 Task: Explore Airbnb accommodation in Medina Estates, Ghana from 5th December, 2023 to 11th December, 2023 for 2 adults.2 bedrooms having 2 beds and 1 bathroom. Property type can be flat. Look for 5 properties as per requirement.
Action: Mouse moved to (390, 57)
Screenshot: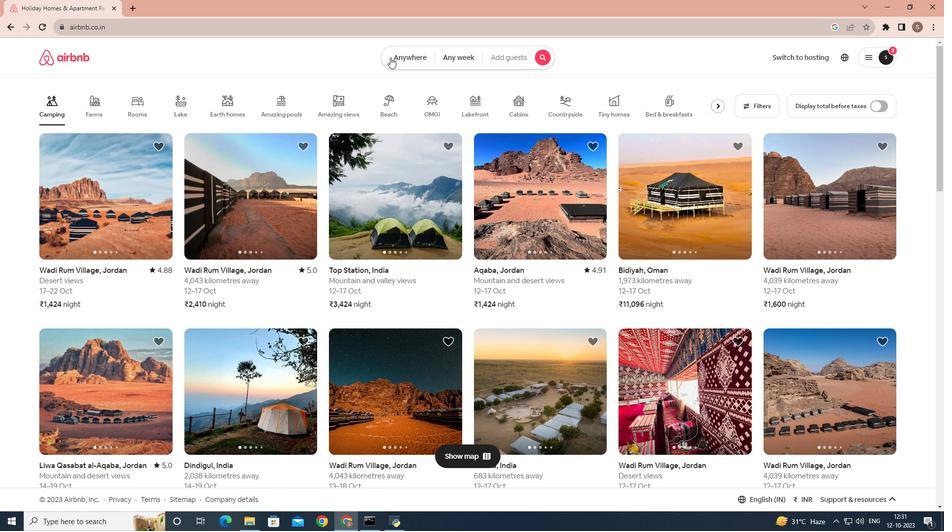 
Action: Mouse pressed left at (390, 57)
Screenshot: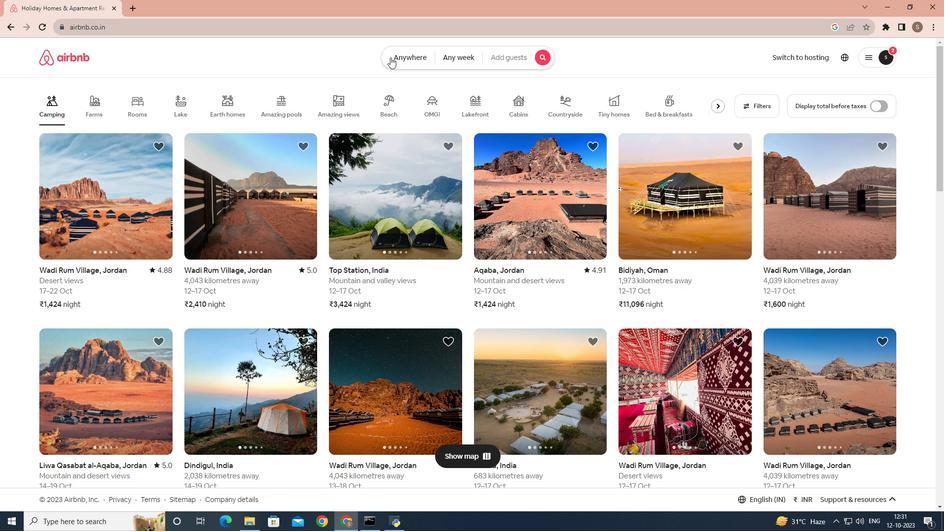 
Action: Mouse moved to (283, 97)
Screenshot: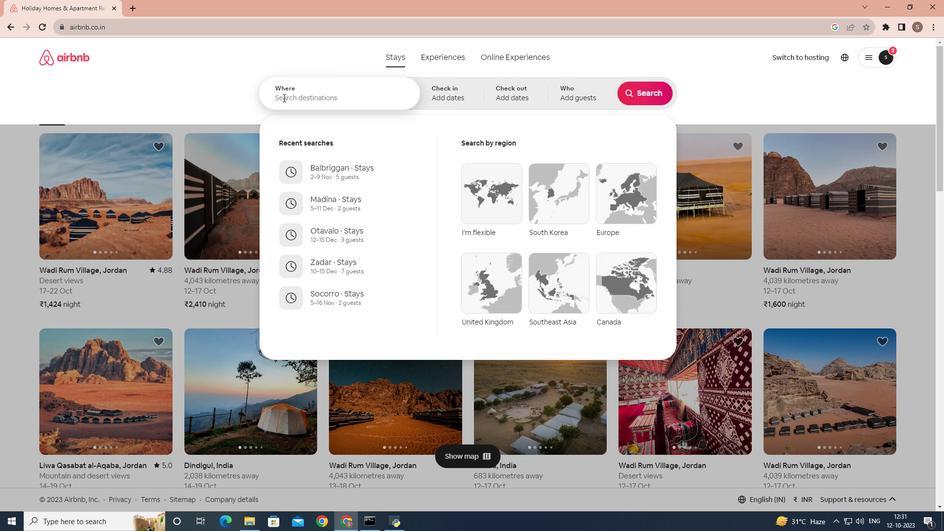 
Action: Mouse pressed left at (283, 97)
Screenshot: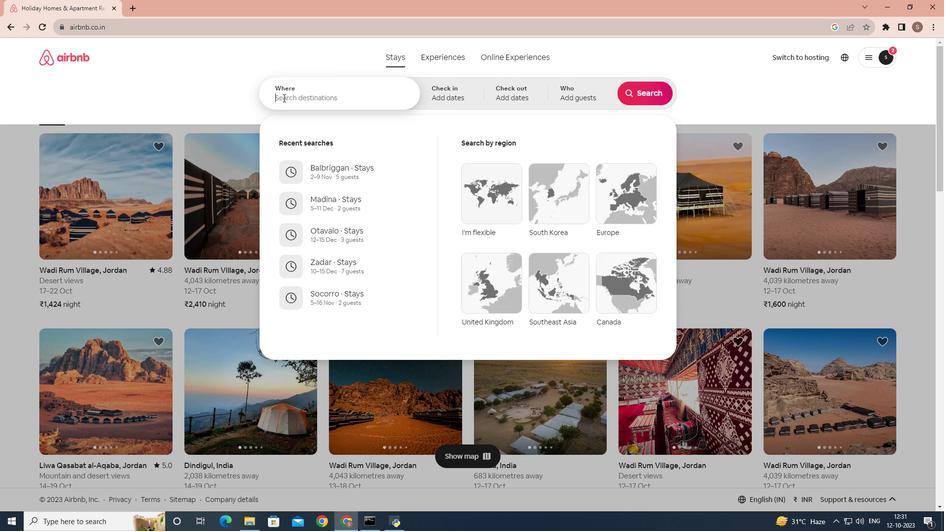 
Action: Key pressed madina,ghana
Screenshot: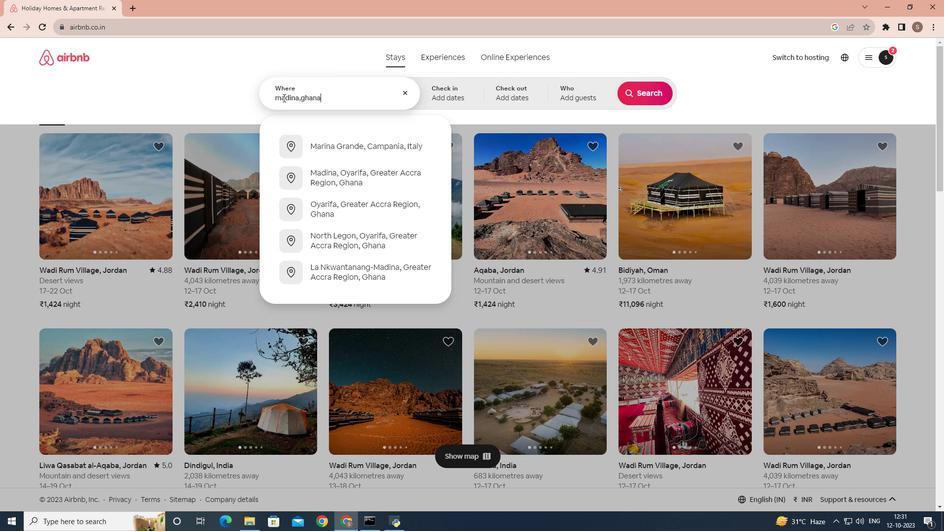 
Action: Mouse moved to (330, 186)
Screenshot: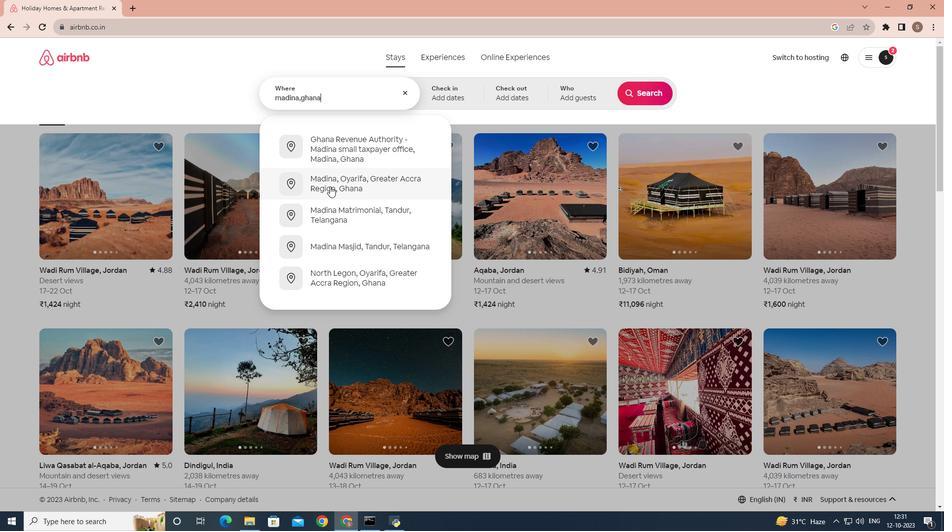 
Action: Mouse pressed left at (330, 186)
Screenshot: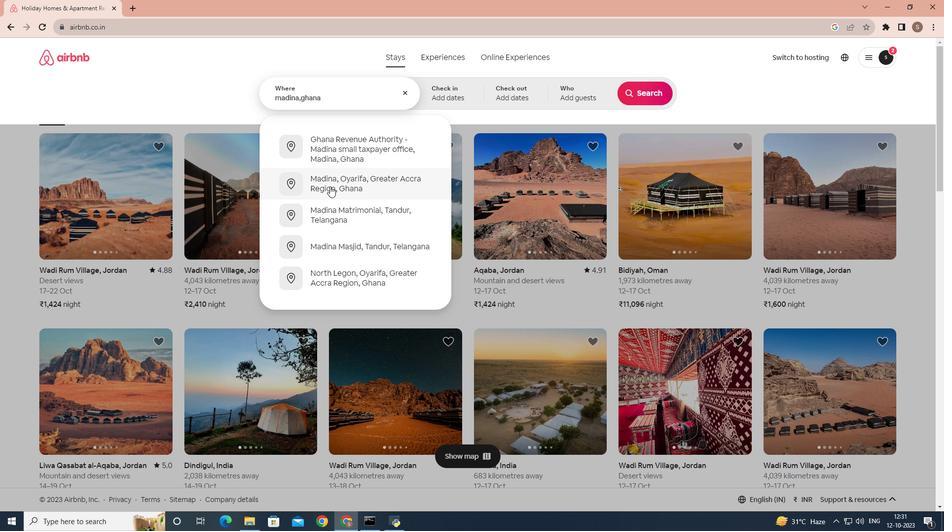
Action: Mouse moved to (645, 170)
Screenshot: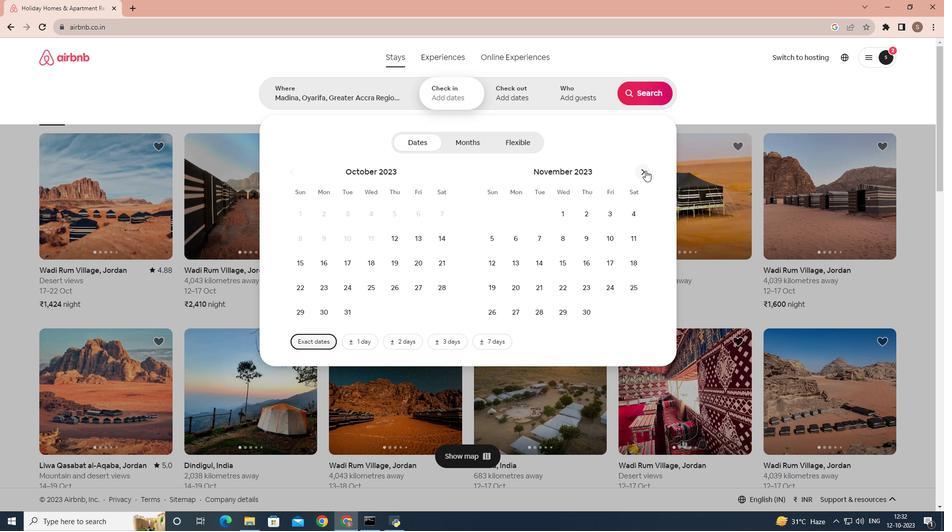 
Action: Mouse pressed left at (645, 170)
Screenshot: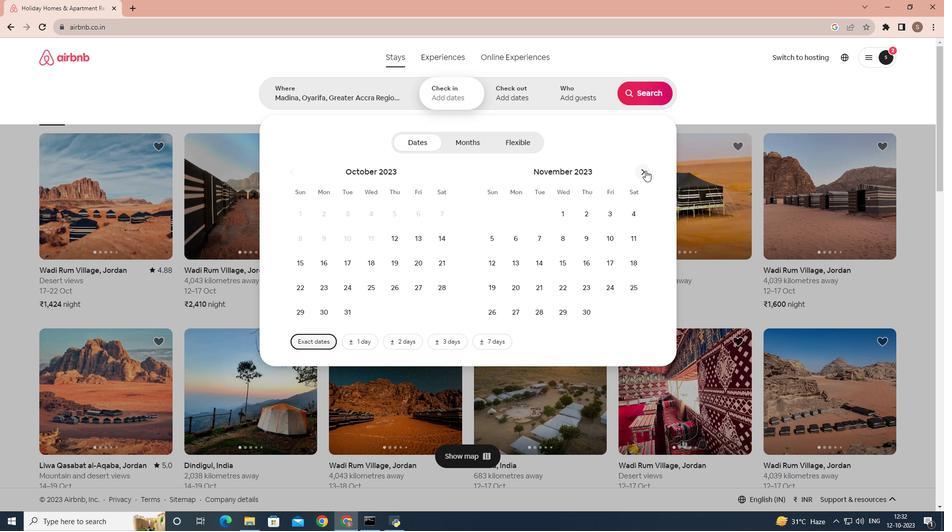 
Action: Mouse moved to (546, 243)
Screenshot: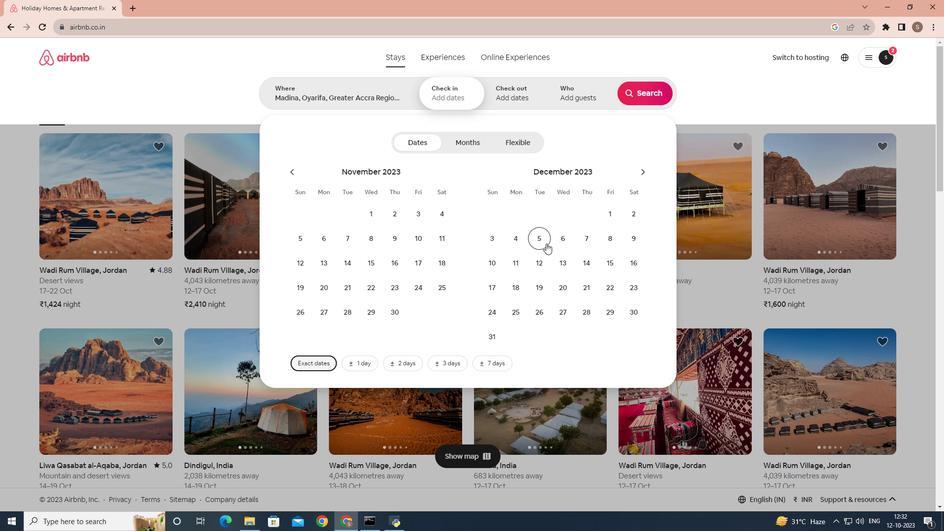 
Action: Mouse pressed left at (546, 243)
Screenshot: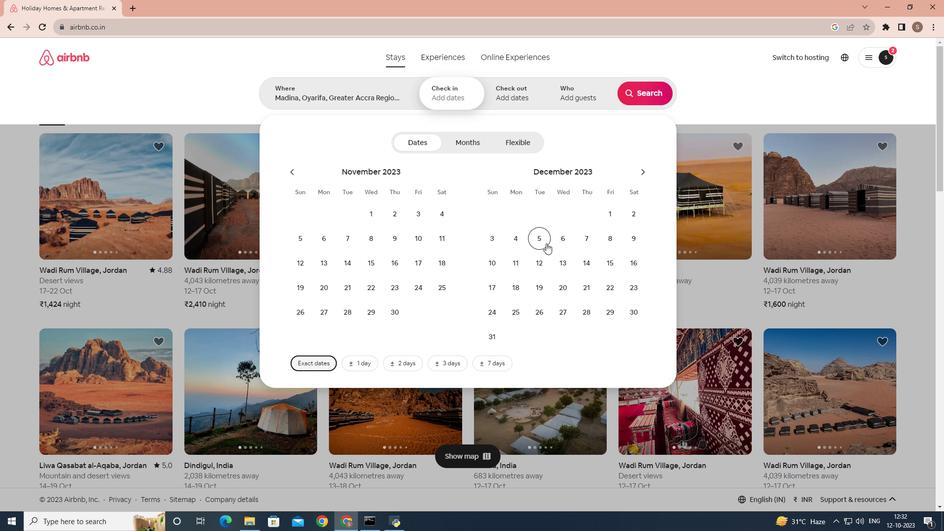 
Action: Mouse moved to (505, 273)
Screenshot: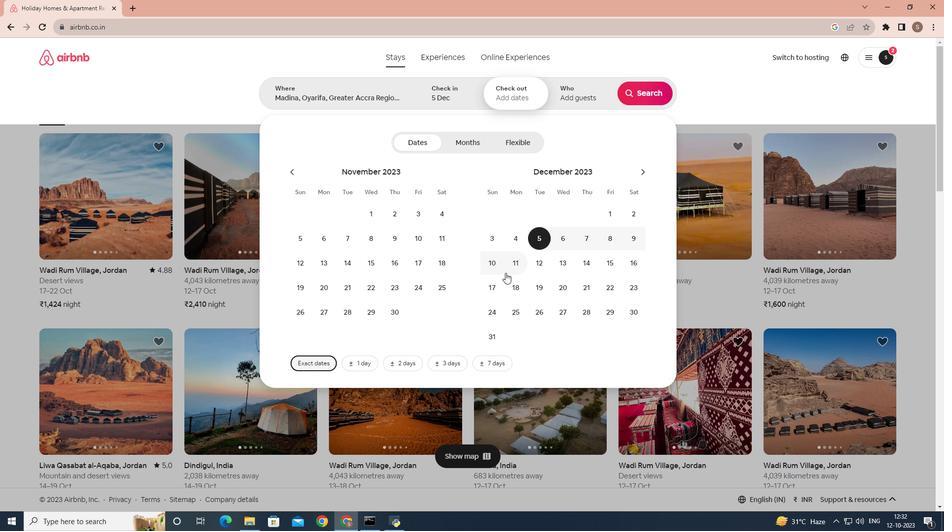 
Action: Mouse pressed left at (505, 273)
Screenshot: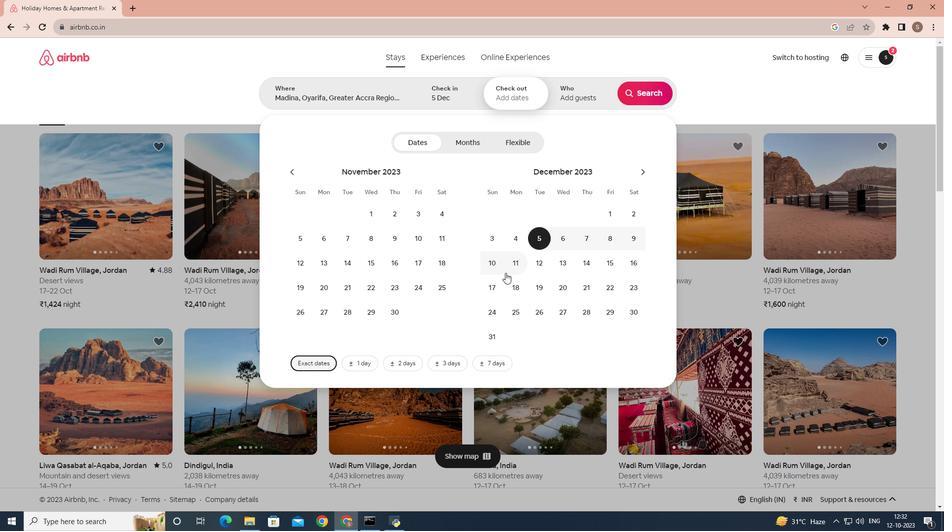 
Action: Mouse moved to (510, 268)
Screenshot: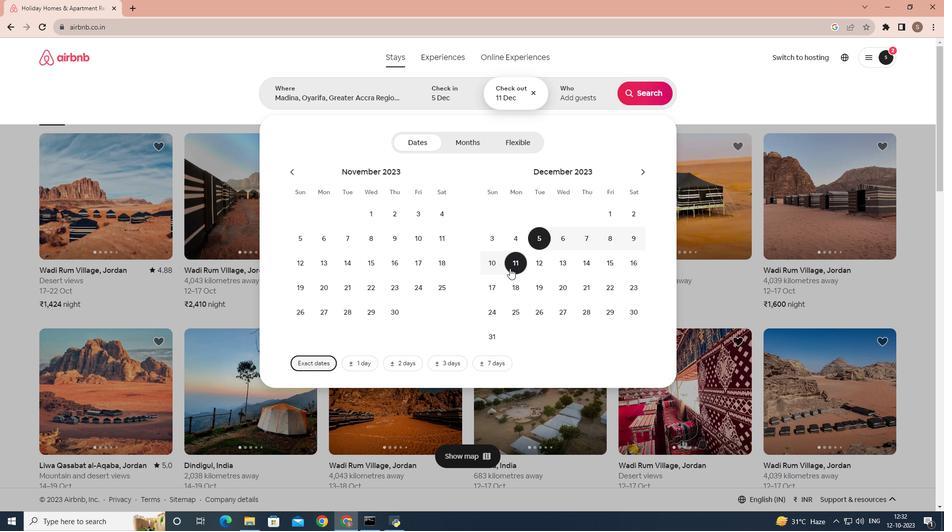 
Action: Mouse pressed left at (510, 268)
Screenshot: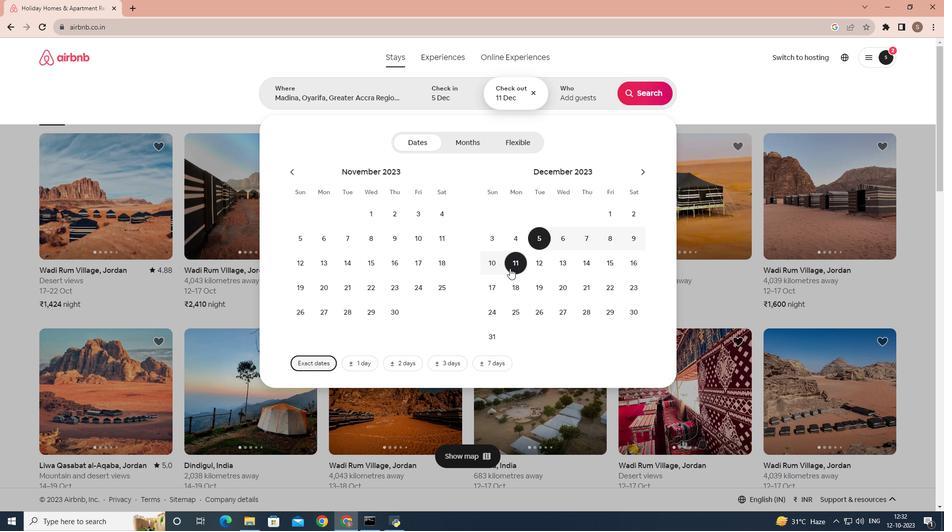 
Action: Mouse moved to (556, 97)
Screenshot: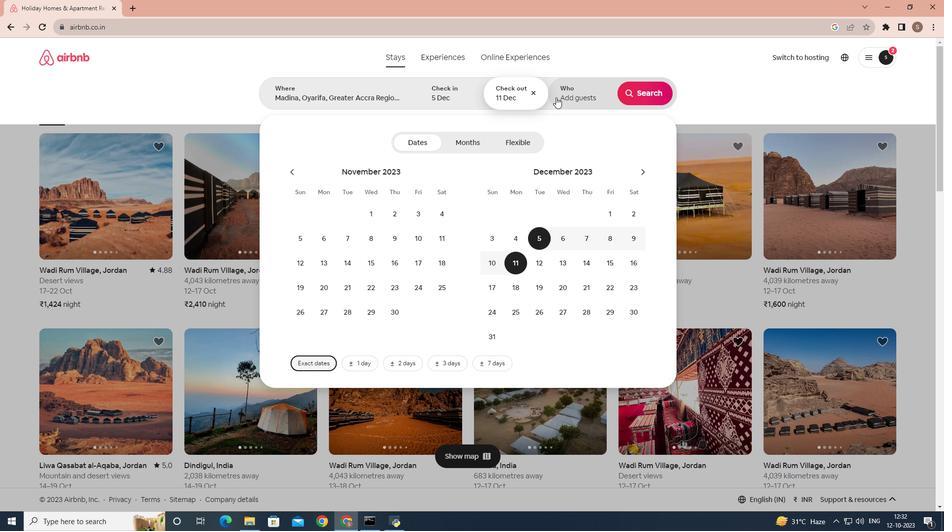 
Action: Mouse pressed left at (556, 97)
Screenshot: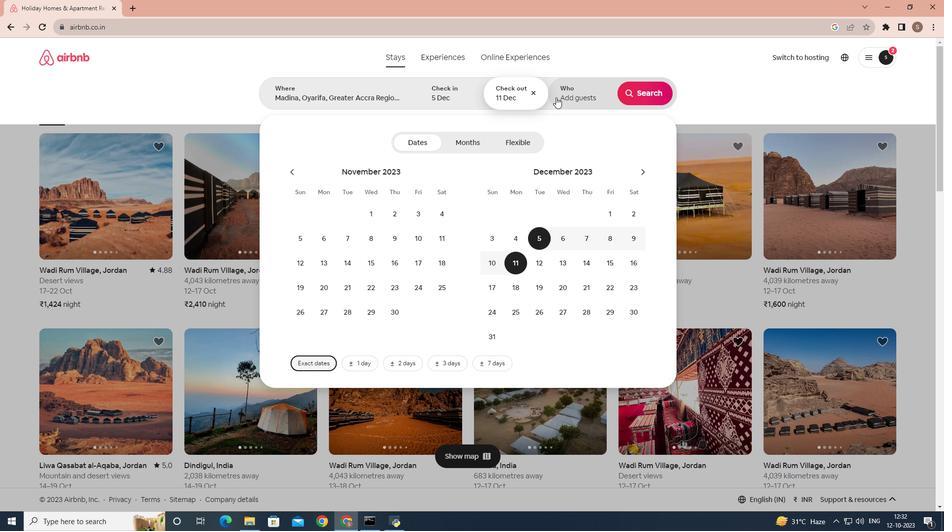 
Action: Mouse moved to (649, 144)
Screenshot: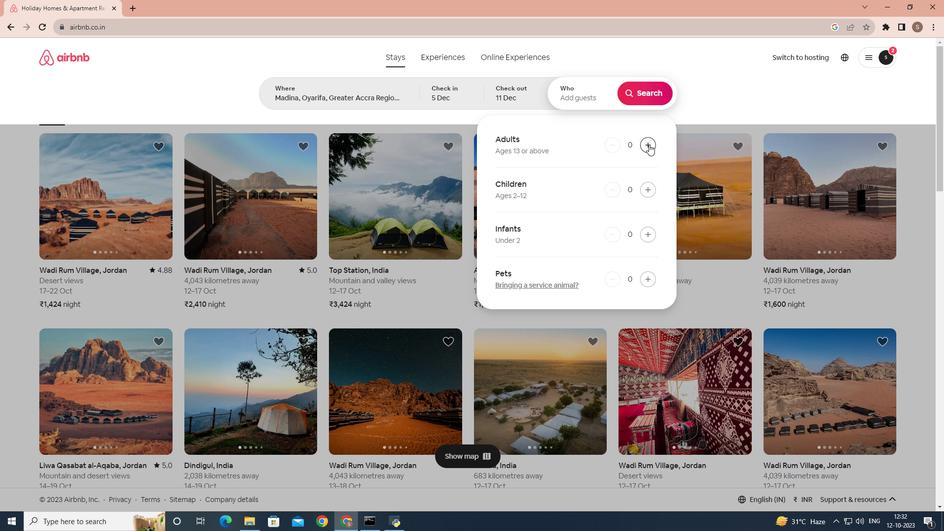 
Action: Mouse pressed left at (649, 144)
Screenshot: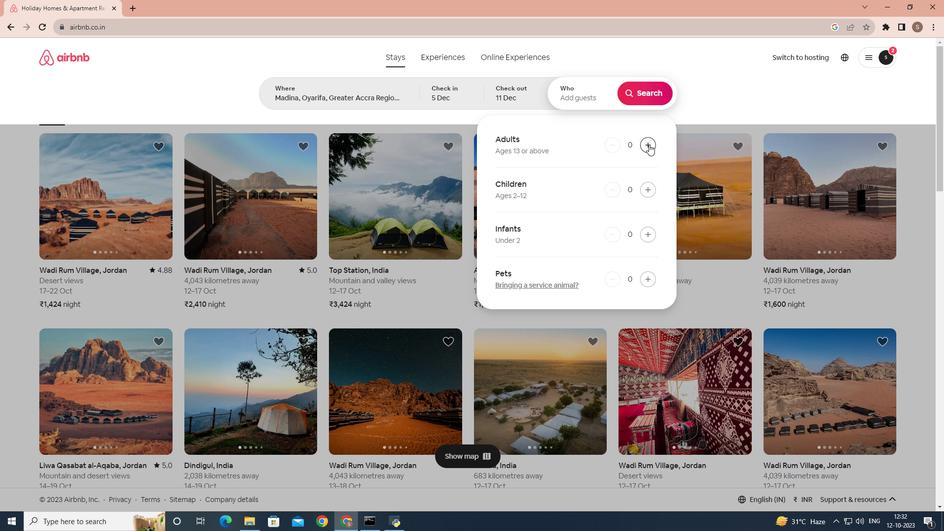 
Action: Mouse pressed left at (649, 144)
Screenshot: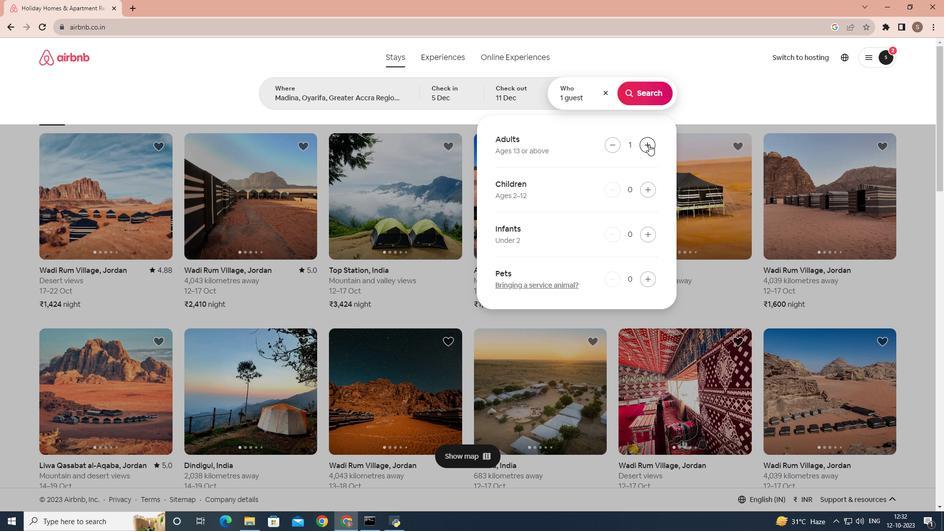 
Action: Mouse moved to (650, 95)
Screenshot: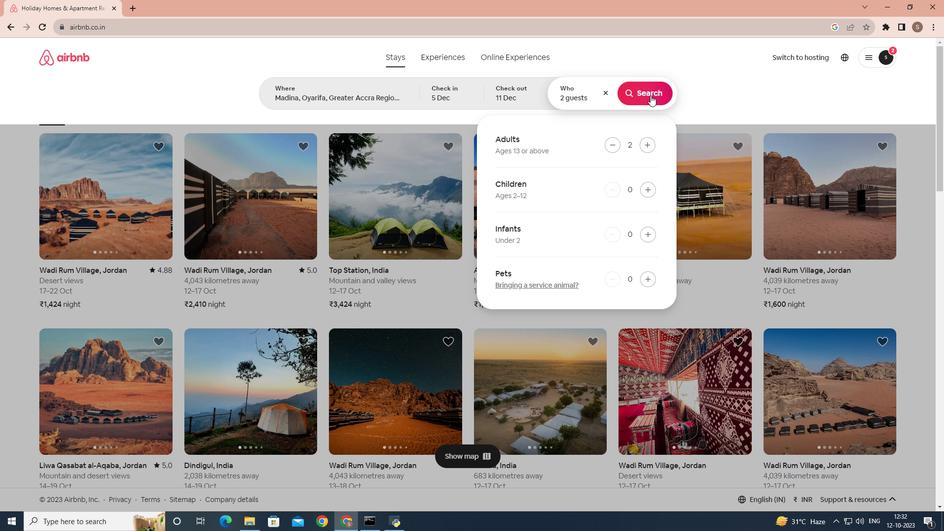 
Action: Mouse pressed left at (650, 95)
Screenshot: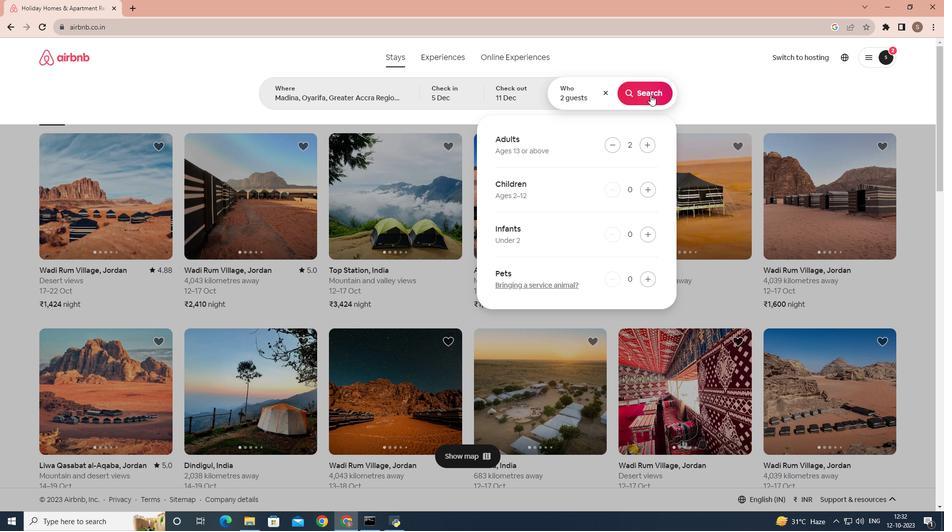 
Action: Mouse moved to (795, 97)
Screenshot: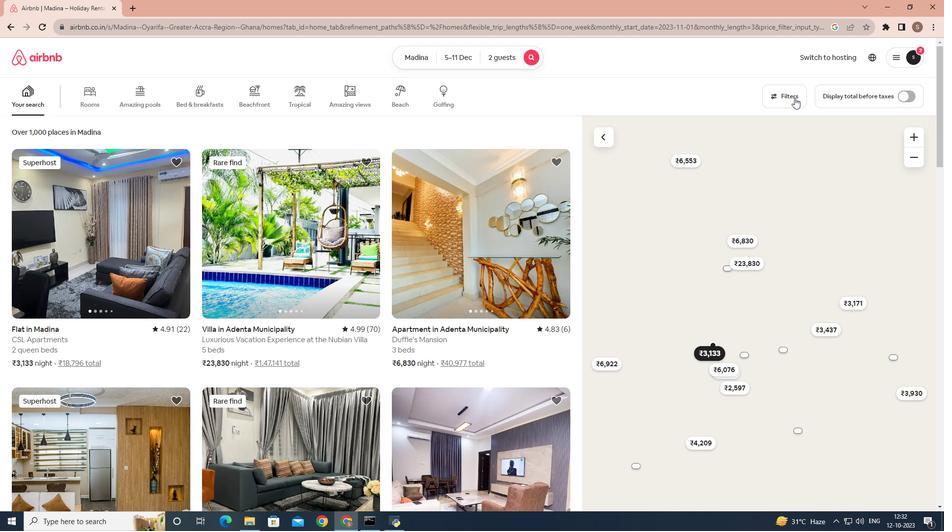 
Action: Mouse pressed left at (795, 97)
Screenshot: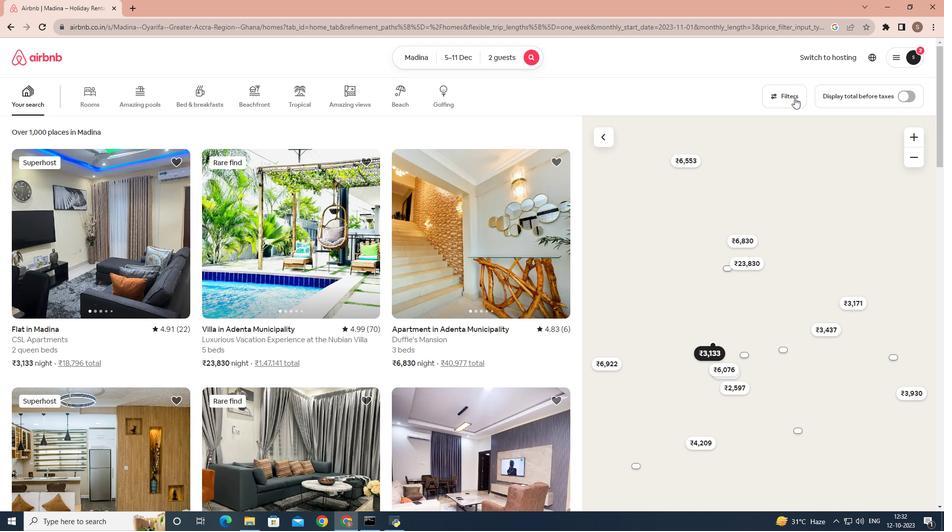 
Action: Mouse moved to (459, 325)
Screenshot: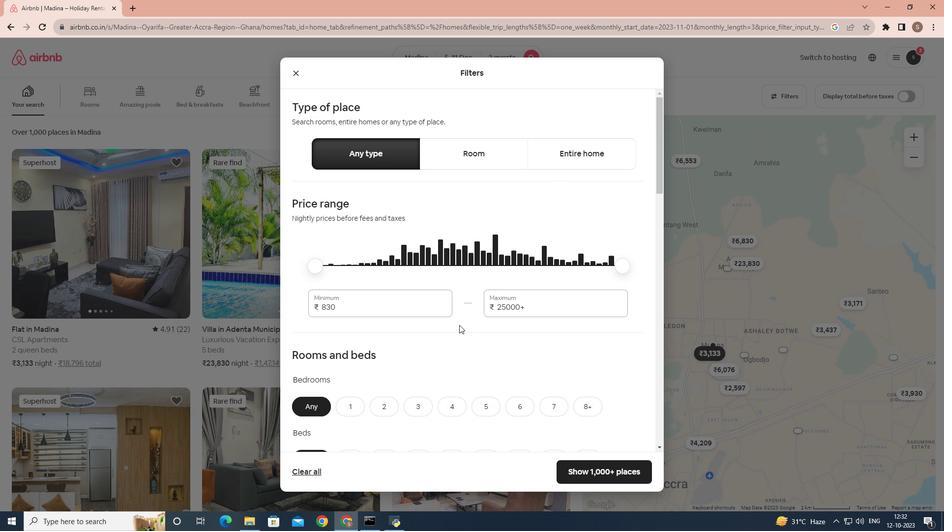 
Action: Mouse scrolled (459, 324) with delta (0, 0)
Screenshot: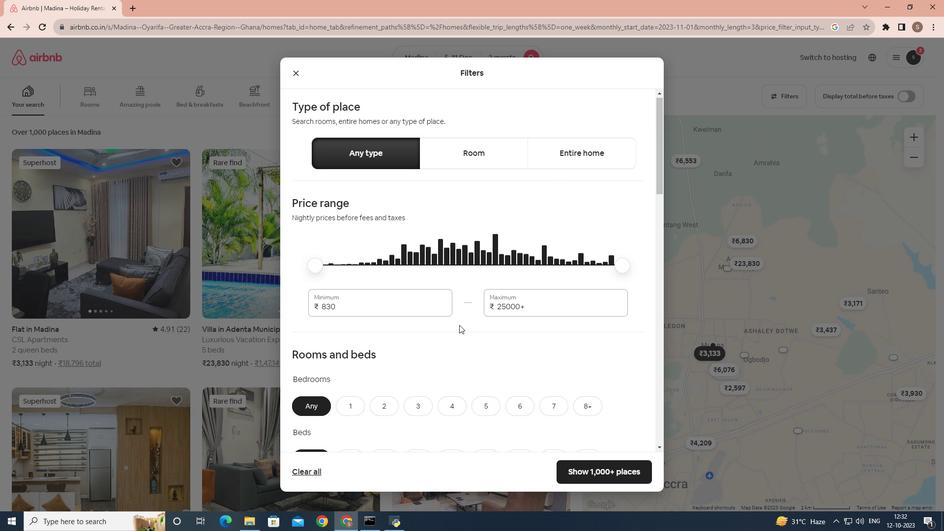 
Action: Mouse scrolled (459, 324) with delta (0, 0)
Screenshot: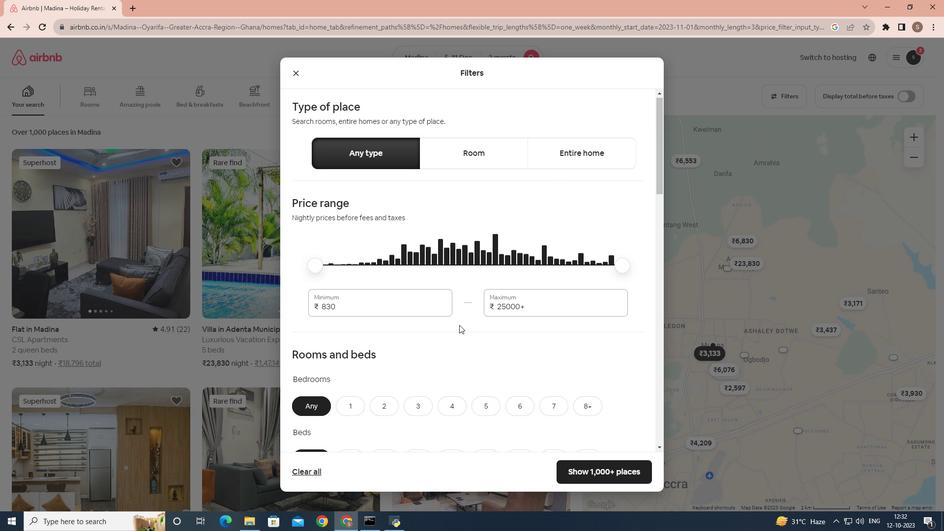 
Action: Mouse moved to (388, 307)
Screenshot: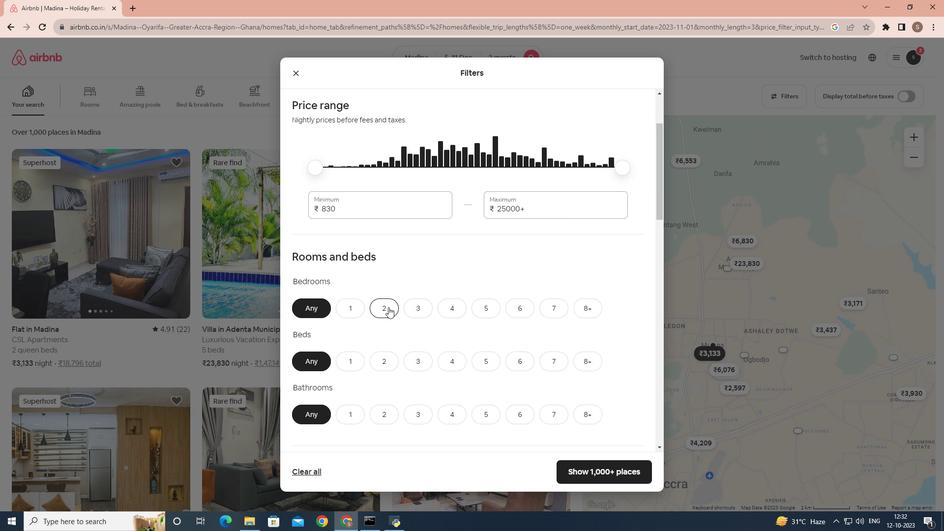 
Action: Mouse pressed left at (388, 307)
Screenshot: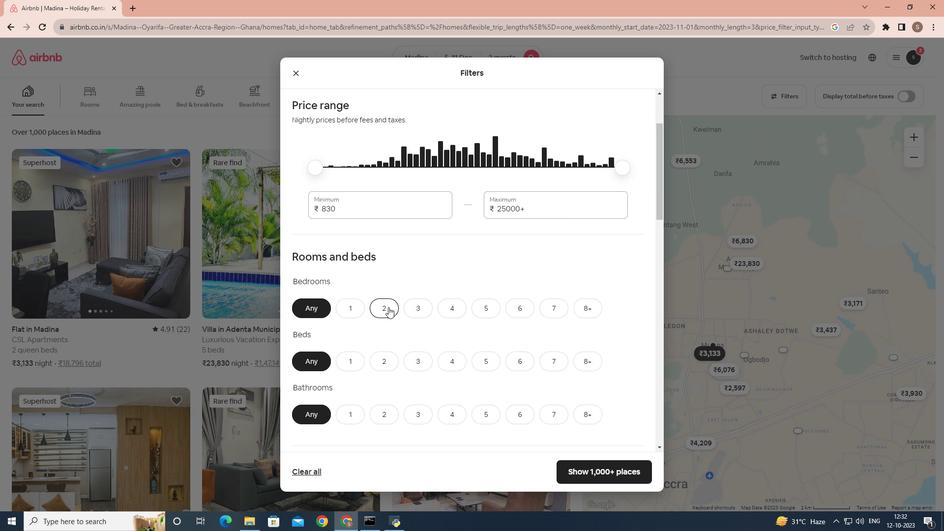 
Action: Mouse moved to (378, 348)
Screenshot: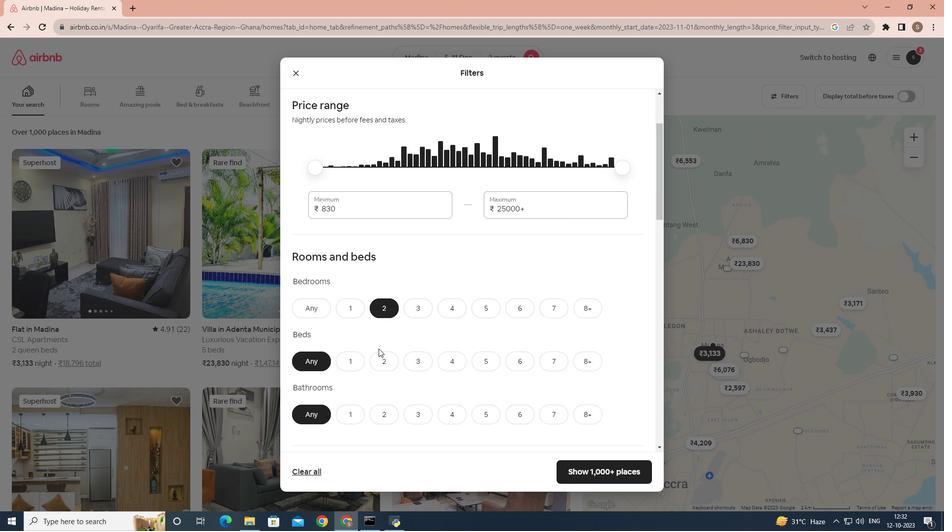 
Action: Mouse scrolled (378, 348) with delta (0, 0)
Screenshot: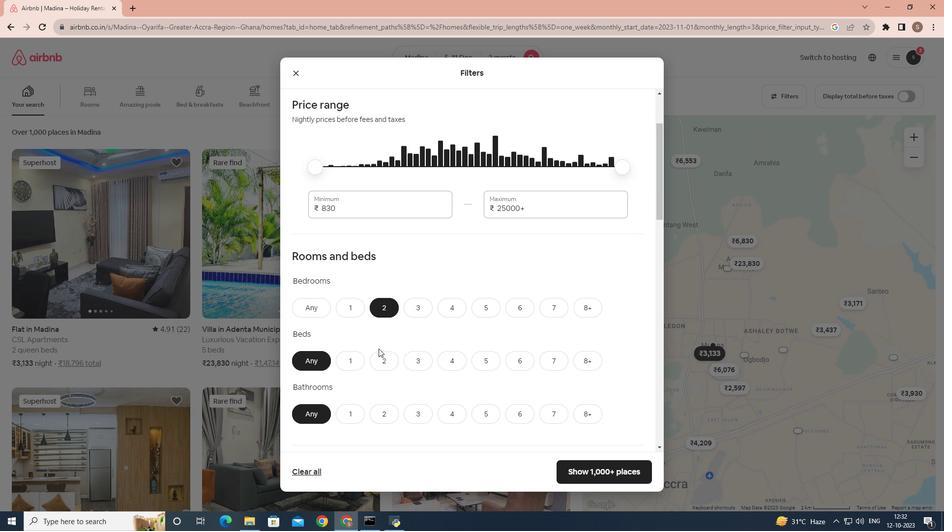 
Action: Mouse scrolled (378, 348) with delta (0, 0)
Screenshot: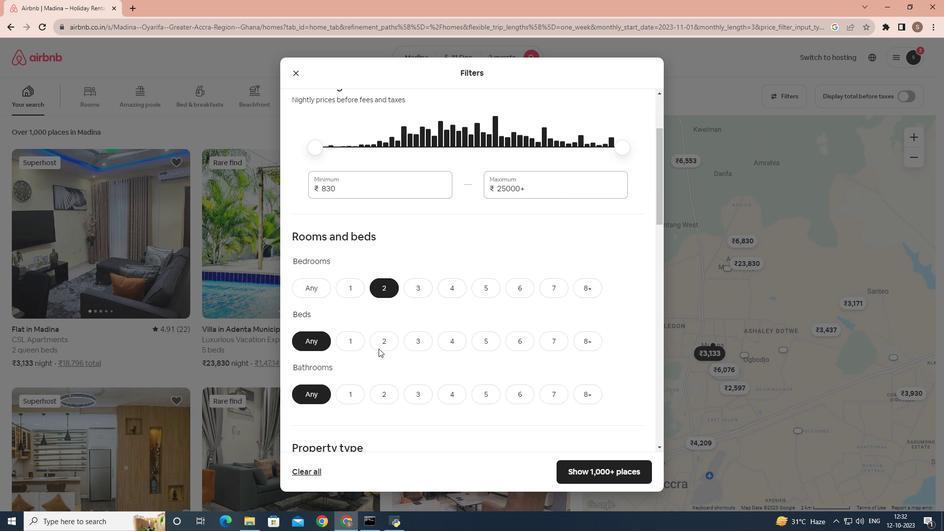 
Action: Mouse scrolled (378, 348) with delta (0, 0)
Screenshot: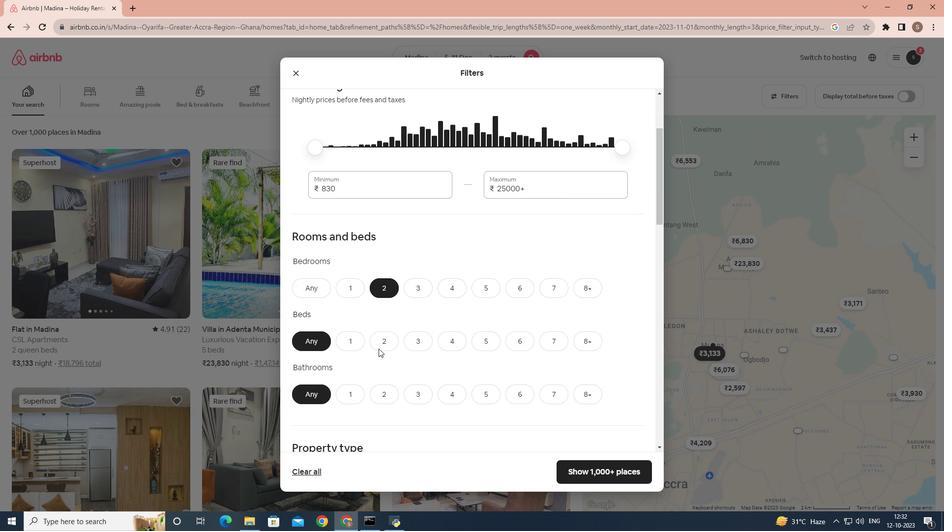 
Action: Mouse moved to (378, 348)
Screenshot: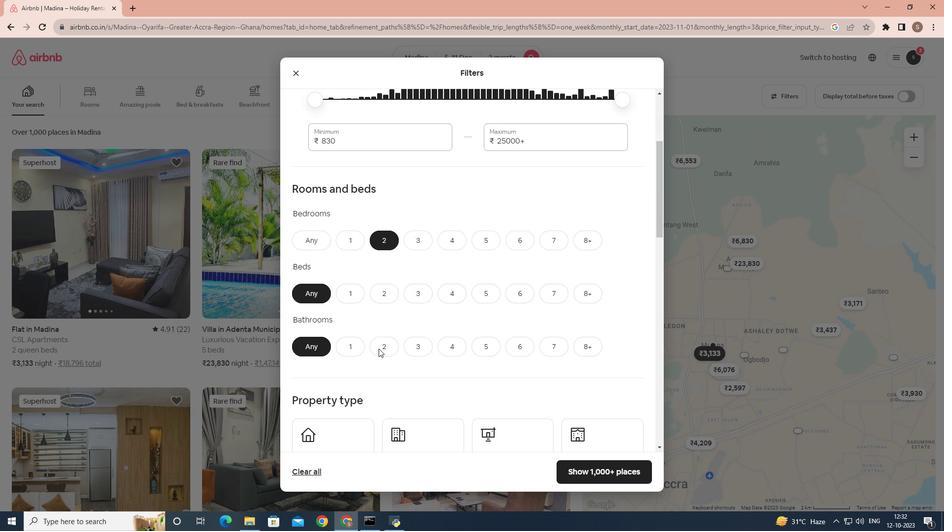 
Action: Mouse scrolled (378, 348) with delta (0, 0)
Screenshot: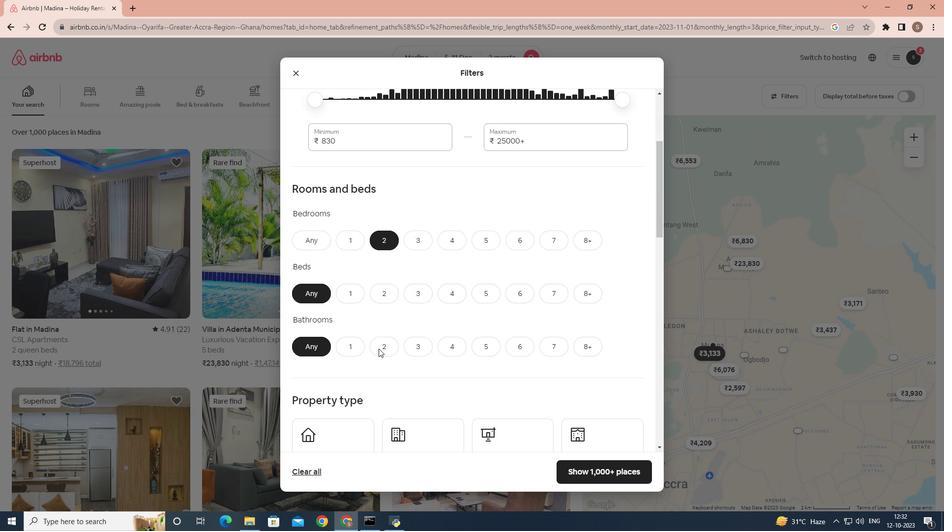 
Action: Mouse moved to (392, 169)
Screenshot: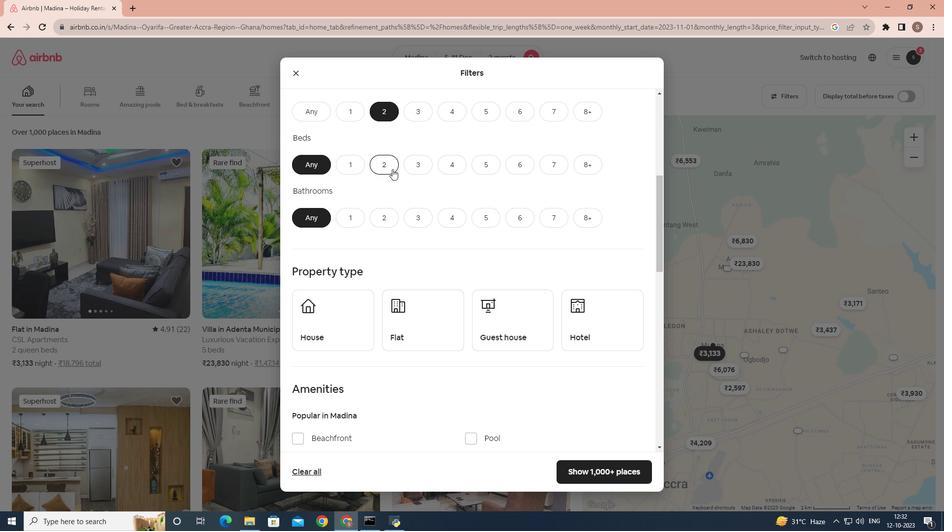 
Action: Mouse pressed left at (392, 169)
Screenshot: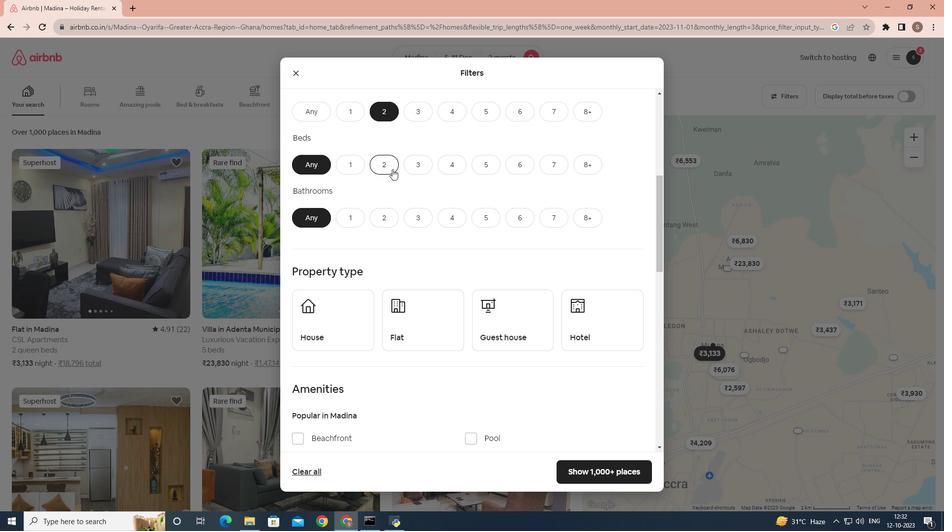 
Action: Mouse moved to (336, 216)
Screenshot: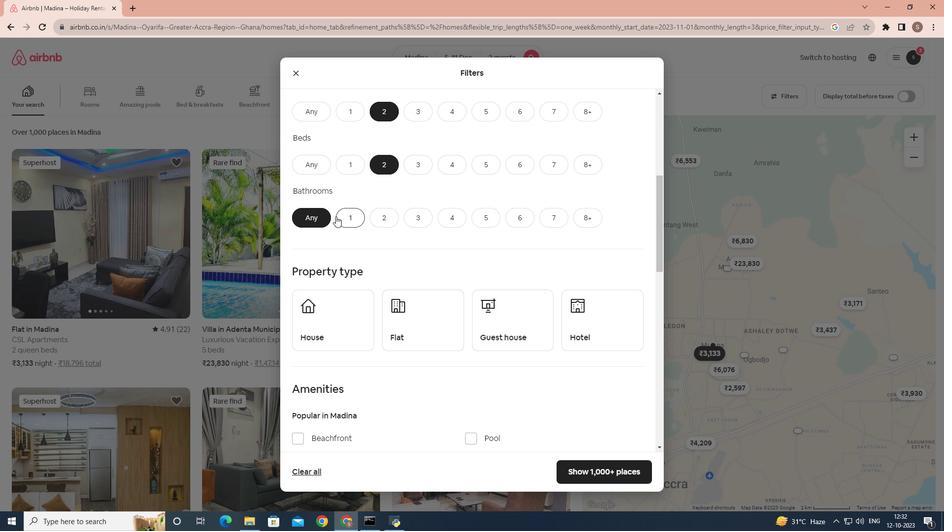 
Action: Mouse pressed left at (336, 216)
Screenshot: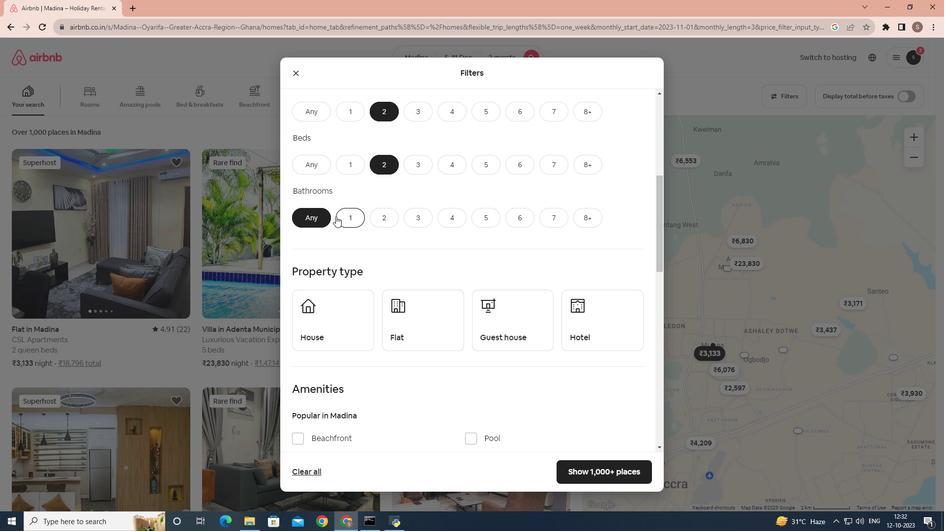 
Action: Mouse moved to (360, 220)
Screenshot: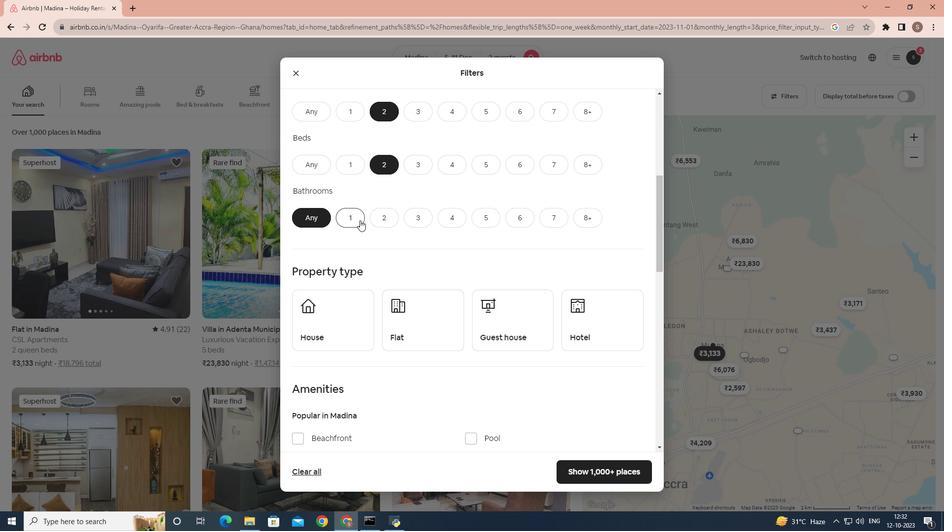 
Action: Mouse pressed left at (360, 220)
Screenshot: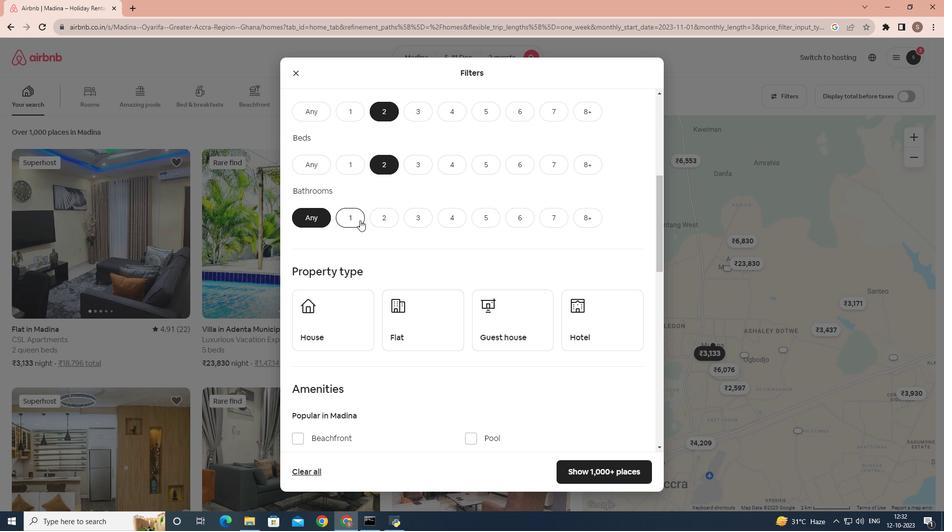 
Action: Mouse moved to (410, 320)
Screenshot: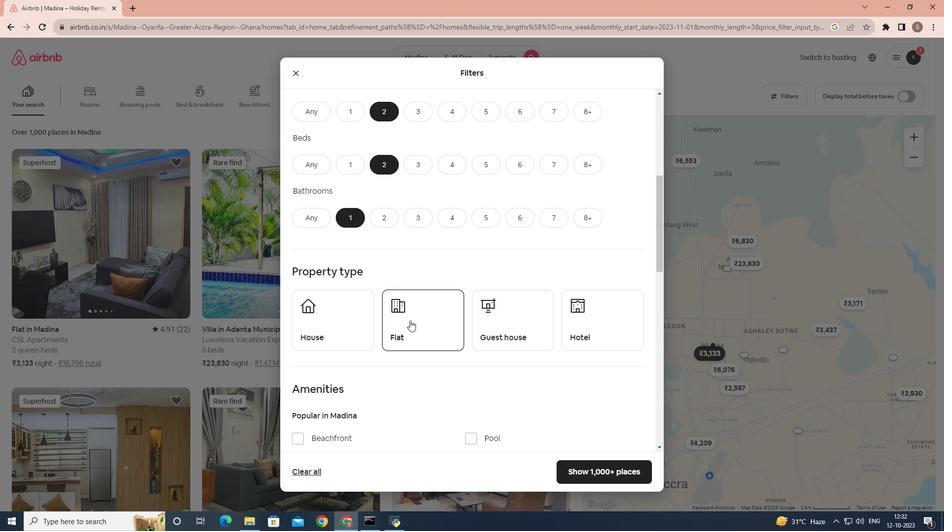 
Action: Mouse pressed left at (410, 320)
Screenshot: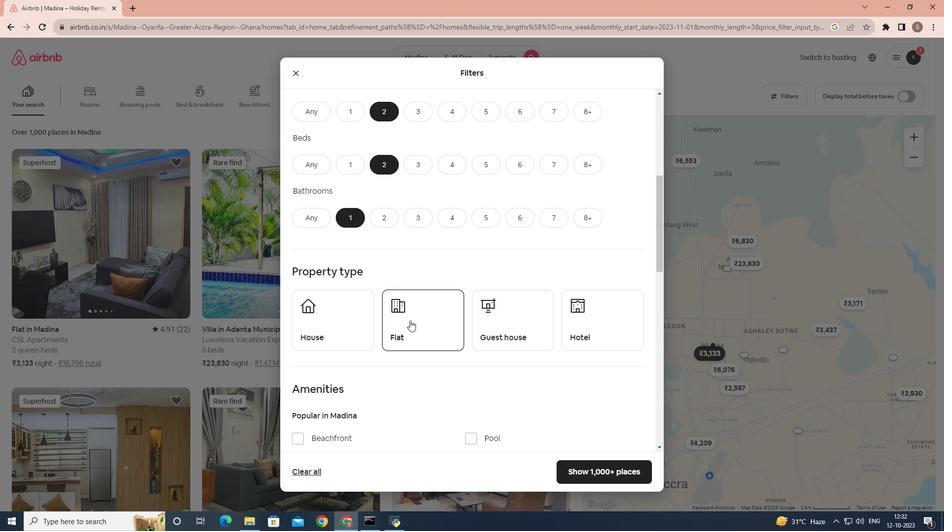 
Action: Mouse moved to (406, 326)
Screenshot: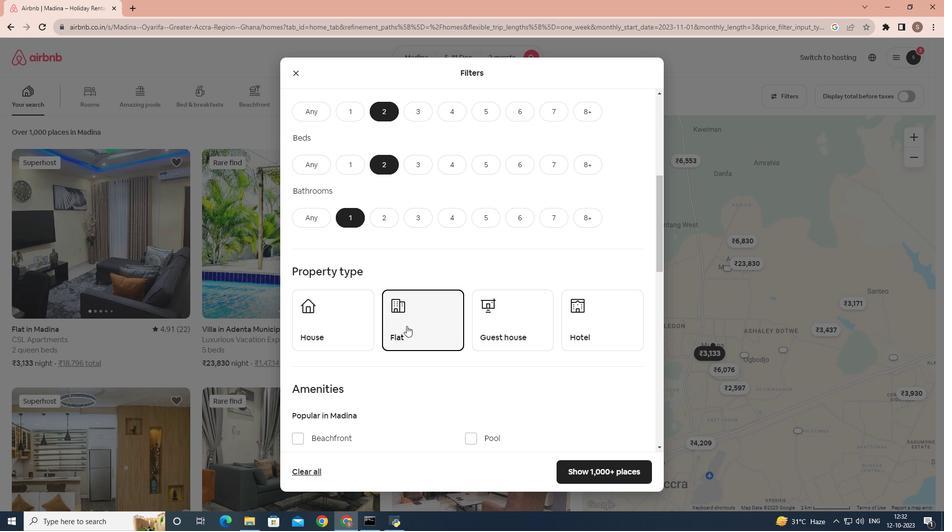 
Action: Mouse scrolled (406, 325) with delta (0, 0)
Screenshot: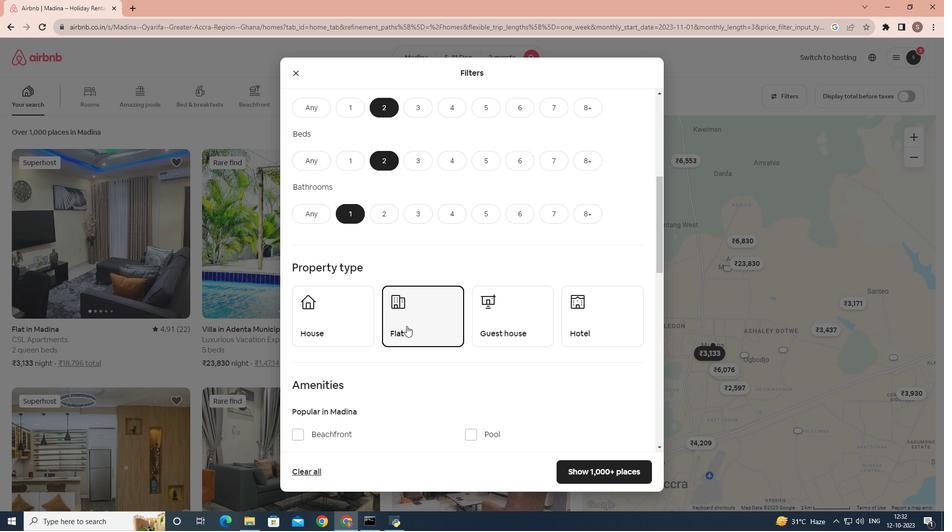 
Action: Mouse scrolled (406, 325) with delta (0, 0)
Screenshot: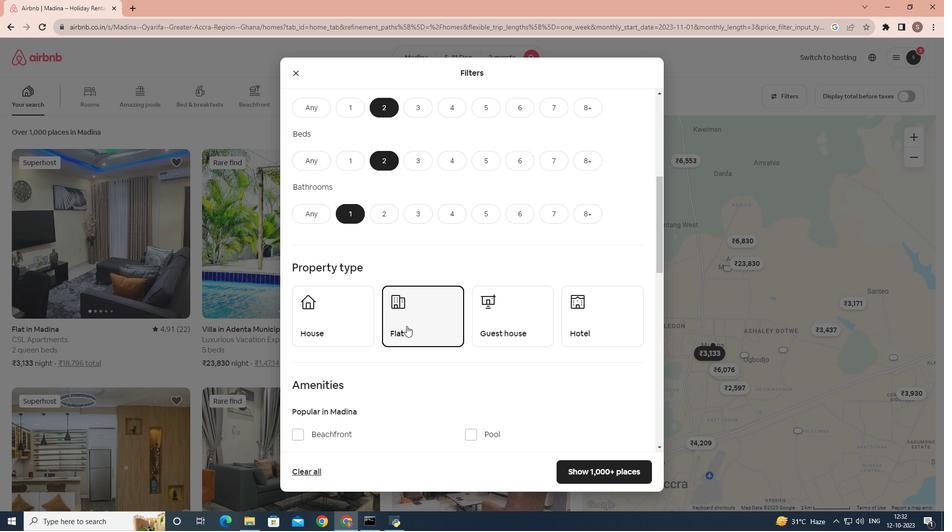 
Action: Mouse scrolled (406, 325) with delta (0, 0)
Screenshot: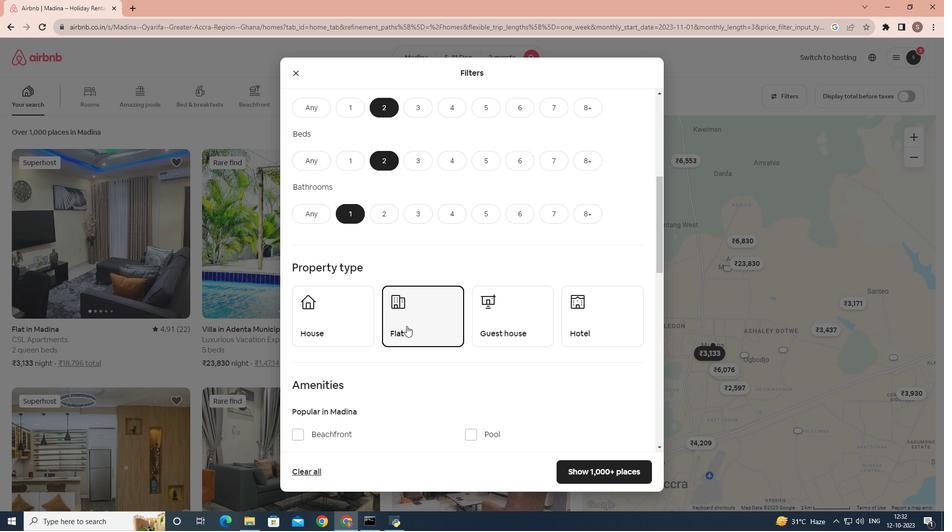 
Action: Mouse scrolled (406, 325) with delta (0, 0)
Screenshot: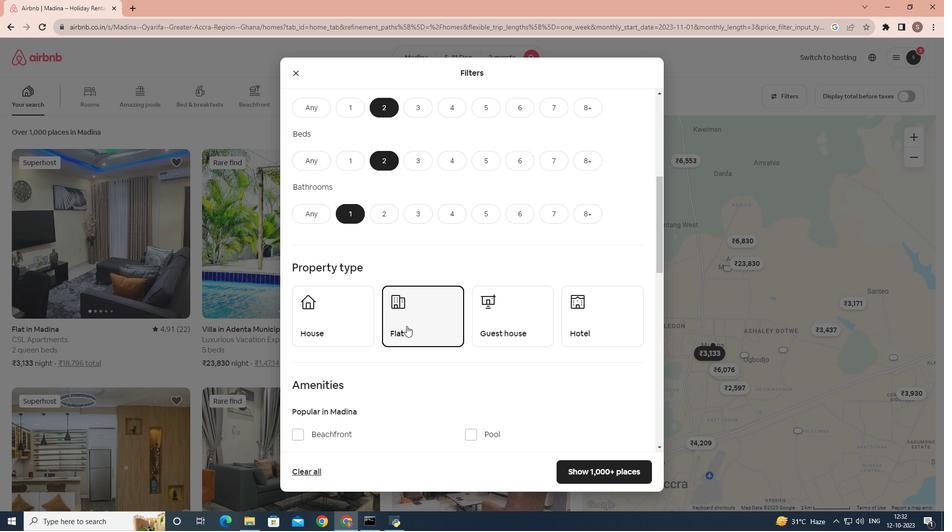 
Action: Mouse moved to (401, 316)
Screenshot: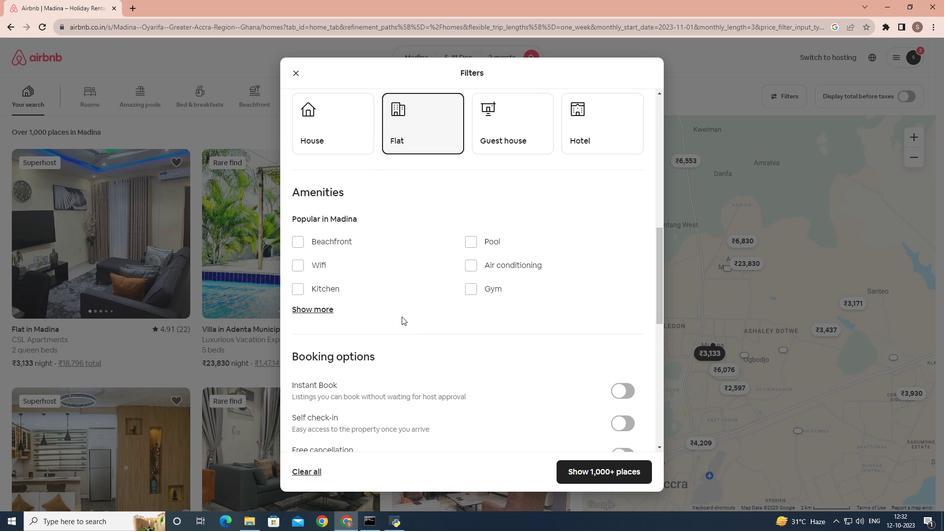 
Action: Mouse scrolled (401, 316) with delta (0, 0)
Screenshot: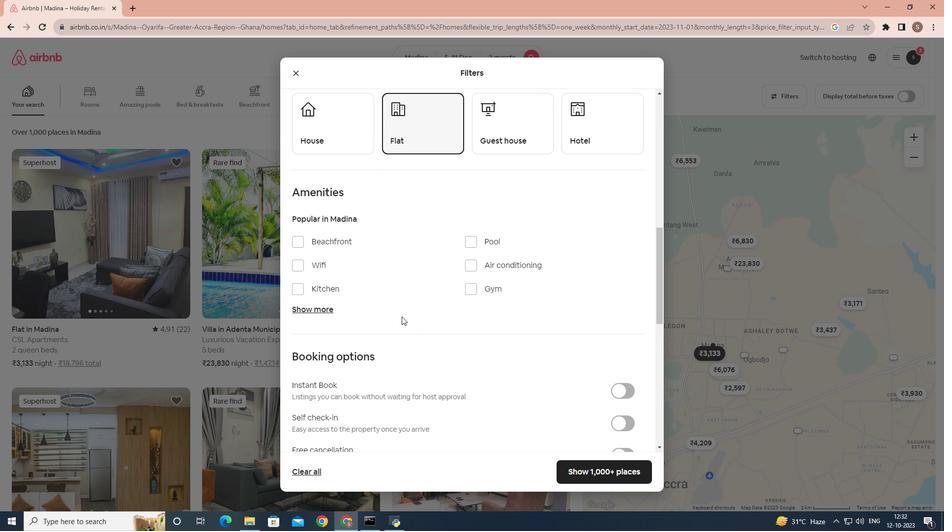 
Action: Mouse scrolled (401, 316) with delta (0, 0)
Screenshot: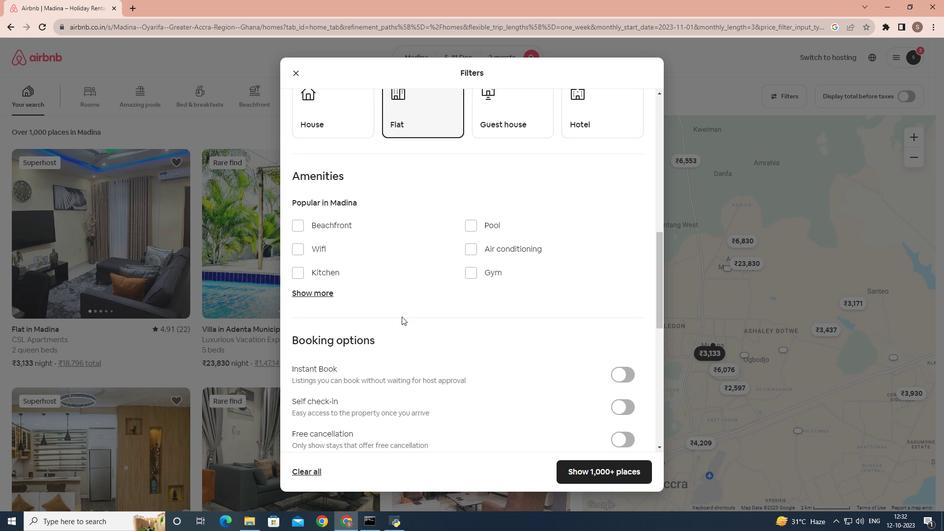 
Action: Mouse scrolled (401, 316) with delta (0, 0)
Screenshot: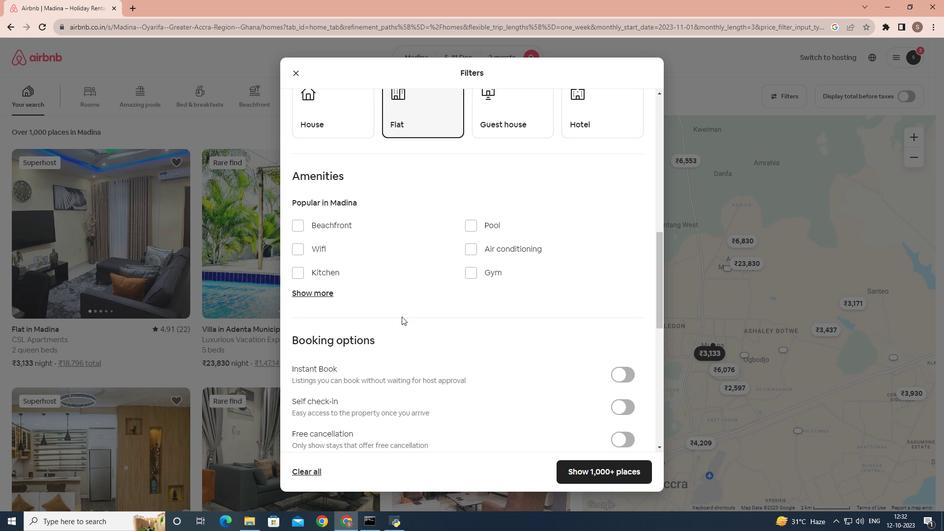 
Action: Mouse scrolled (401, 316) with delta (0, 0)
Screenshot: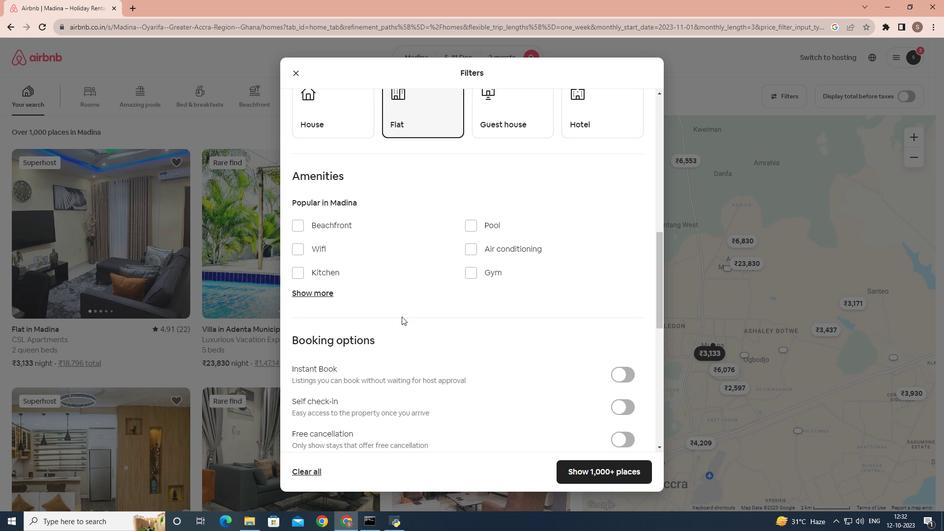 
Action: Mouse moved to (401, 313)
Screenshot: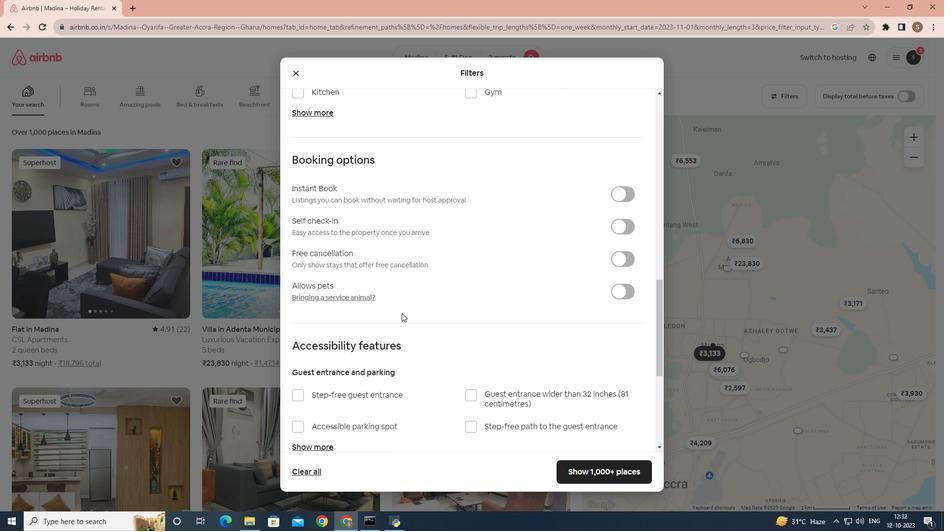 
Action: Mouse scrolled (401, 312) with delta (0, 0)
Screenshot: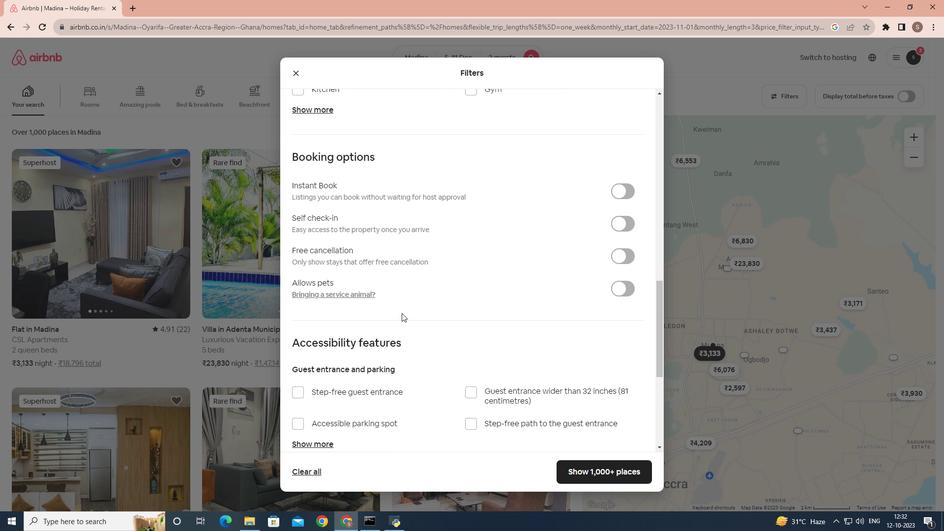 
Action: Mouse scrolled (401, 312) with delta (0, 0)
Screenshot: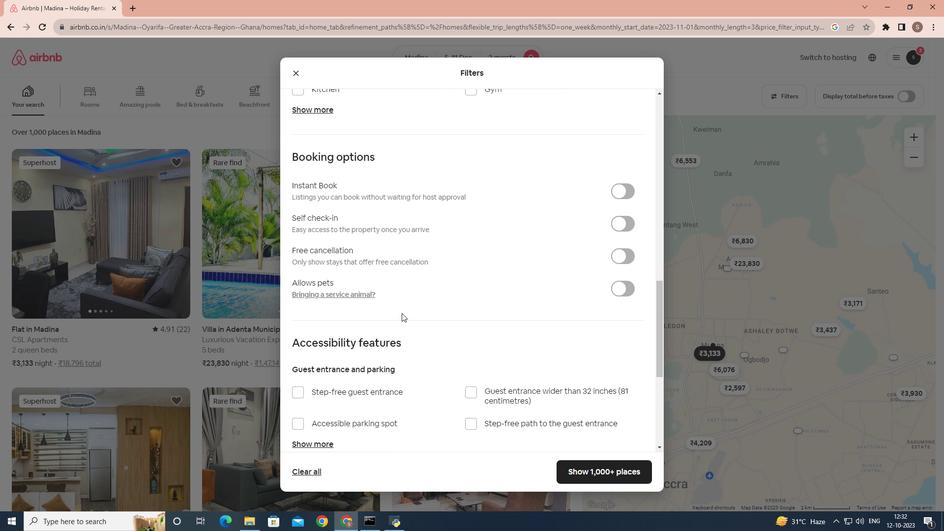 
Action: Mouse scrolled (401, 312) with delta (0, 0)
Screenshot: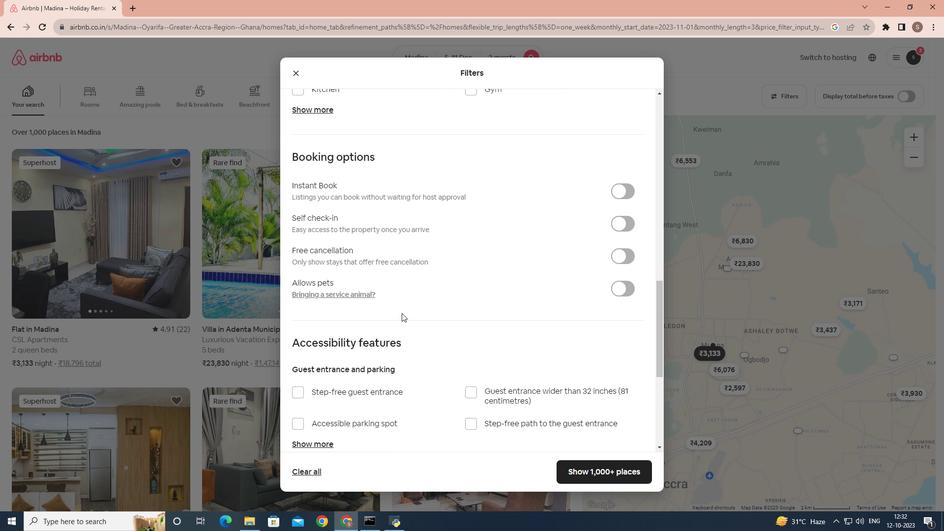 
Action: Mouse scrolled (401, 312) with delta (0, 0)
Screenshot: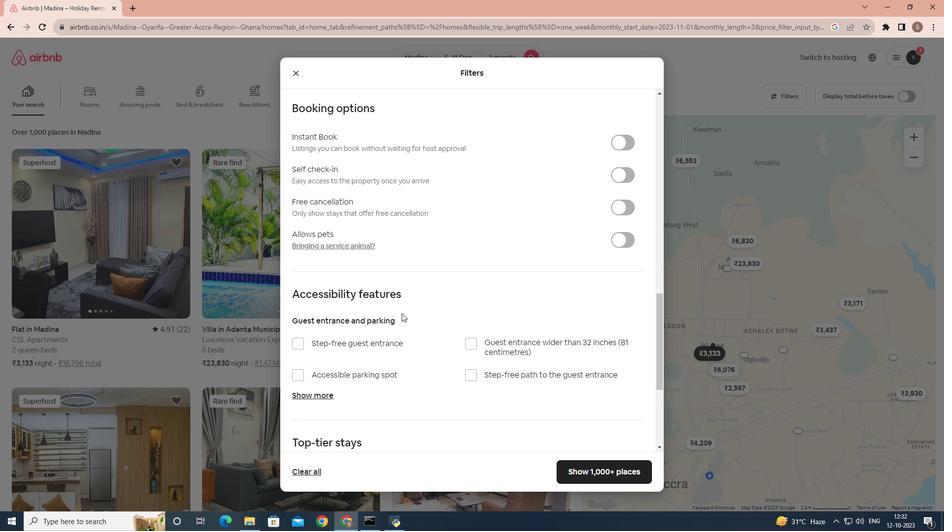 
Action: Mouse scrolled (401, 312) with delta (0, 0)
Screenshot: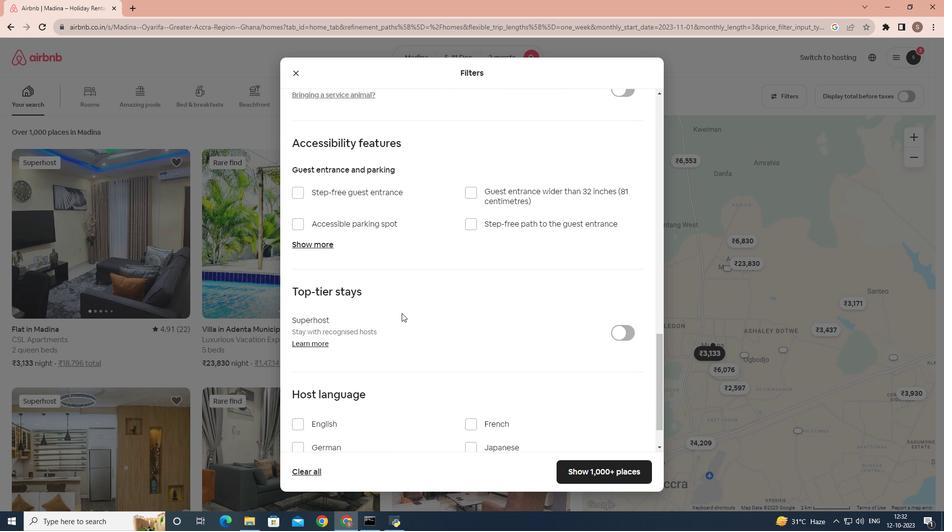 
Action: Mouse scrolled (401, 312) with delta (0, 0)
Screenshot: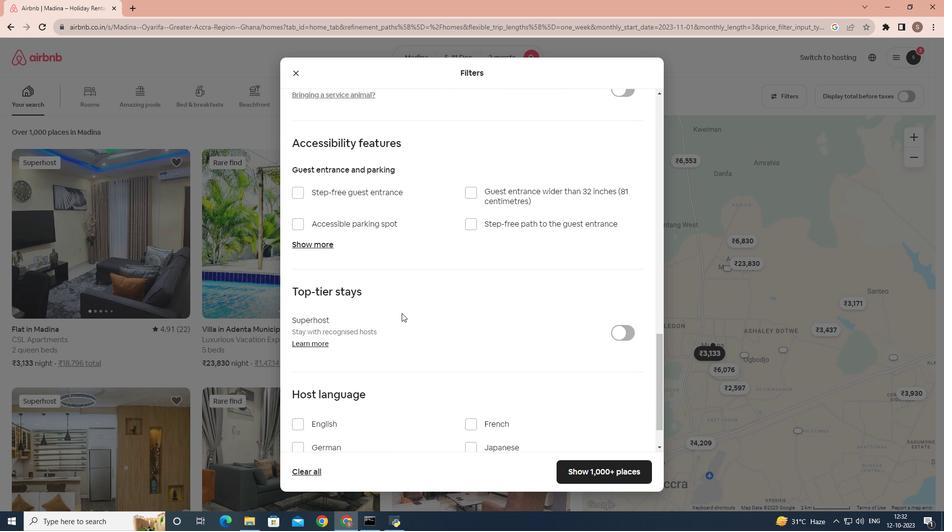 
Action: Mouse scrolled (401, 312) with delta (0, 0)
Screenshot: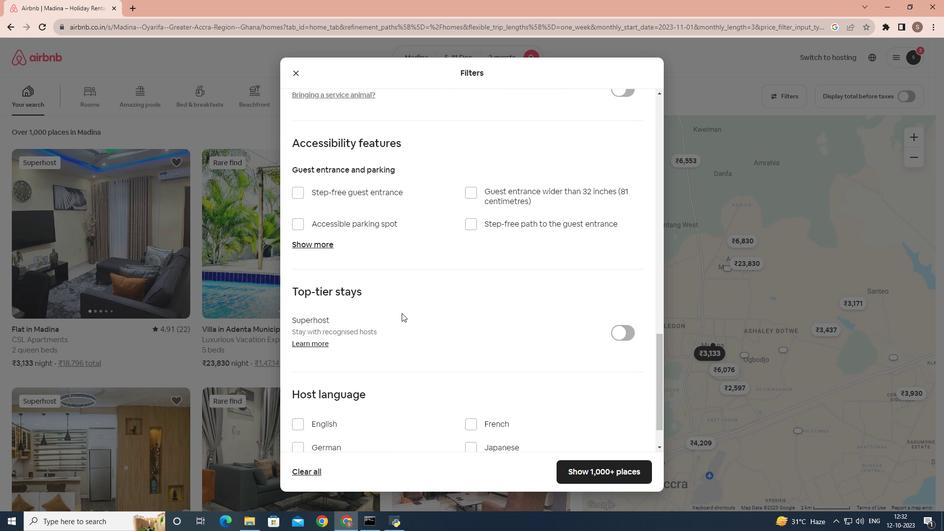 
Action: Mouse scrolled (401, 312) with delta (0, 0)
Screenshot: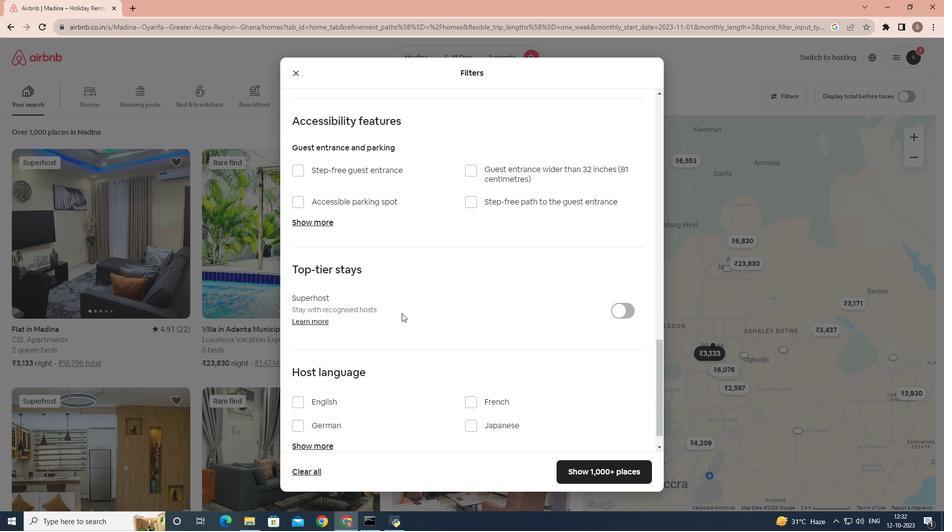 
Action: Mouse moved to (639, 482)
Screenshot: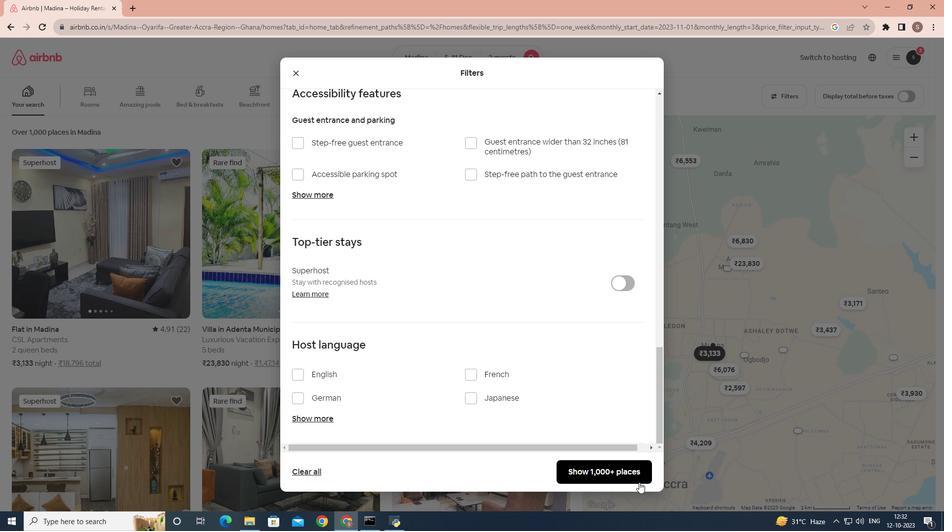 
Action: Mouse pressed left at (639, 482)
Screenshot: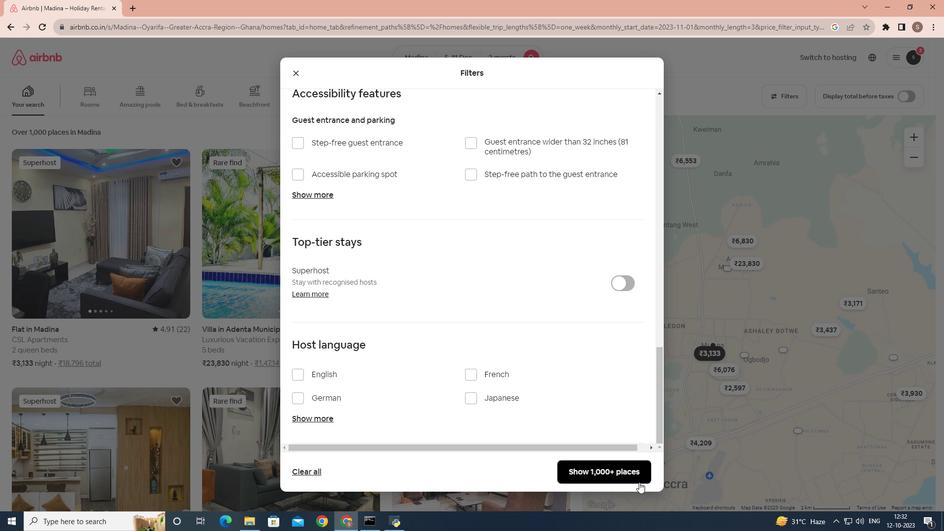 
Action: Mouse moved to (288, 288)
Screenshot: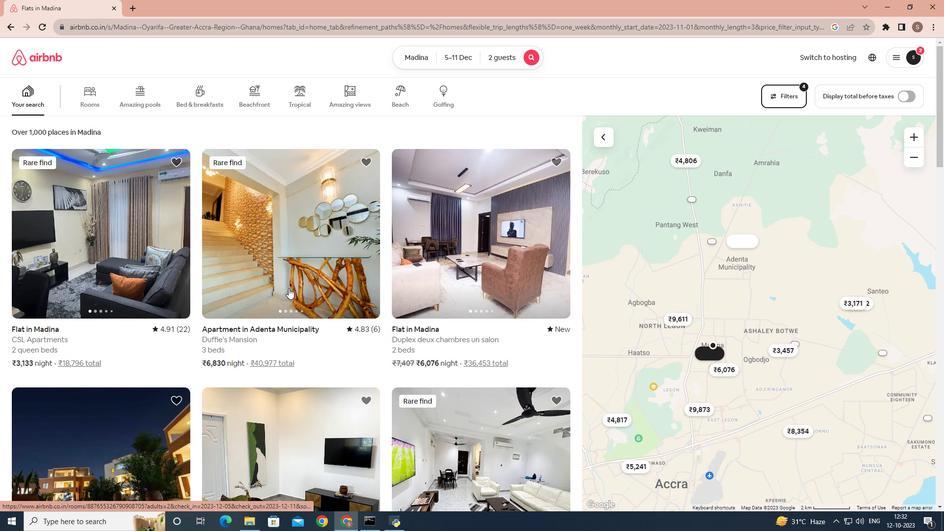 
Action: Mouse pressed left at (288, 288)
Screenshot: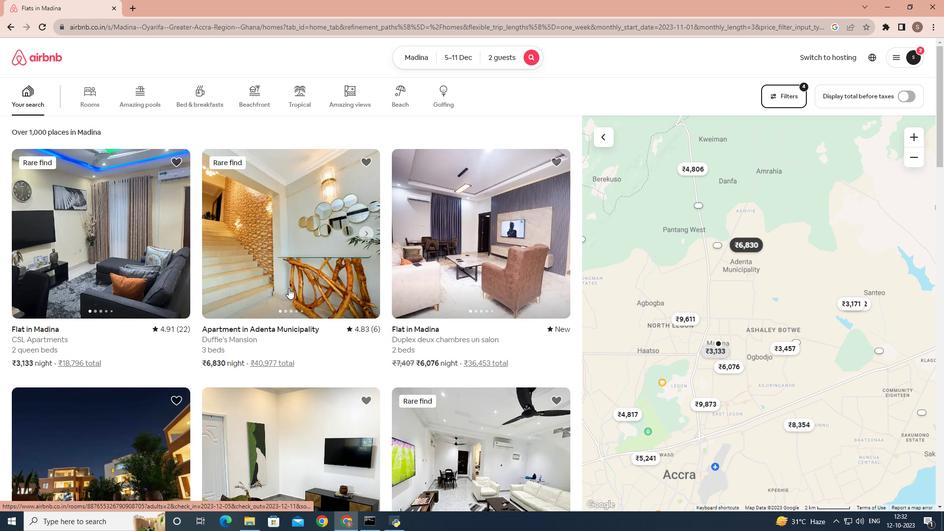 
Action: Mouse moved to (299, 242)
Screenshot: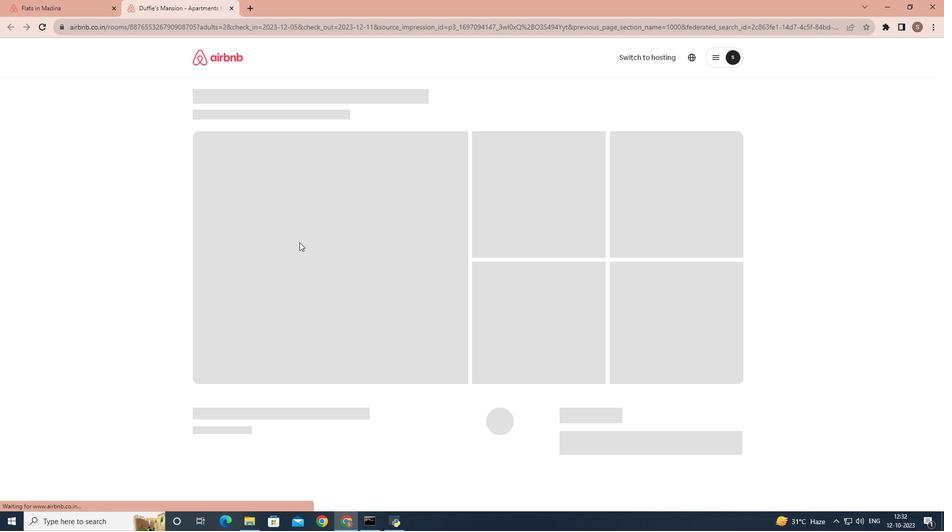 
Action: Mouse scrolled (299, 242) with delta (0, 0)
Screenshot: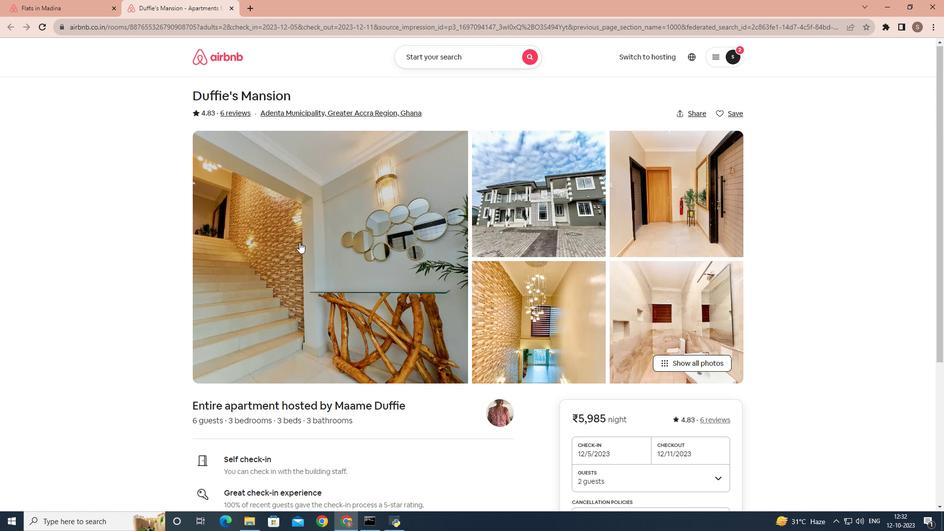 
Action: Mouse scrolled (299, 242) with delta (0, 0)
Screenshot: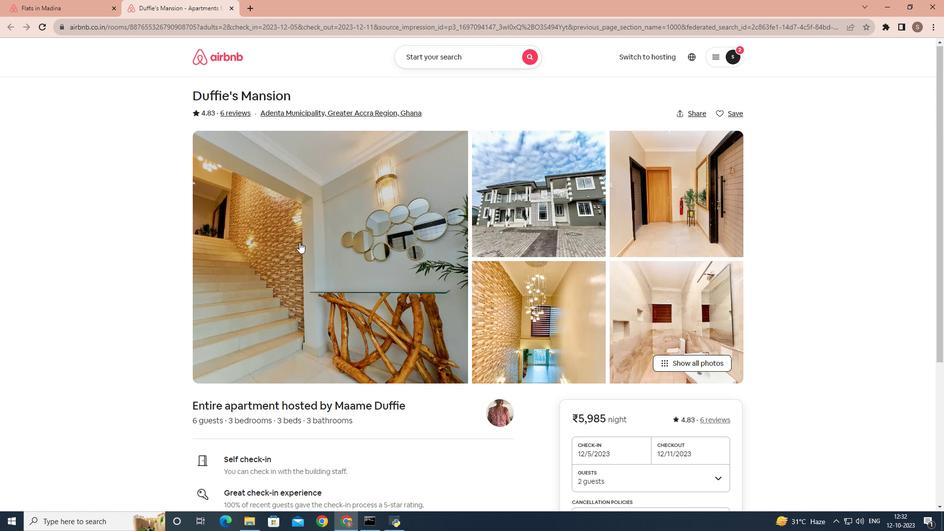 
Action: Mouse scrolled (299, 242) with delta (0, 0)
Screenshot: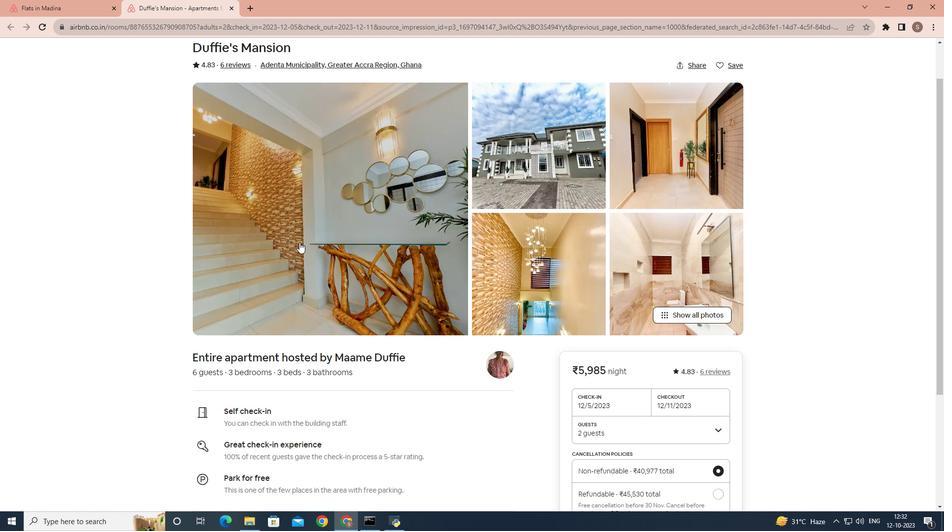 
Action: Mouse scrolled (299, 242) with delta (0, 0)
Screenshot: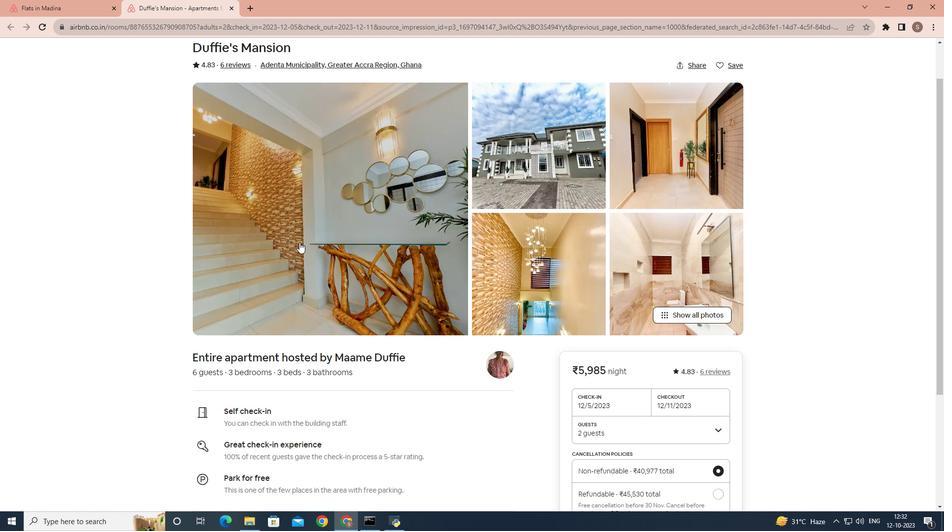 
Action: Mouse scrolled (299, 242) with delta (0, 0)
Screenshot: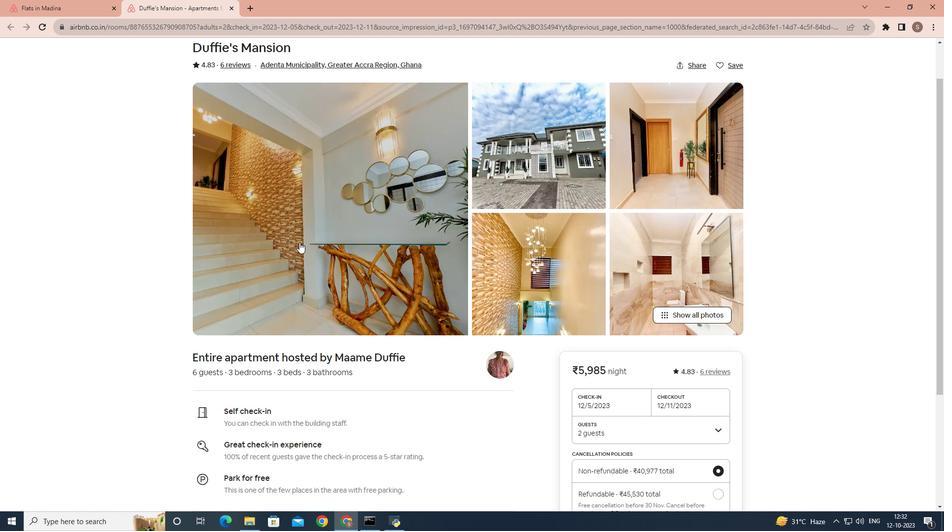 
Action: Mouse scrolled (299, 242) with delta (0, 0)
Screenshot: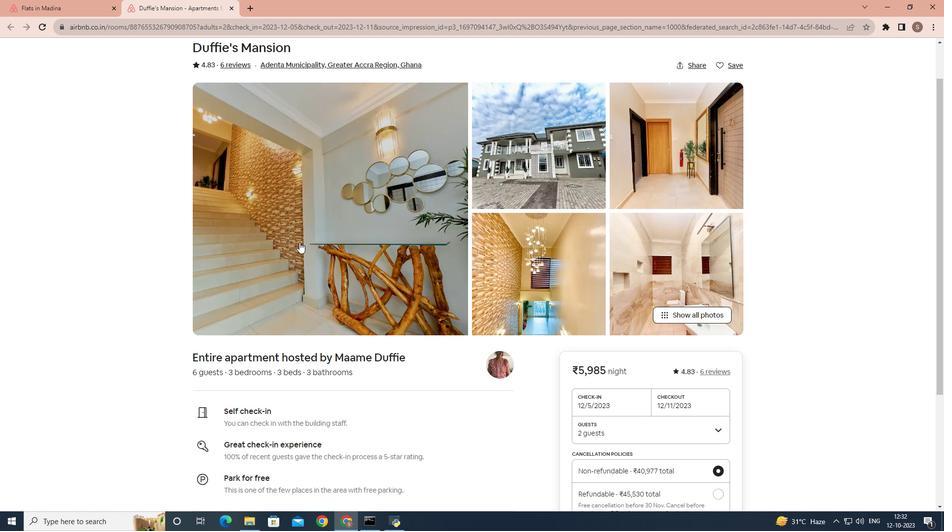 
Action: Mouse scrolled (299, 242) with delta (0, 0)
Screenshot: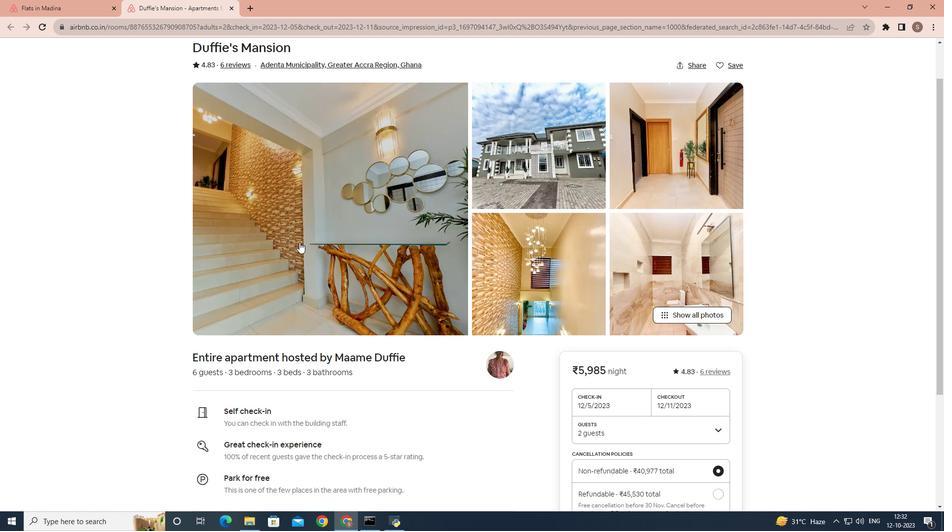 
Action: Mouse scrolled (299, 242) with delta (0, 0)
Screenshot: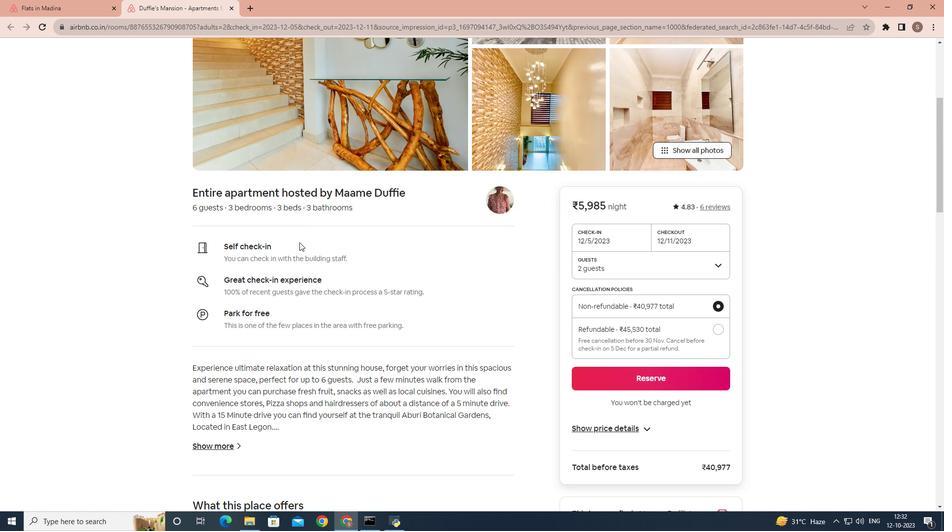 
Action: Mouse scrolled (299, 242) with delta (0, 0)
Screenshot: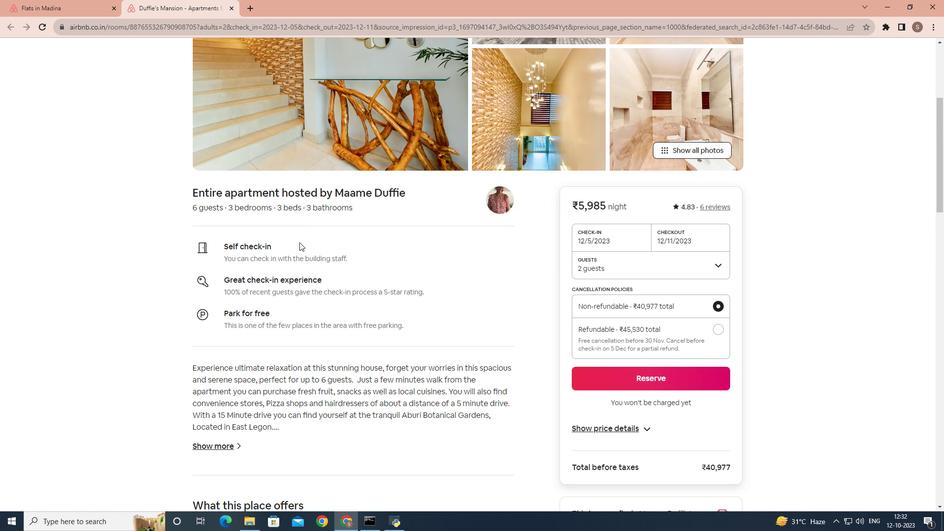 
Action: Mouse scrolled (299, 242) with delta (0, 0)
Screenshot: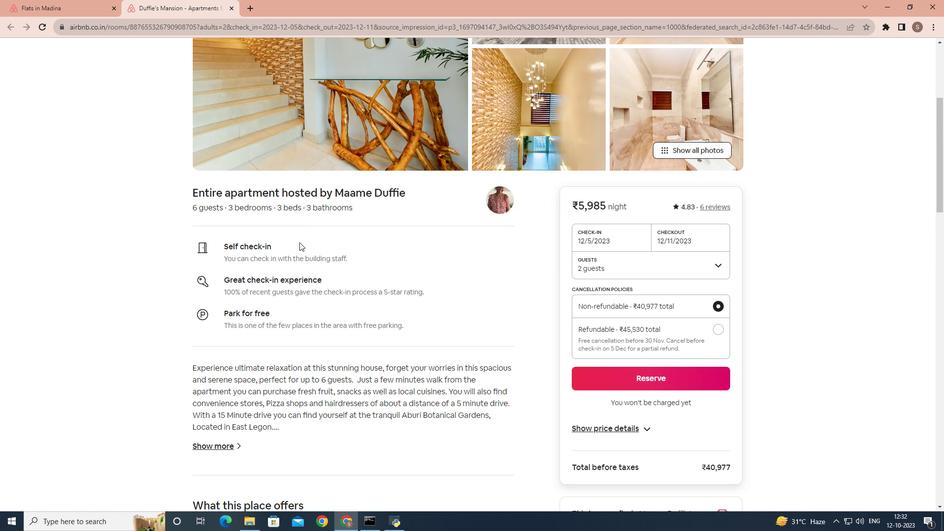 
Action: Mouse scrolled (299, 242) with delta (0, 0)
Screenshot: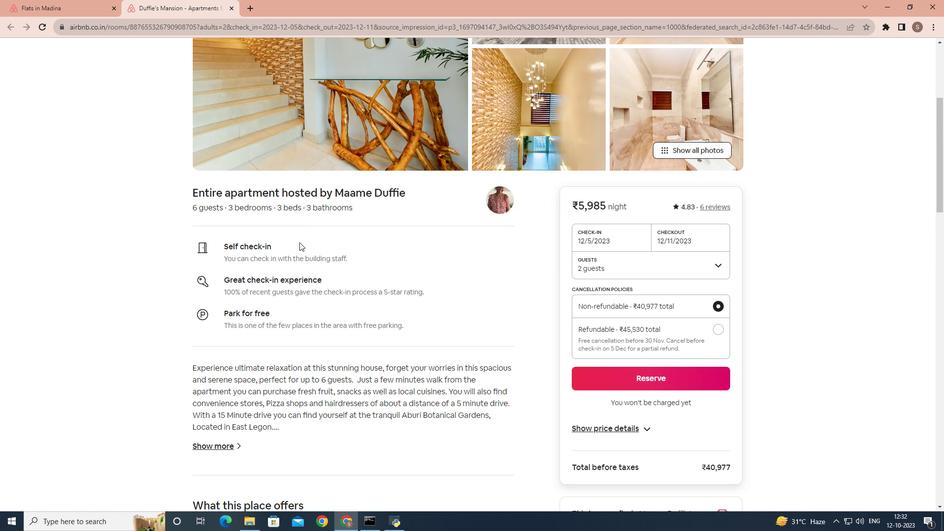 
Action: Mouse scrolled (299, 242) with delta (0, 0)
Screenshot: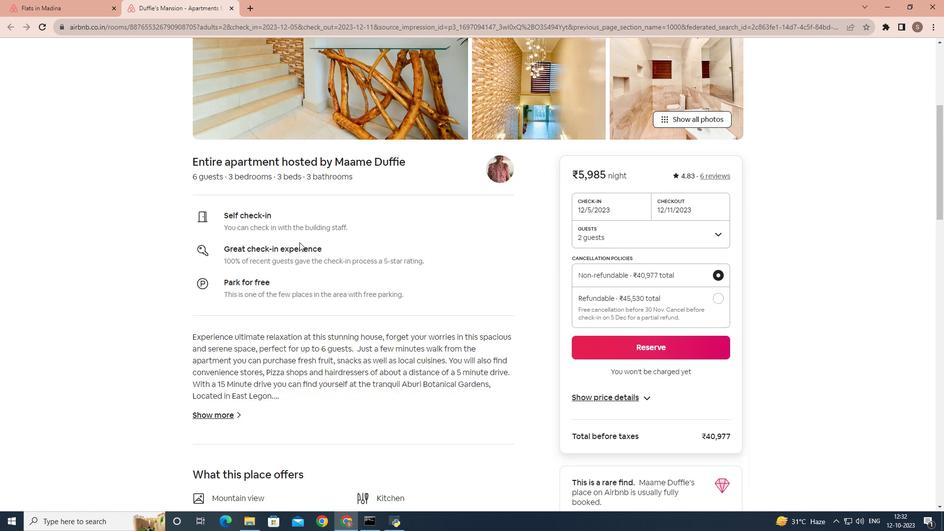 
Action: Mouse moved to (235, 209)
Screenshot: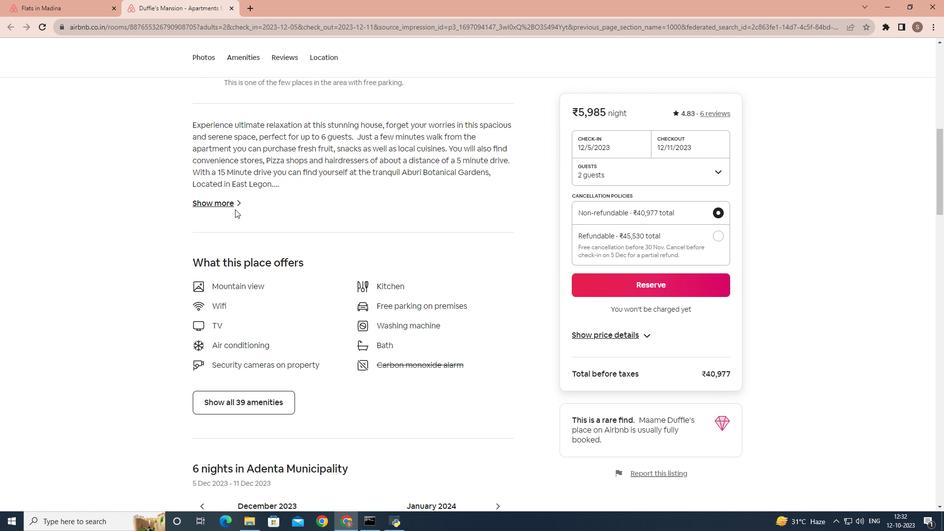 
Action: Mouse pressed left at (235, 209)
Screenshot: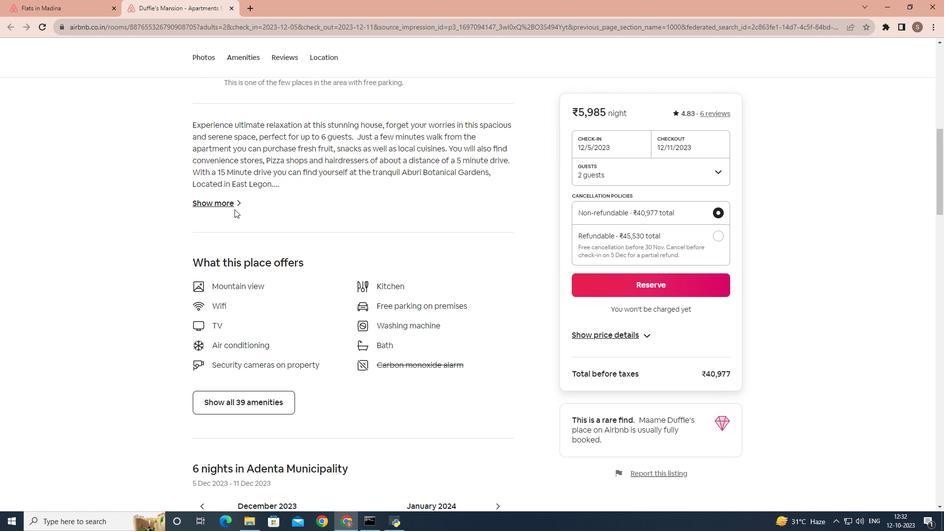 
Action: Mouse moved to (234, 207)
Screenshot: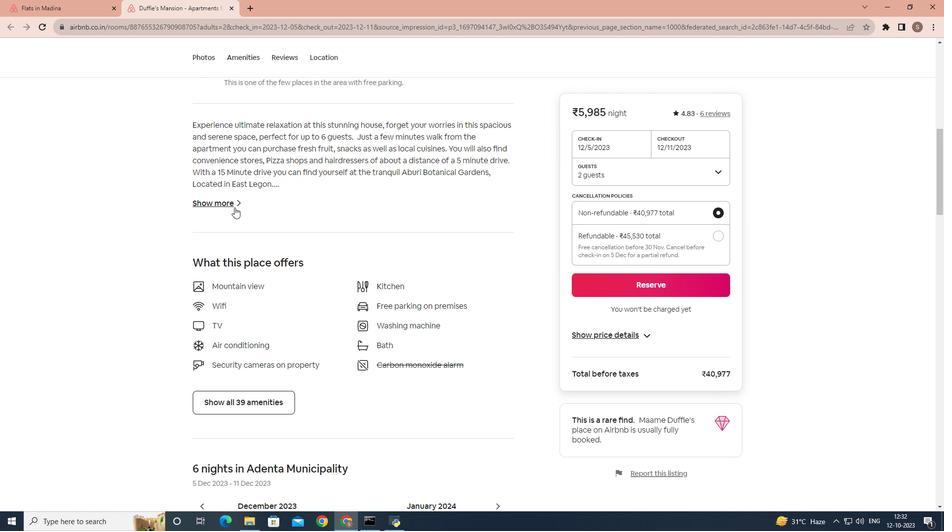 
Action: Mouse pressed left at (234, 207)
Screenshot: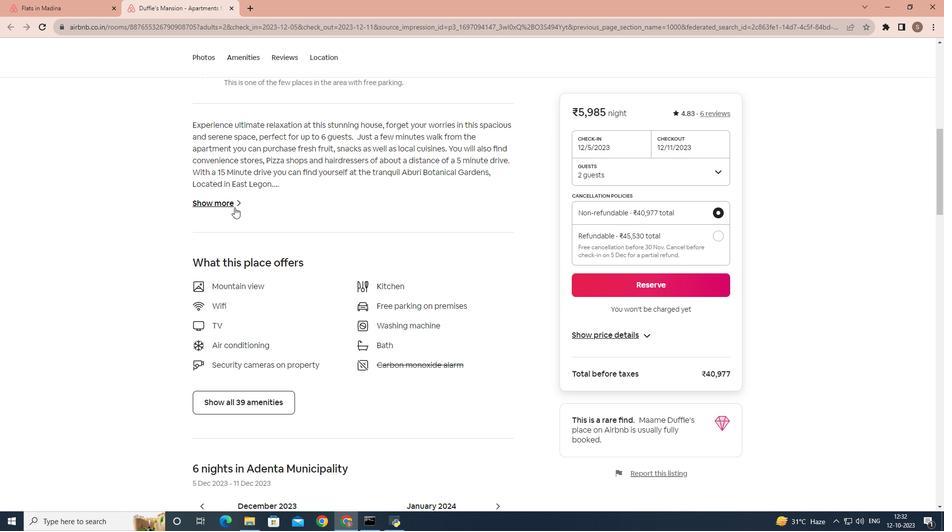 
Action: Mouse moved to (287, 195)
Screenshot: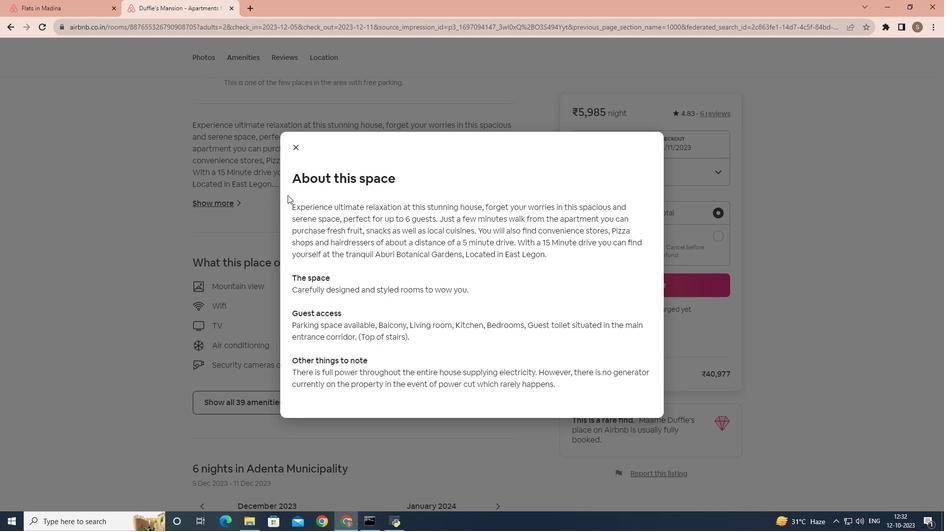 
Action: Mouse scrolled (287, 194) with delta (0, 0)
Screenshot: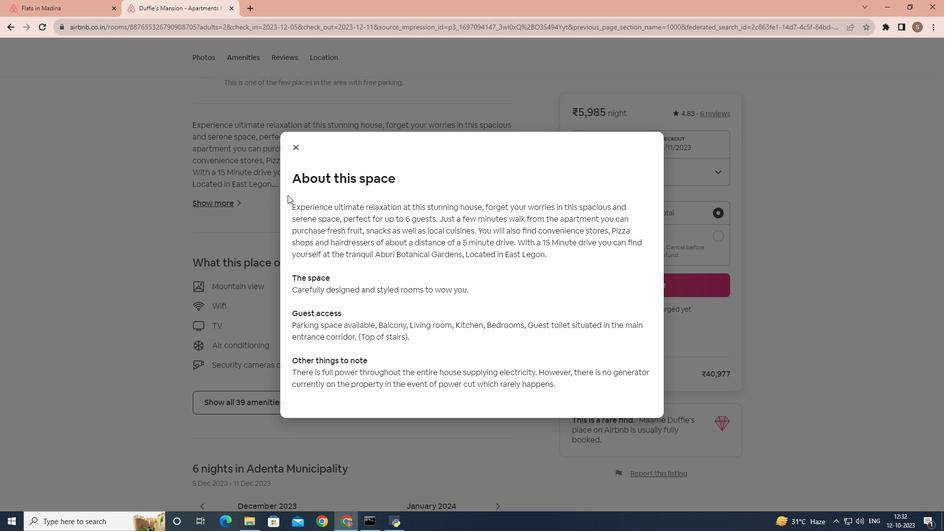 
Action: Mouse scrolled (287, 194) with delta (0, 0)
Screenshot: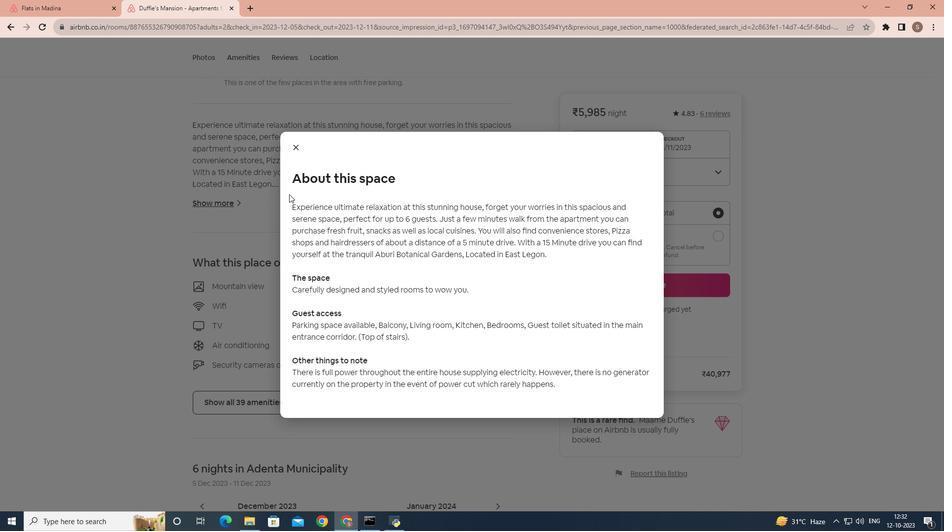 
Action: Mouse moved to (288, 194)
Screenshot: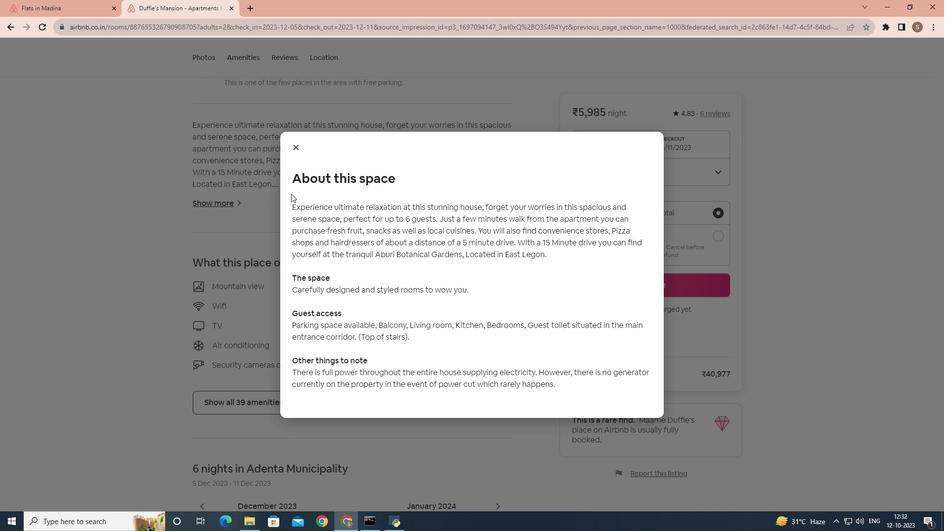 
Action: Mouse scrolled (288, 194) with delta (0, 0)
Screenshot: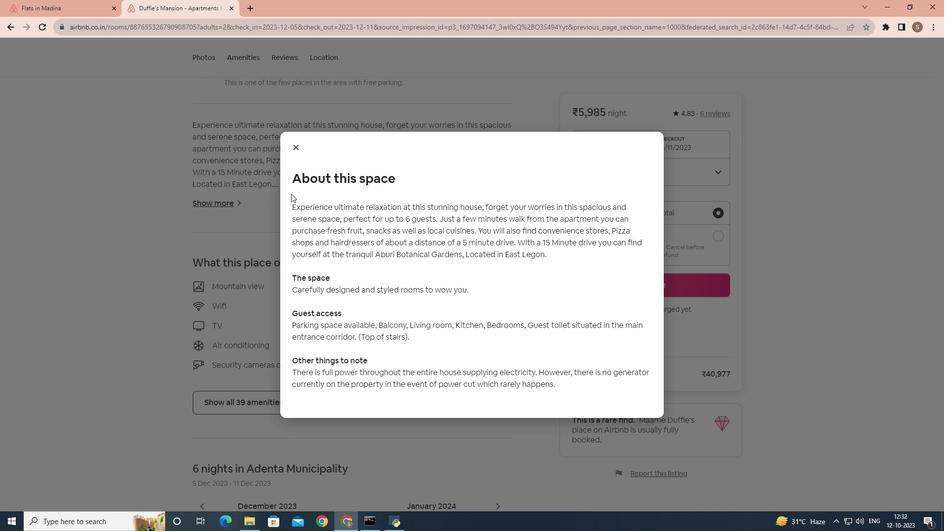 
Action: Mouse moved to (297, 147)
Screenshot: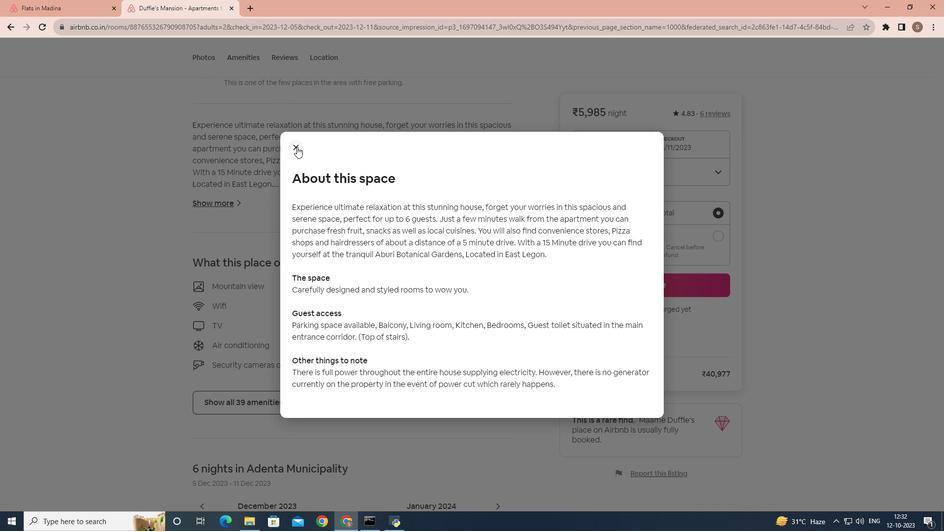 
Action: Mouse pressed left at (297, 147)
Screenshot: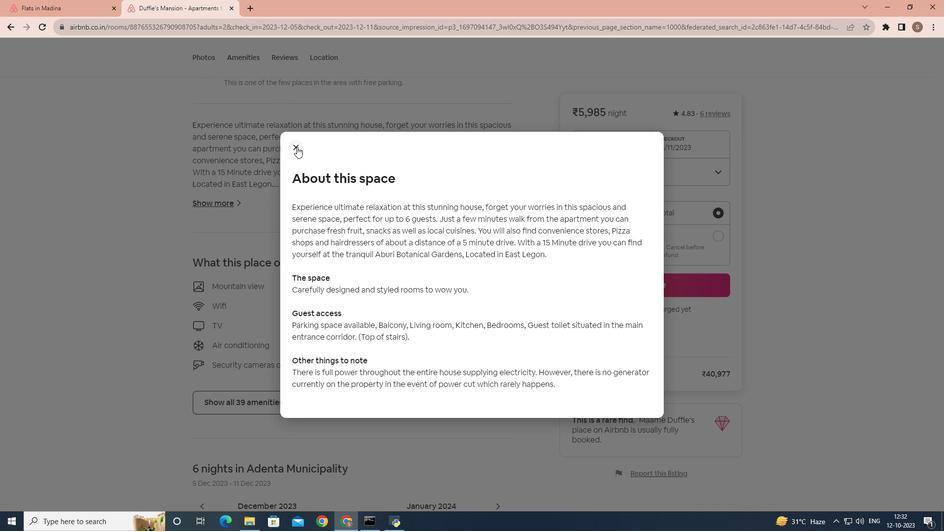 
Action: Mouse moved to (224, 197)
Screenshot: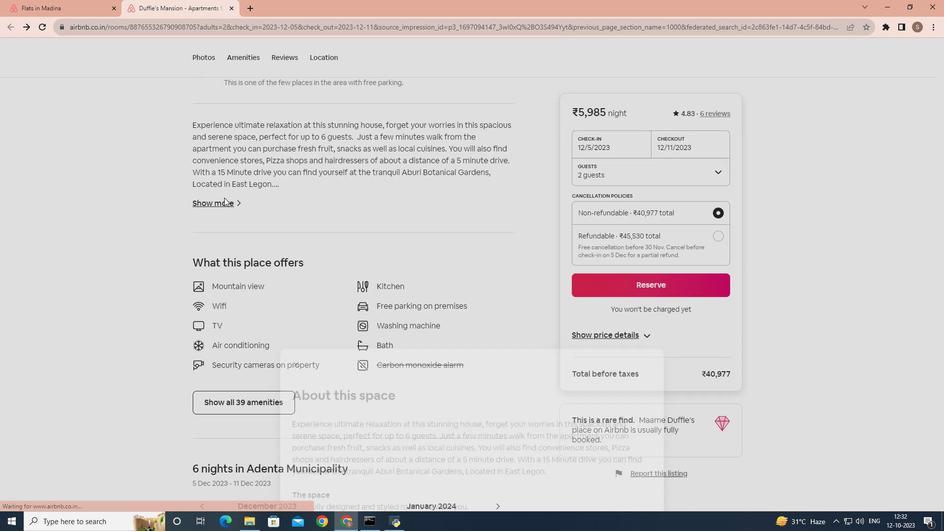 
Action: Mouse scrolled (224, 197) with delta (0, 0)
Screenshot: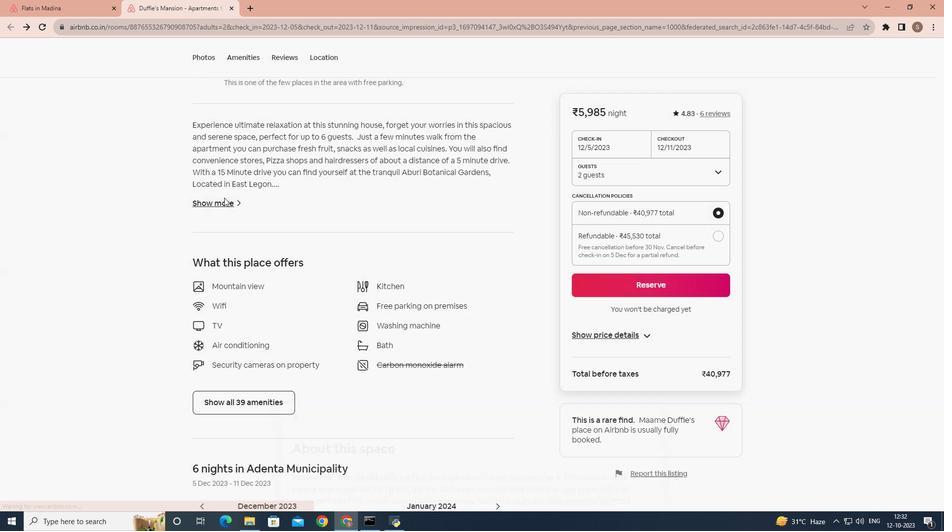 
Action: Mouse scrolled (224, 197) with delta (0, 0)
Screenshot: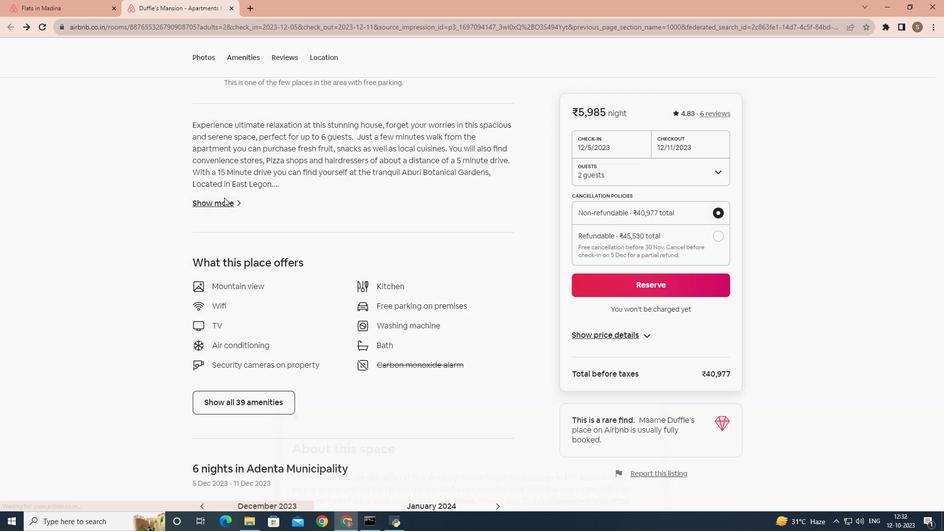 
Action: Mouse scrolled (224, 197) with delta (0, 0)
Screenshot: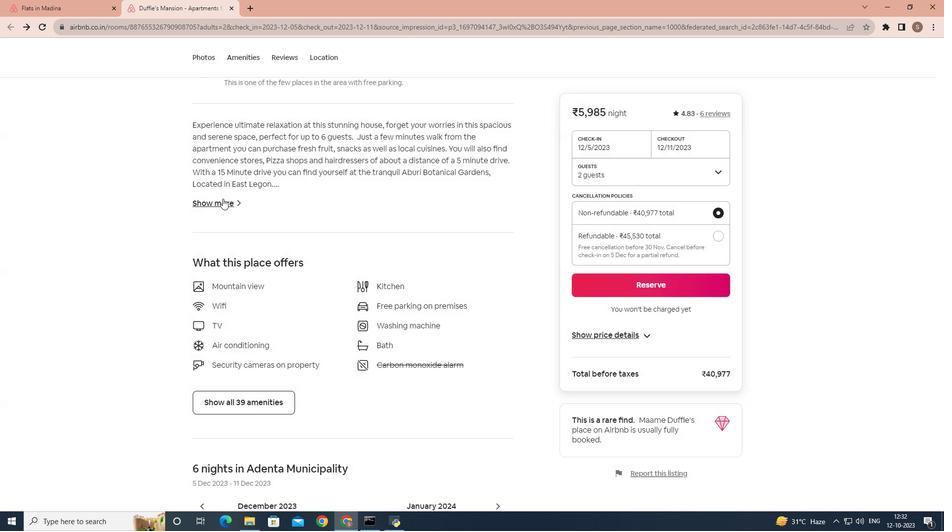 
Action: Mouse scrolled (224, 197) with delta (0, 0)
Screenshot: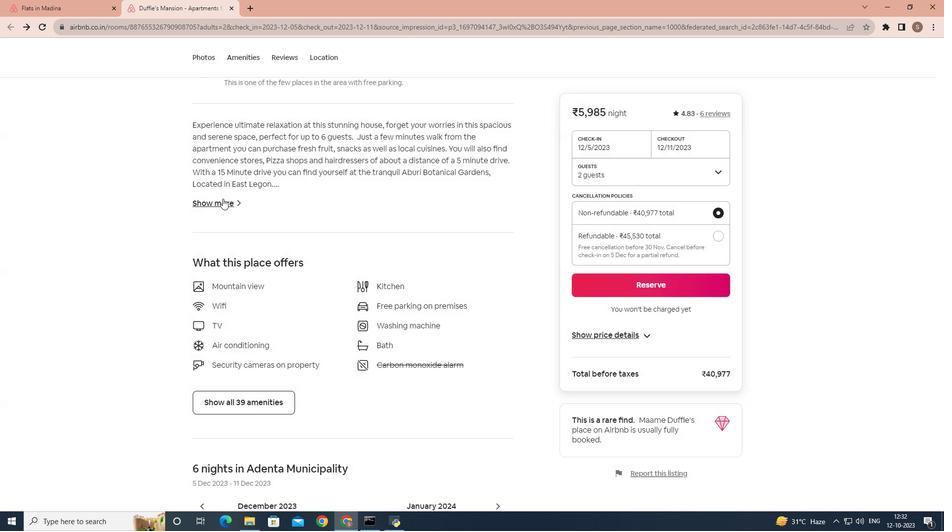 
Action: Mouse scrolled (224, 197) with delta (0, 0)
Screenshot: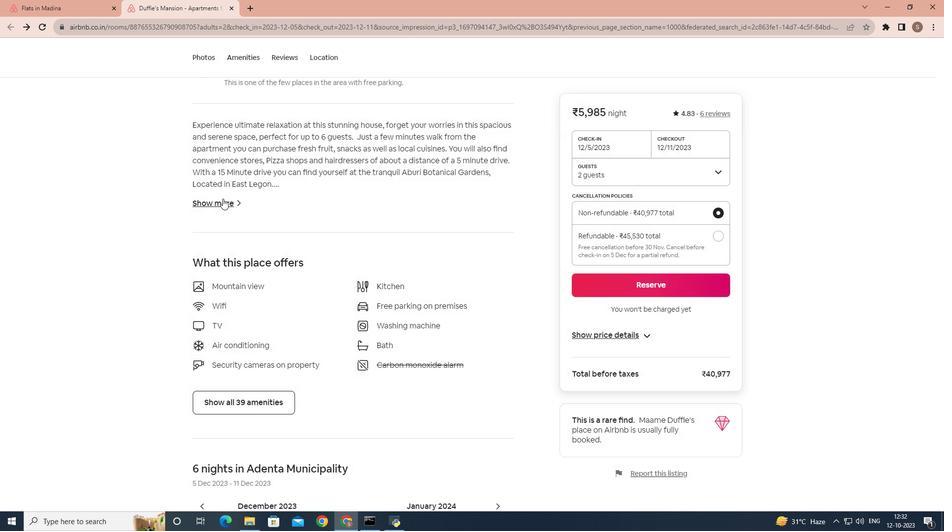 
Action: Mouse moved to (213, 390)
Screenshot: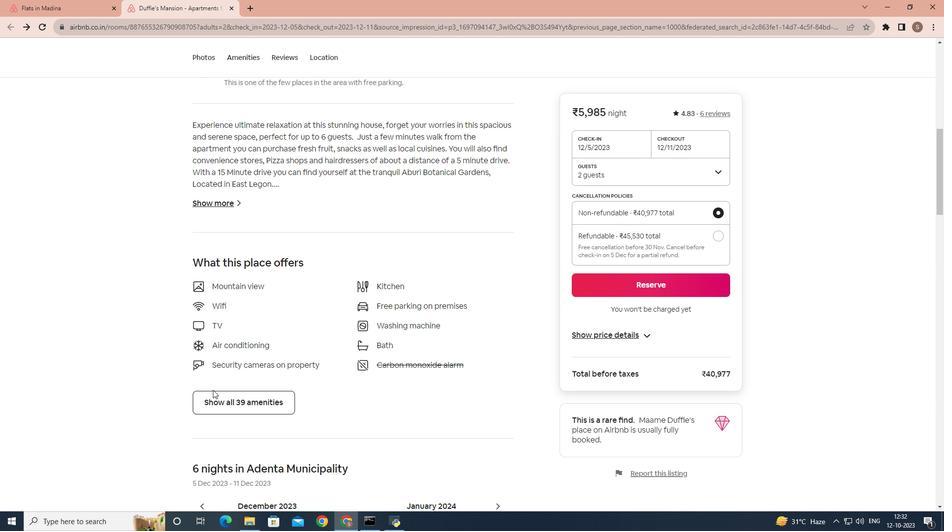 
Action: Mouse pressed left at (213, 390)
Screenshot: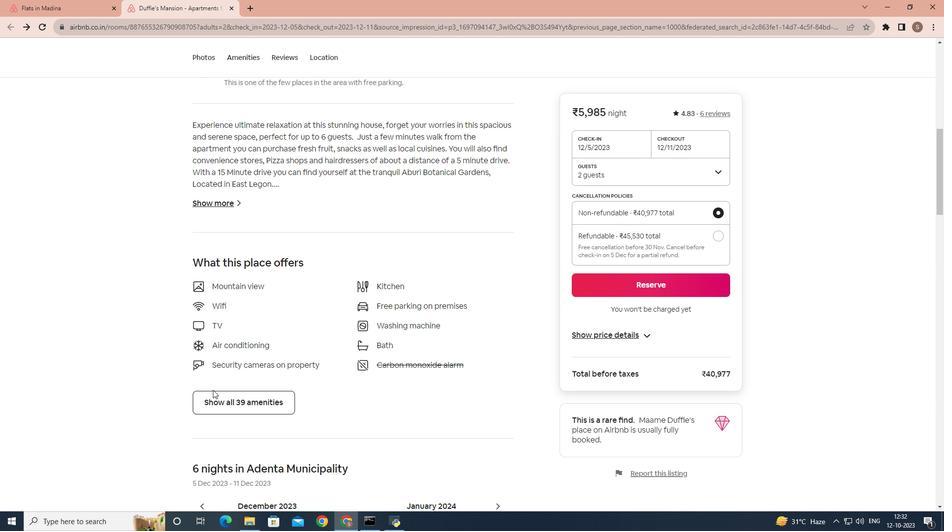 
Action: Mouse moved to (200, 397)
Screenshot: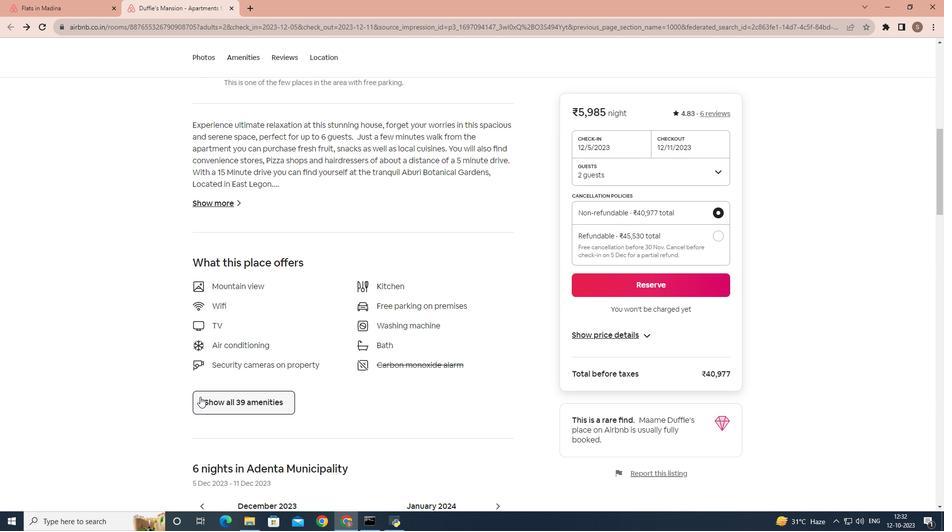 
Action: Mouse pressed left at (200, 397)
Screenshot: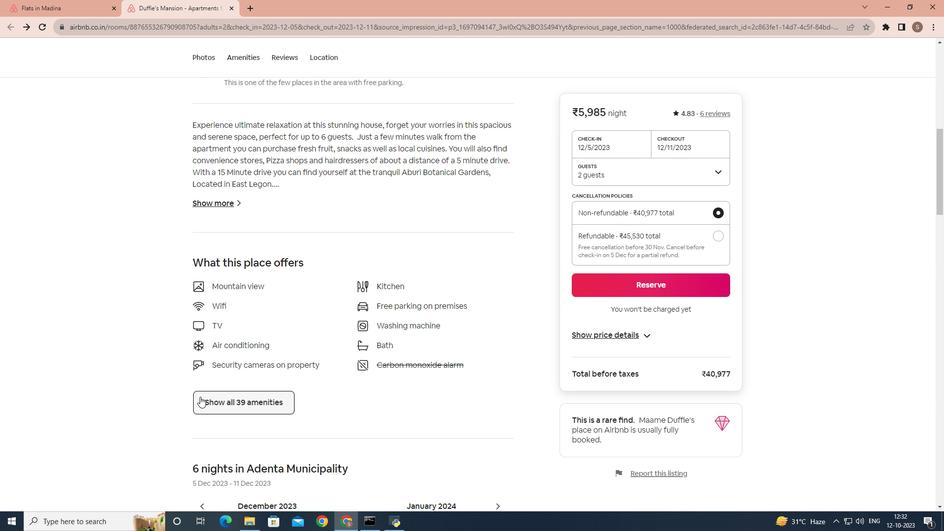 
Action: Mouse moved to (329, 208)
Screenshot: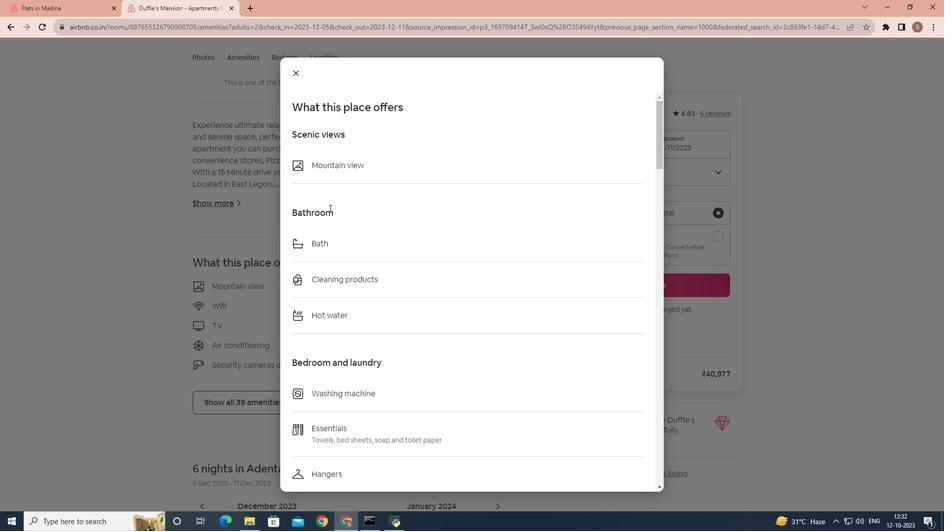 
Action: Mouse scrolled (329, 208) with delta (0, 0)
Screenshot: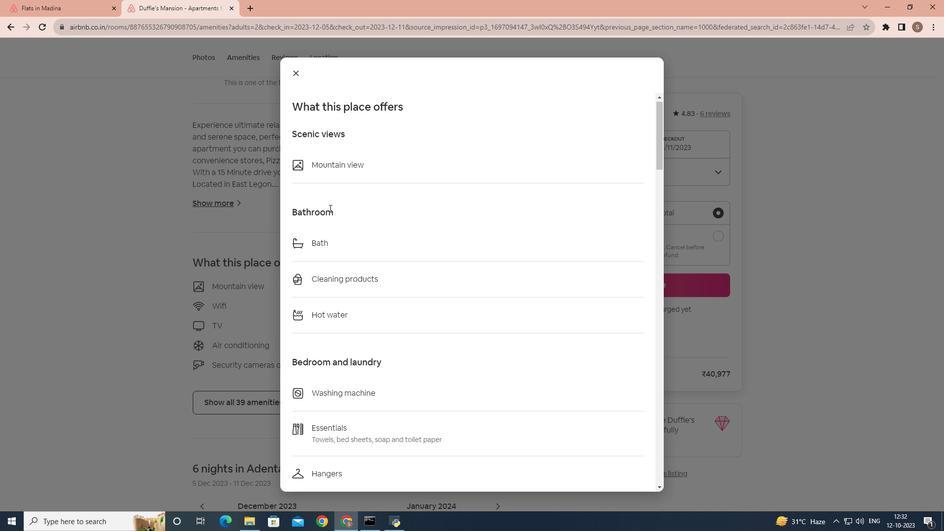 
Action: Mouse scrolled (329, 208) with delta (0, 0)
Screenshot: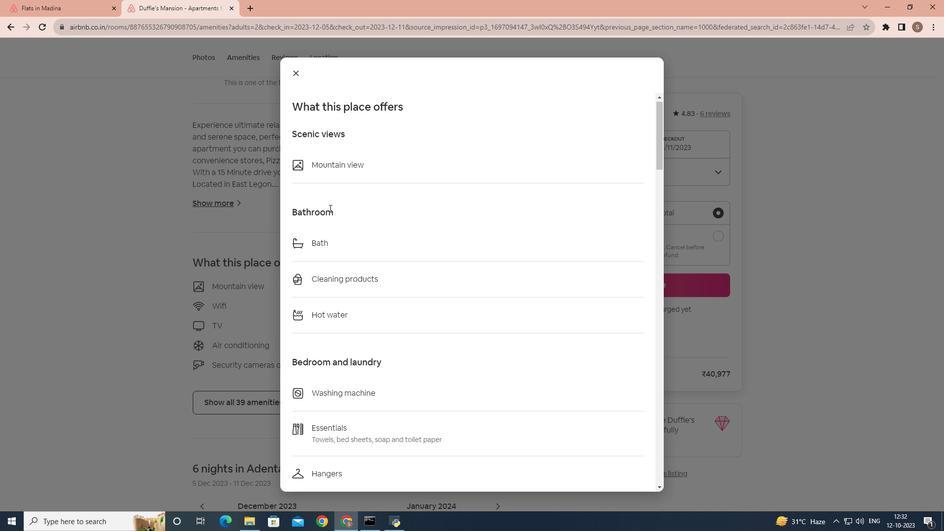 
Action: Mouse scrolled (329, 208) with delta (0, 0)
Screenshot: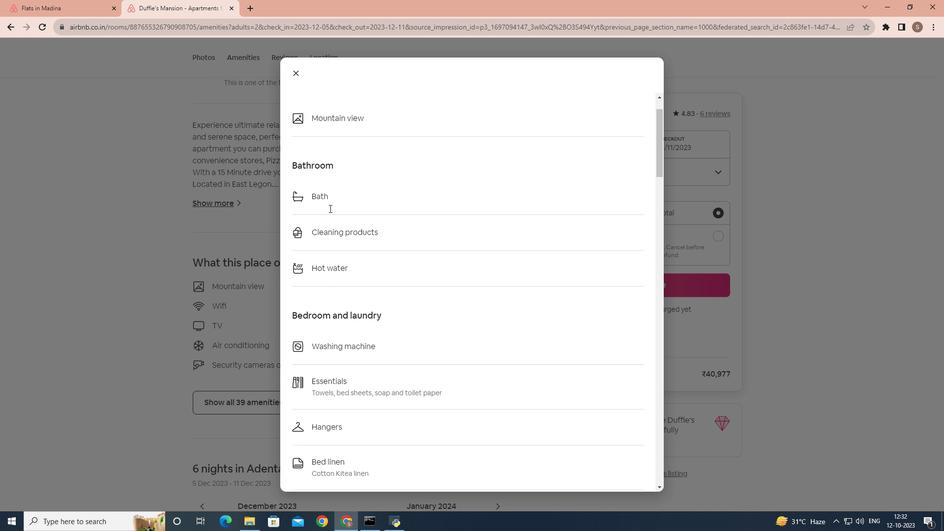 
Action: Mouse scrolled (329, 208) with delta (0, 0)
Screenshot: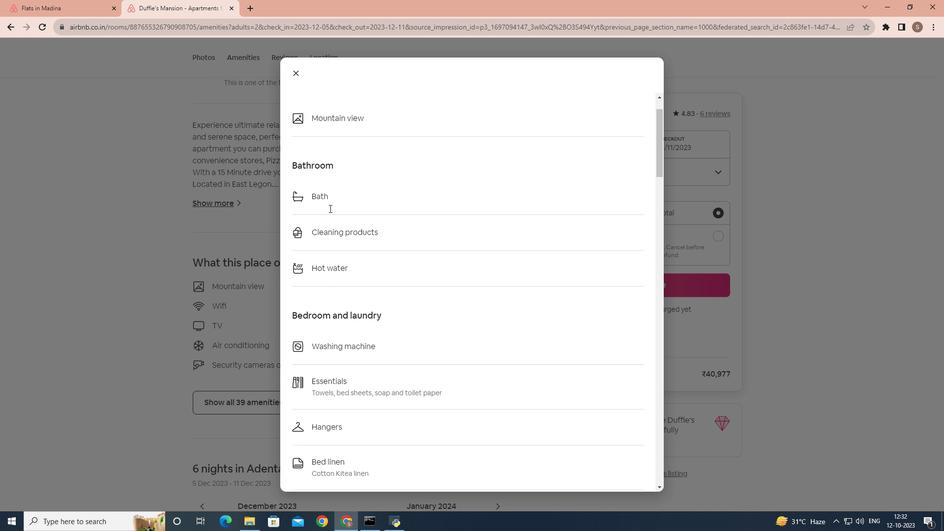 
Action: Mouse scrolled (329, 208) with delta (0, 0)
Screenshot: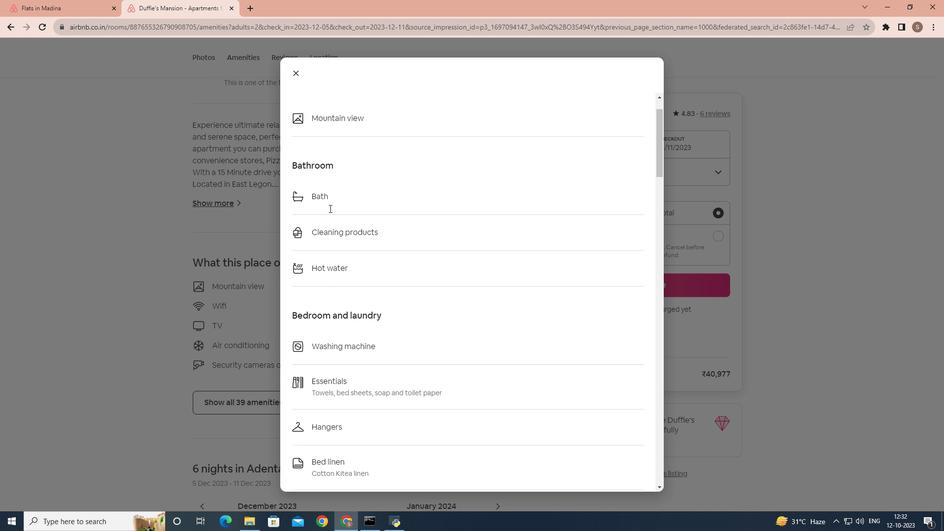 
Action: Mouse scrolled (329, 208) with delta (0, 0)
Screenshot: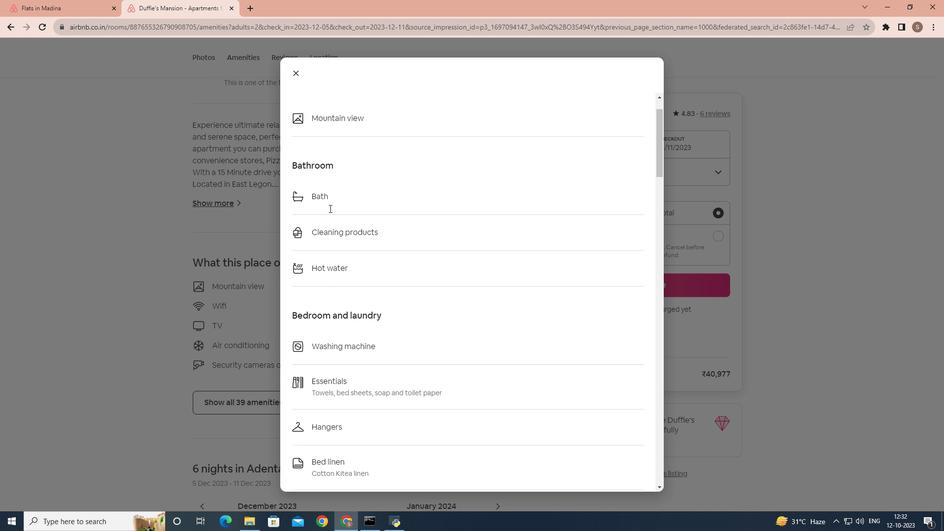 
Action: Mouse moved to (329, 205)
Screenshot: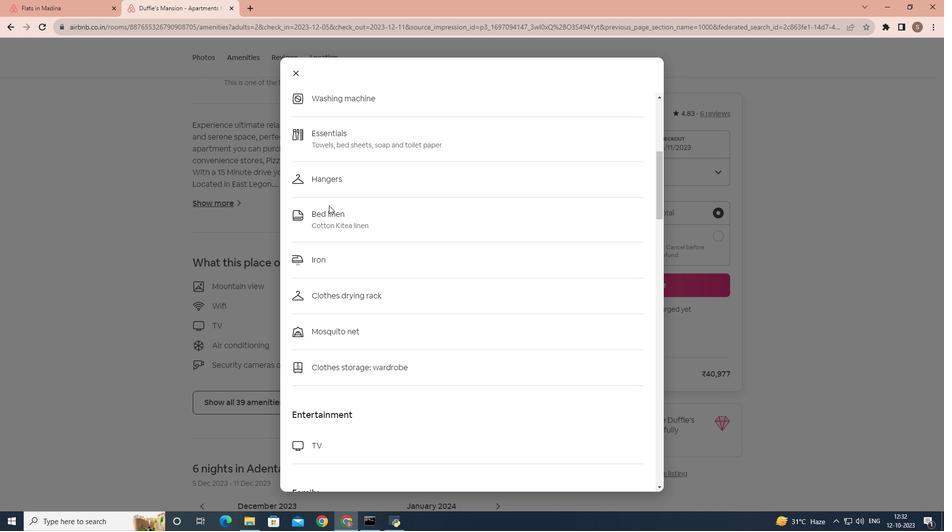 
Action: Mouse scrolled (329, 205) with delta (0, 0)
Screenshot: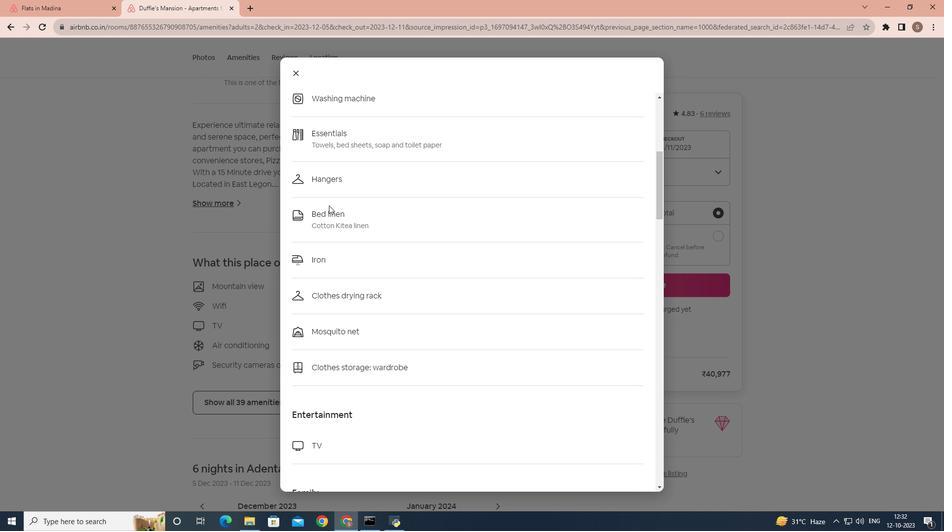 
Action: Mouse scrolled (329, 205) with delta (0, 0)
Screenshot: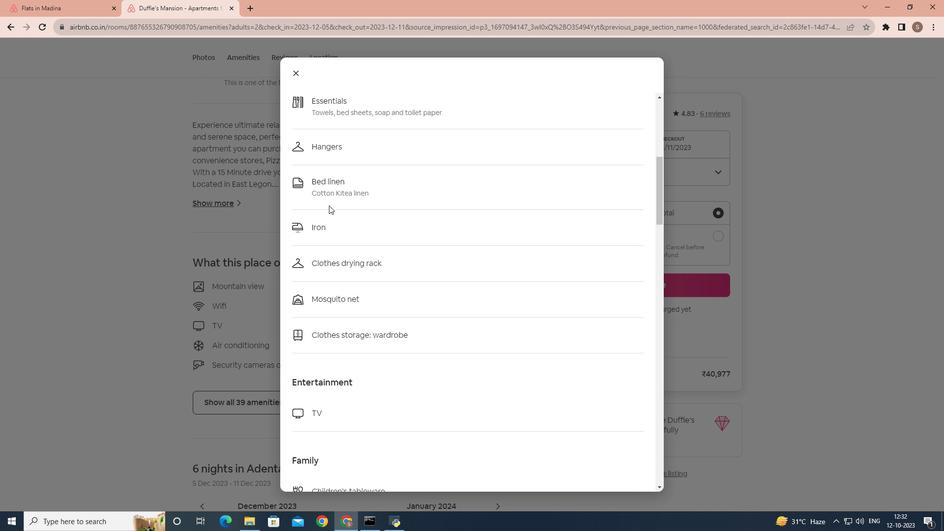 
Action: Mouse scrolled (329, 205) with delta (0, 0)
Screenshot: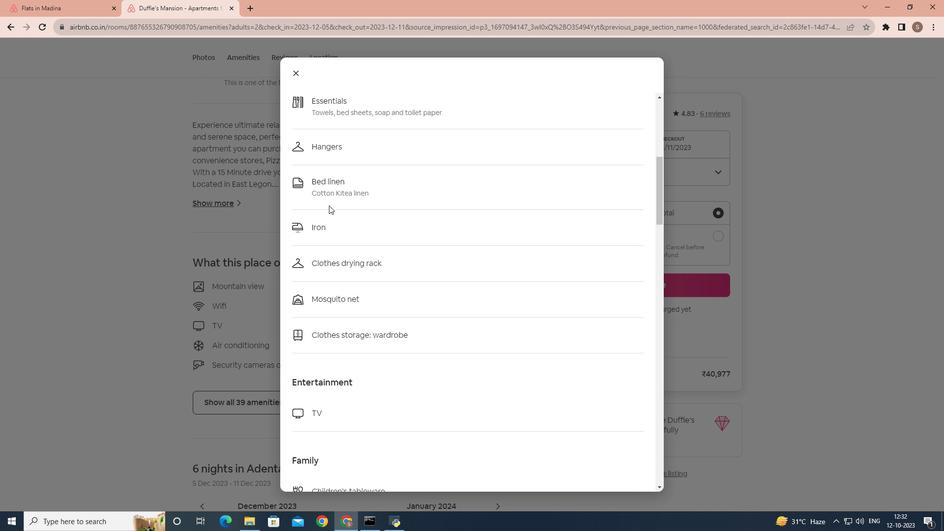 
Action: Mouse scrolled (329, 205) with delta (0, 0)
Screenshot: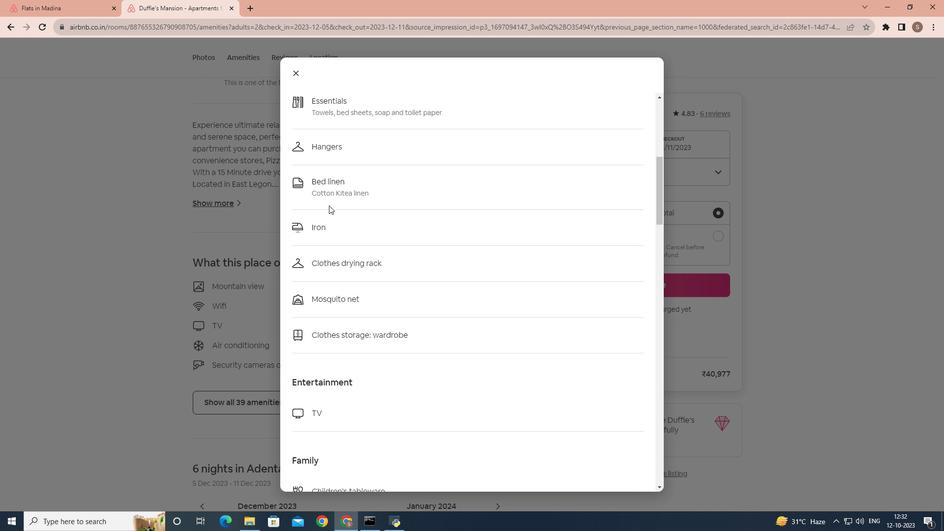 
Action: Mouse scrolled (329, 205) with delta (0, 0)
Screenshot: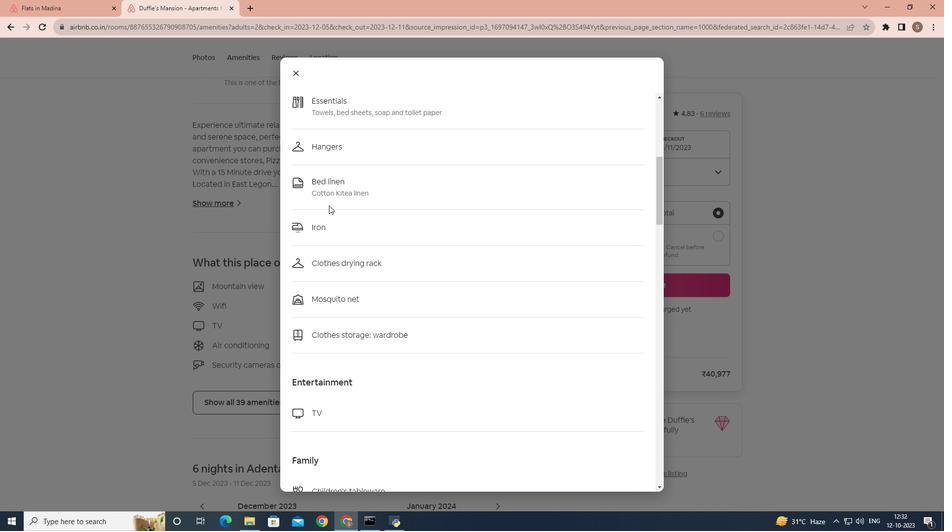 
Action: Mouse scrolled (329, 205) with delta (0, 0)
Screenshot: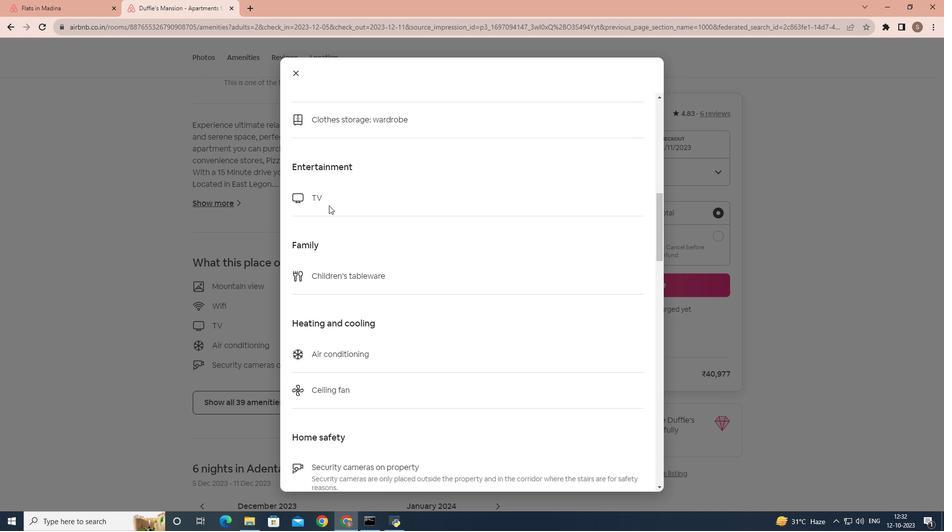 
Action: Mouse scrolled (329, 205) with delta (0, 0)
Screenshot: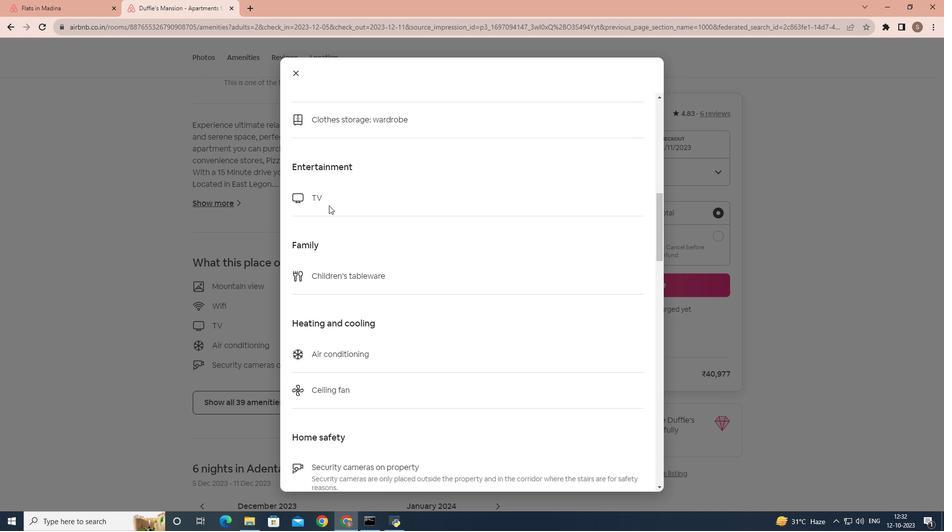 
Action: Mouse scrolled (329, 205) with delta (0, 0)
Screenshot: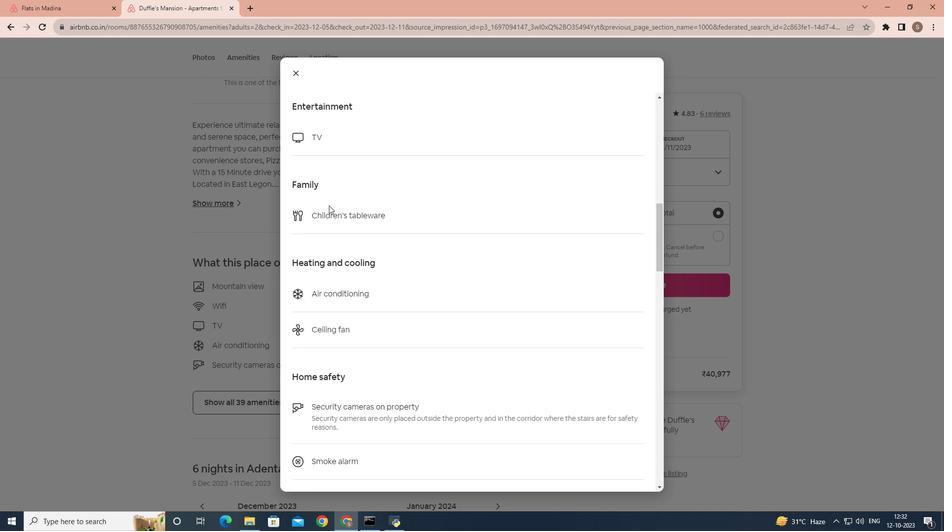 
Action: Mouse scrolled (329, 205) with delta (0, 0)
Screenshot: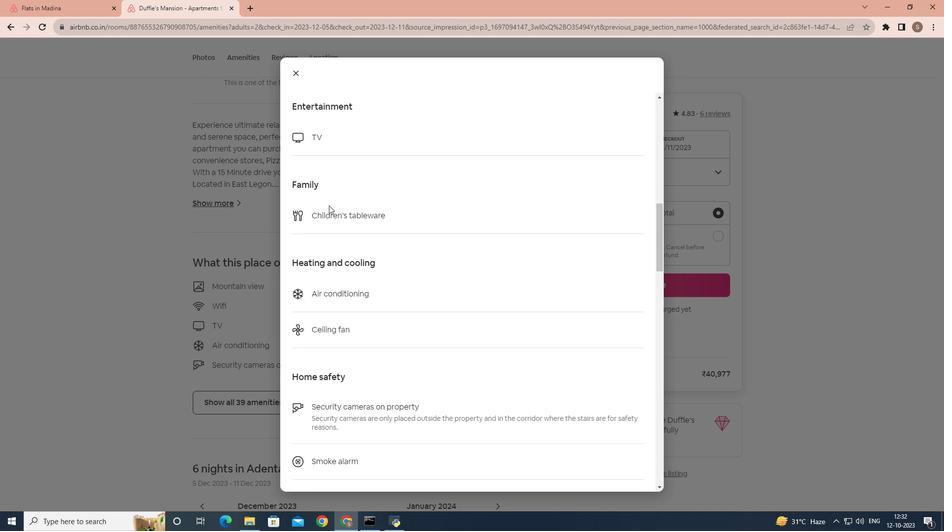 
Action: Mouse scrolled (329, 205) with delta (0, 0)
Screenshot: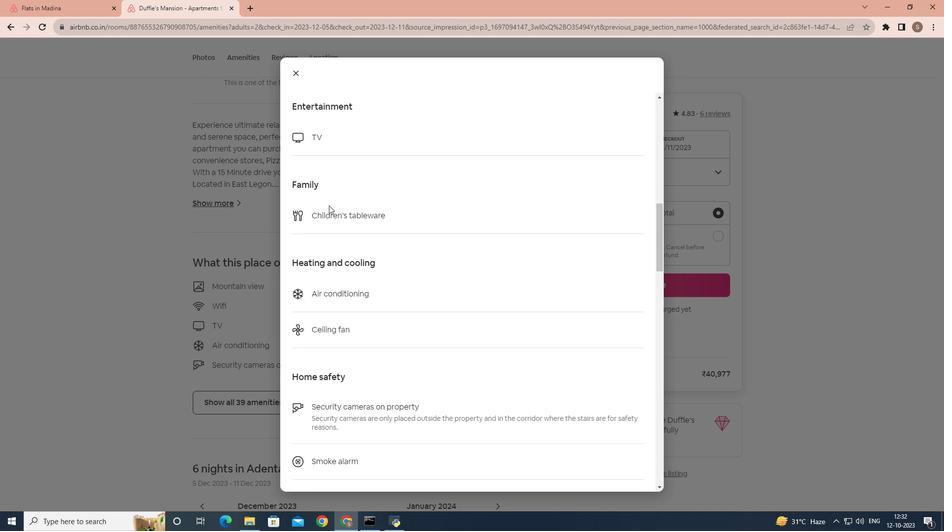 
Action: Mouse scrolled (329, 205) with delta (0, 0)
Screenshot: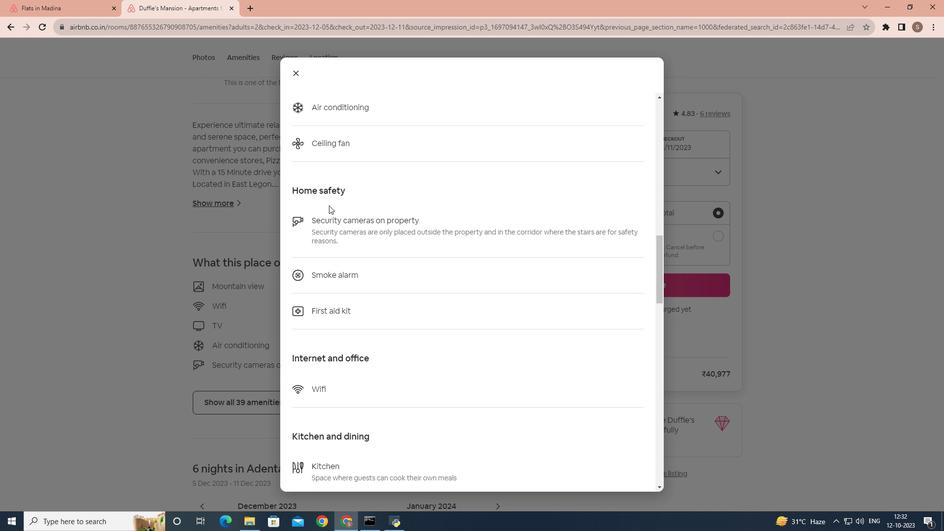 
Action: Mouse scrolled (329, 205) with delta (0, 0)
Screenshot: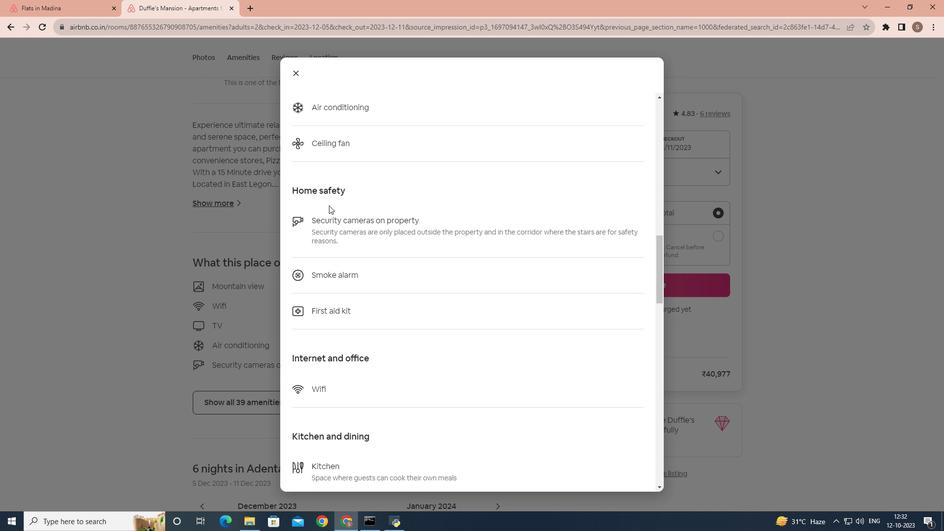 
Action: Mouse scrolled (329, 205) with delta (0, 0)
Screenshot: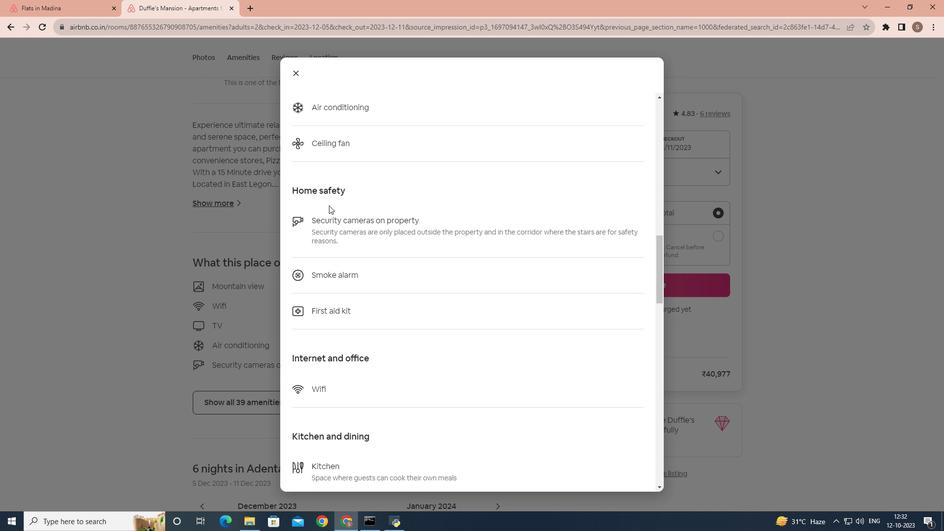 
Action: Mouse scrolled (329, 205) with delta (0, 0)
Screenshot: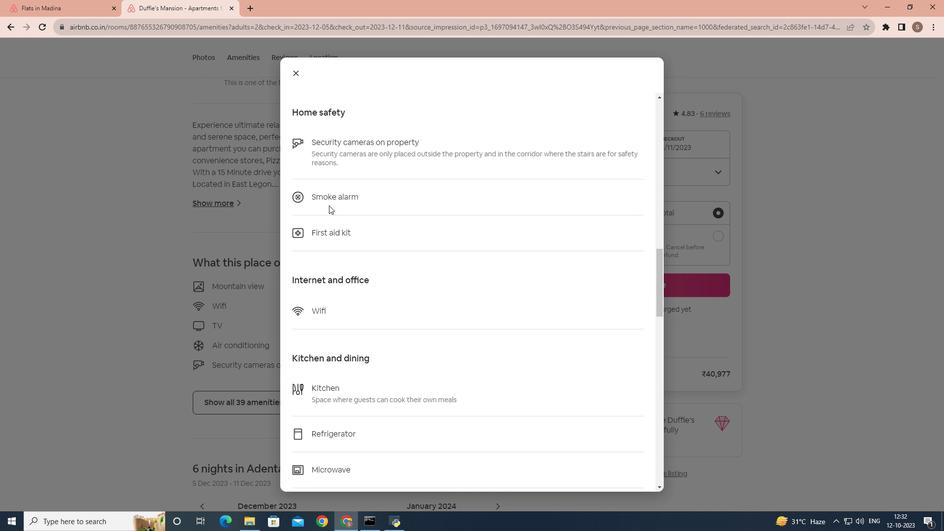 
Action: Mouse scrolled (329, 205) with delta (0, 0)
Screenshot: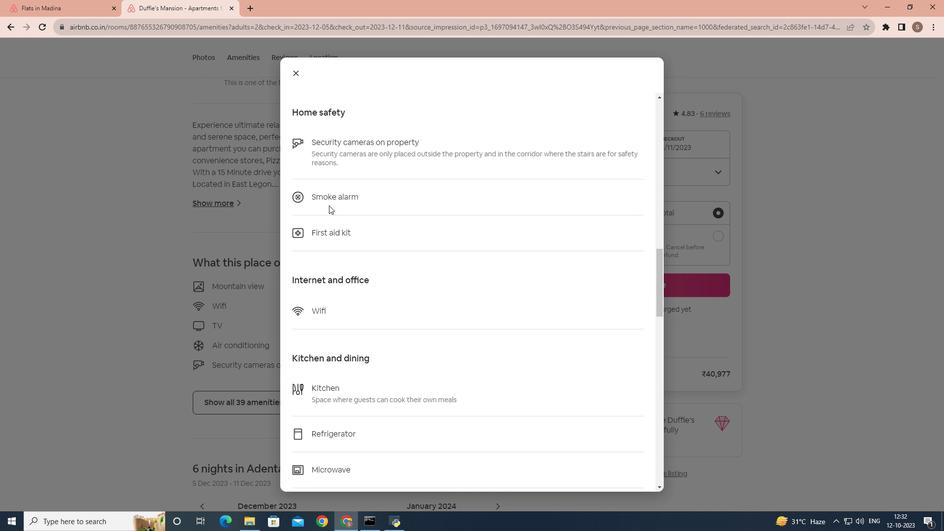 
Action: Mouse scrolled (329, 205) with delta (0, 0)
Screenshot: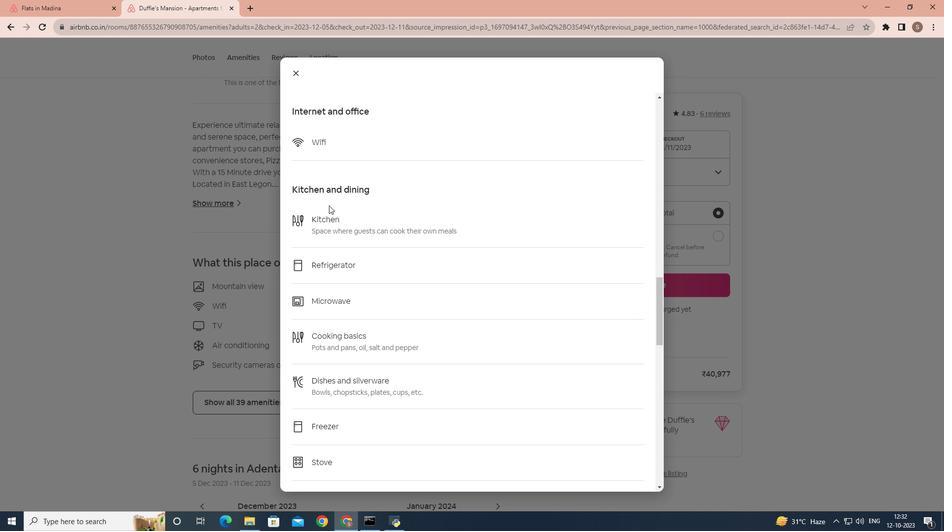 
Action: Mouse scrolled (329, 205) with delta (0, 0)
Screenshot: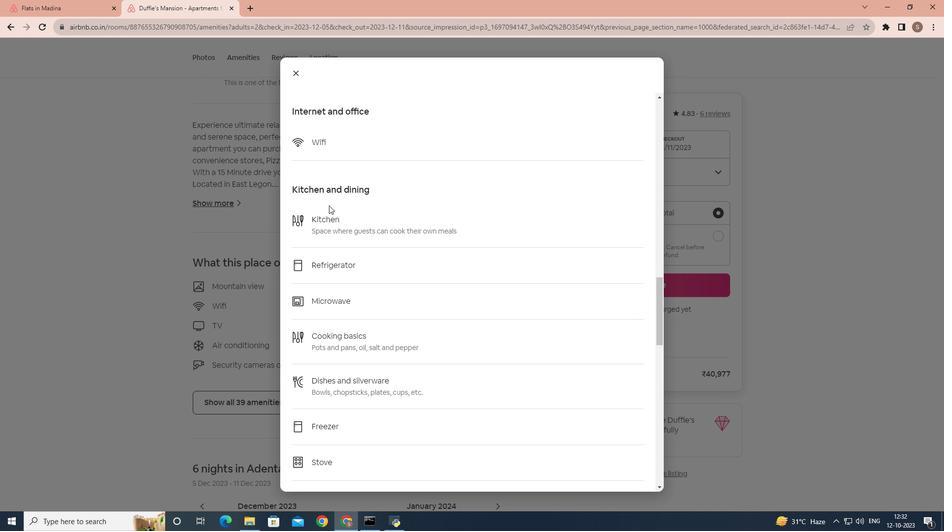 
Action: Mouse scrolled (329, 205) with delta (0, 0)
Screenshot: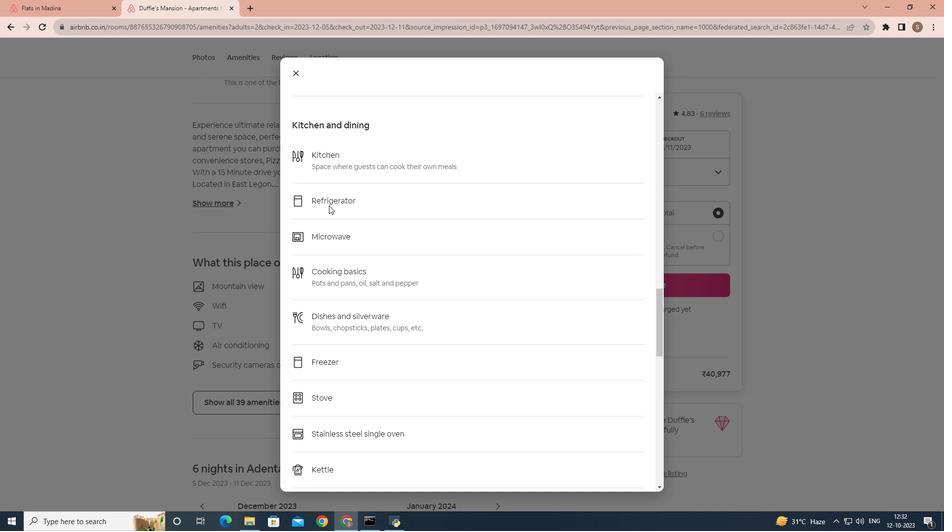 
Action: Mouse moved to (329, 205)
Screenshot: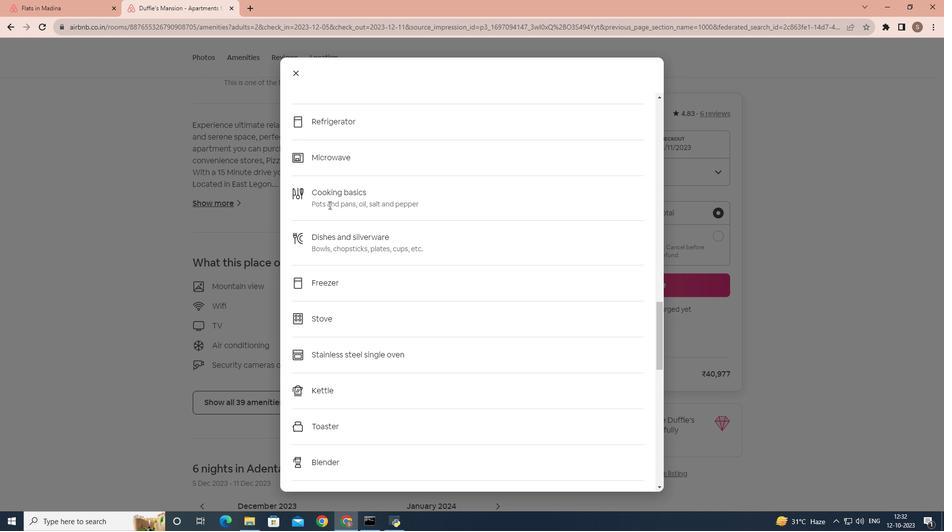 
Action: Mouse scrolled (329, 204) with delta (0, 0)
Screenshot: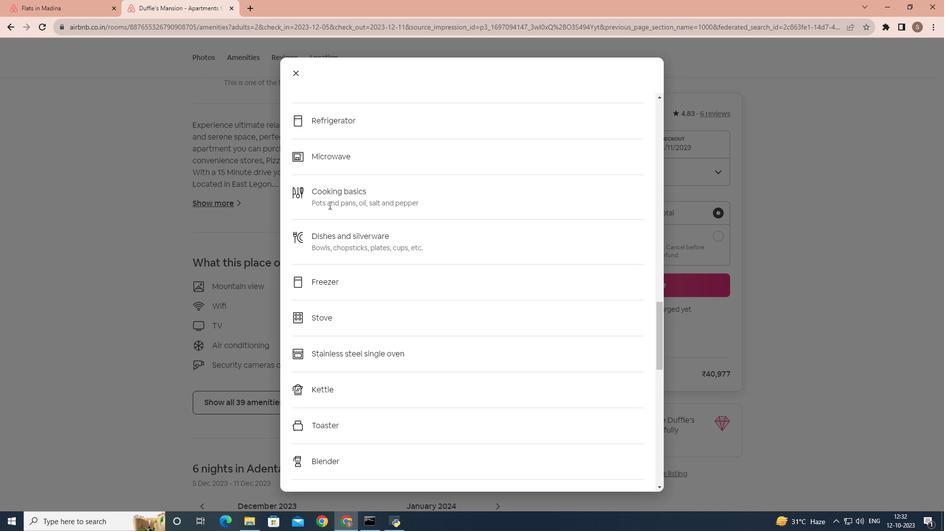 
Action: Mouse scrolled (329, 204) with delta (0, 0)
Screenshot: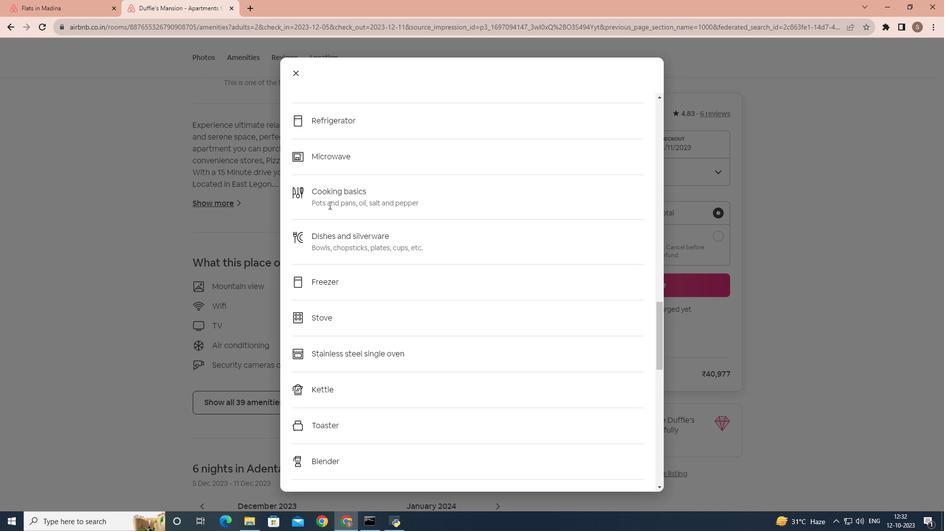 
Action: Mouse scrolled (329, 204) with delta (0, 0)
Screenshot: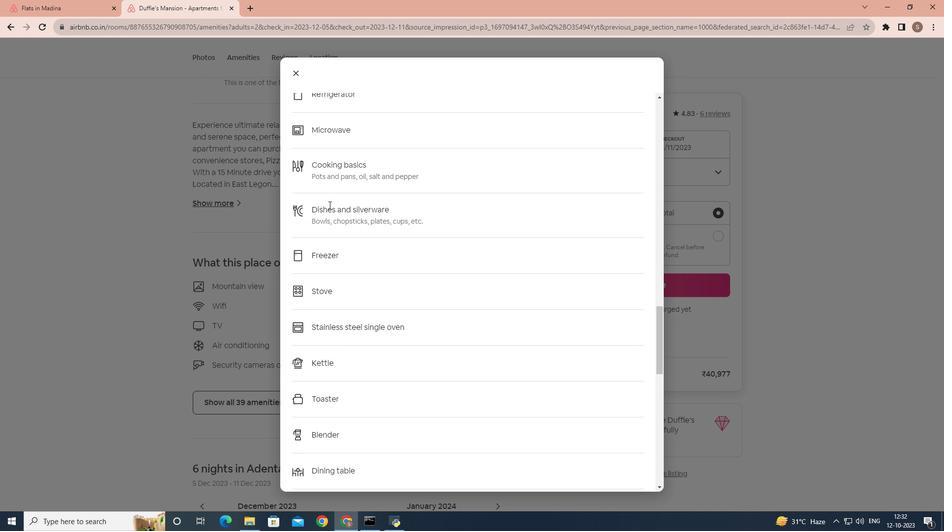 
Action: Mouse scrolled (329, 204) with delta (0, 0)
Screenshot: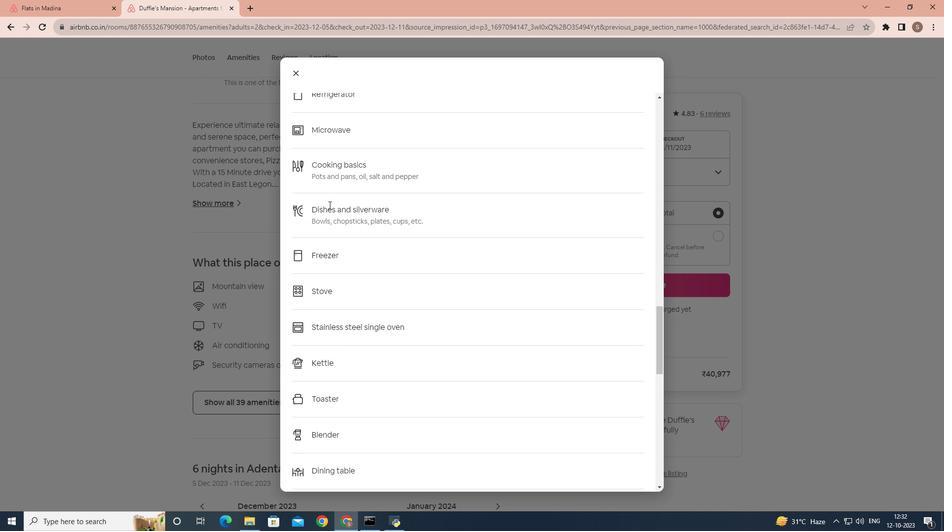 
Action: Mouse moved to (327, 201)
Screenshot: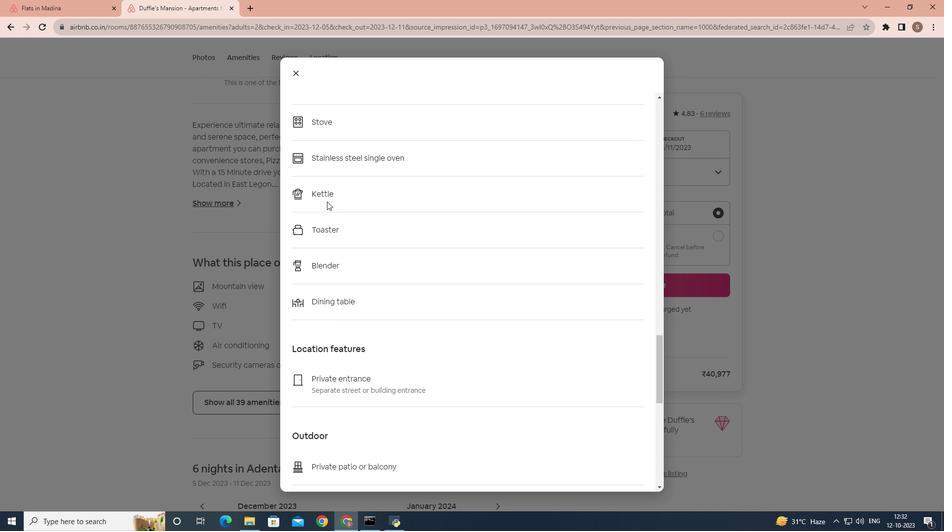
Action: Mouse scrolled (327, 201) with delta (0, 0)
Screenshot: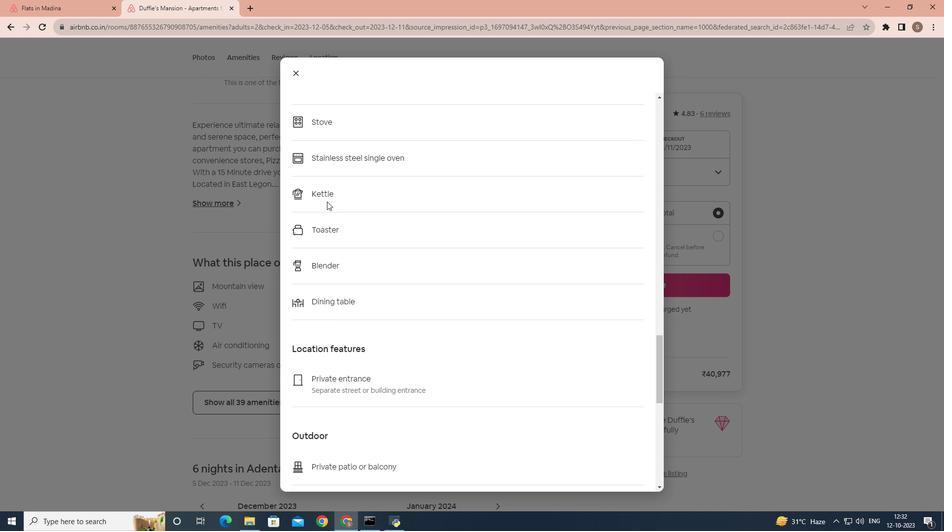 
Action: Mouse scrolled (327, 201) with delta (0, 0)
Screenshot: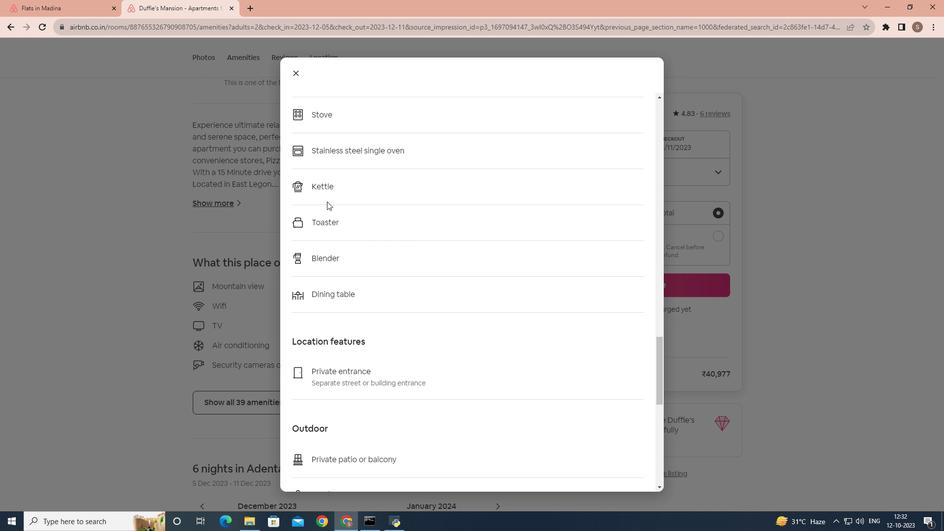 
Action: Mouse scrolled (327, 201) with delta (0, 0)
Screenshot: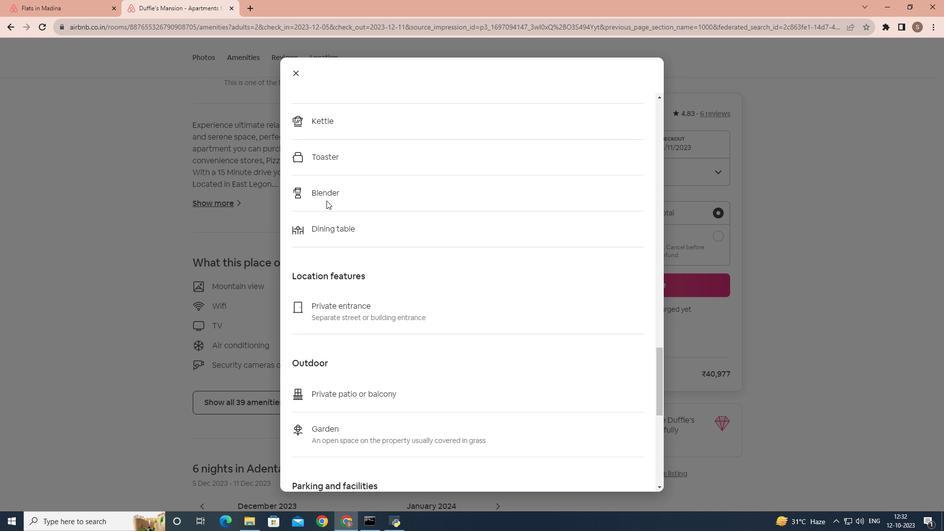 
Action: Mouse scrolled (327, 201) with delta (0, 0)
Screenshot: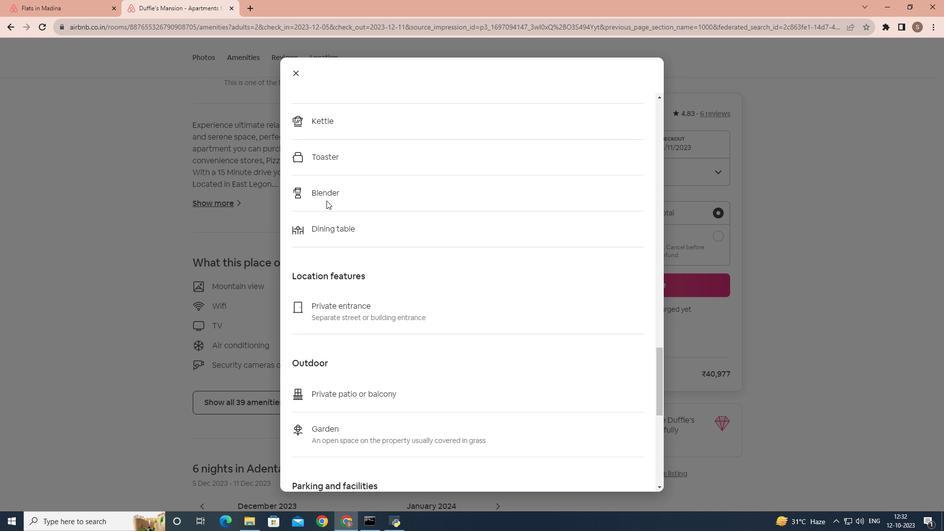 
Action: Mouse scrolled (327, 201) with delta (0, 0)
Screenshot: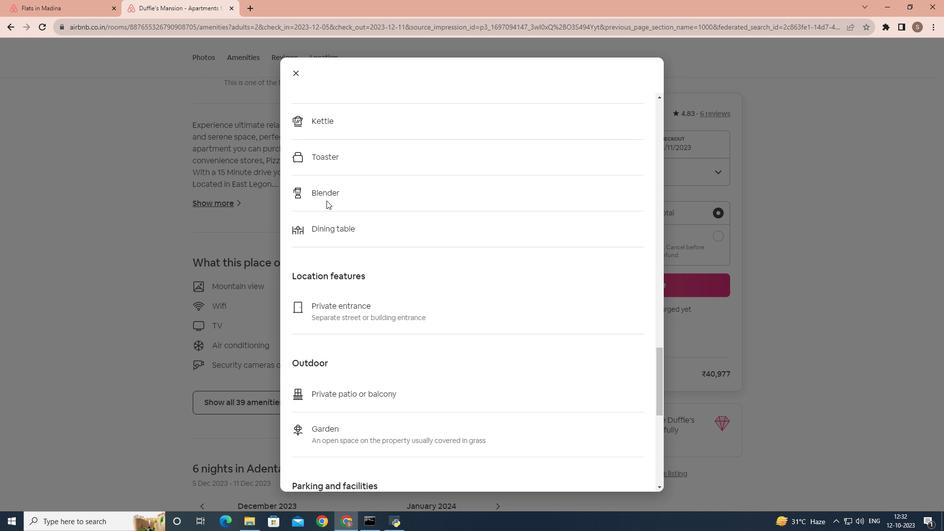 
Action: Mouse moved to (286, 125)
Screenshot: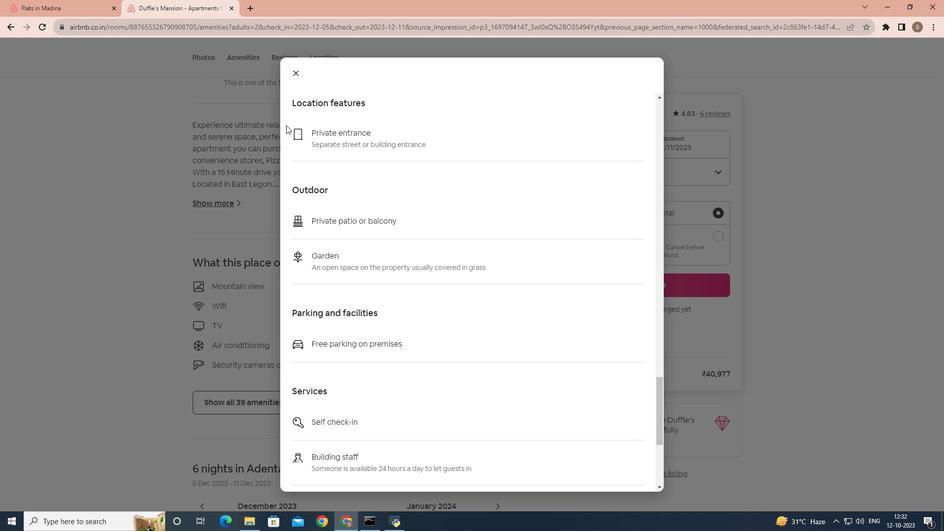 
Action: Mouse scrolled (286, 124) with delta (0, 0)
Screenshot: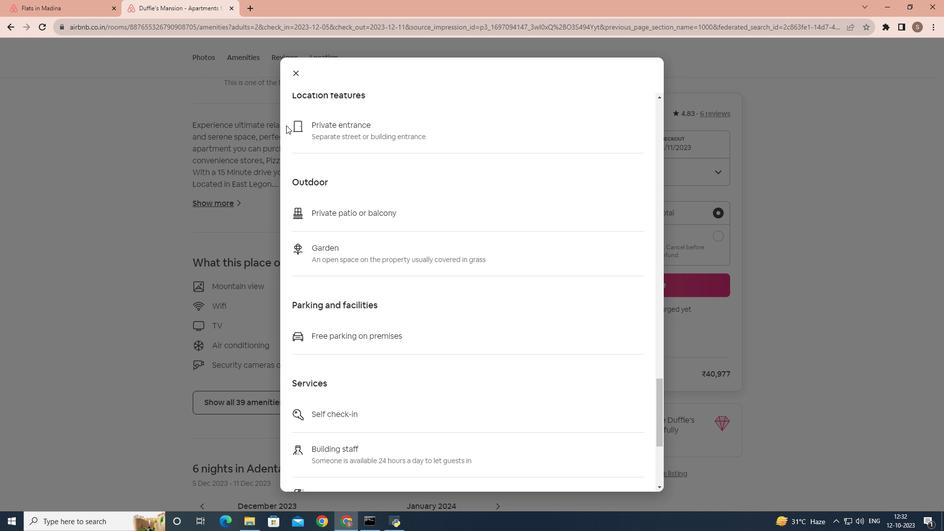 
Action: Mouse scrolled (286, 124) with delta (0, 0)
Screenshot: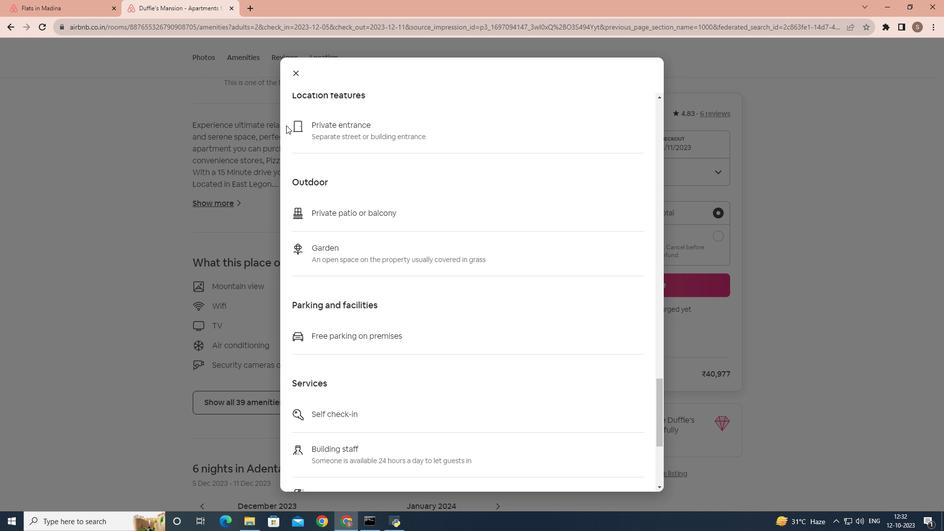 
Action: Mouse scrolled (286, 124) with delta (0, 0)
Screenshot: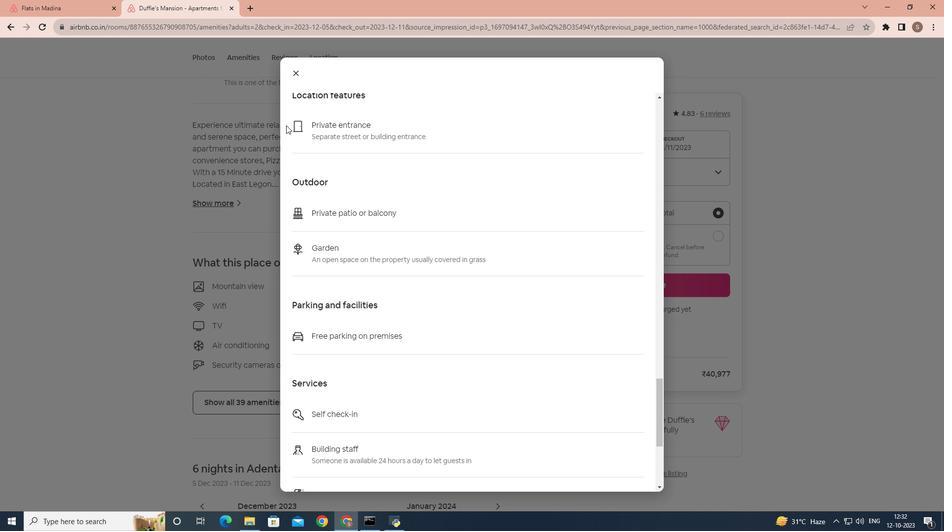 
Action: Mouse scrolled (286, 124) with delta (0, 0)
Screenshot: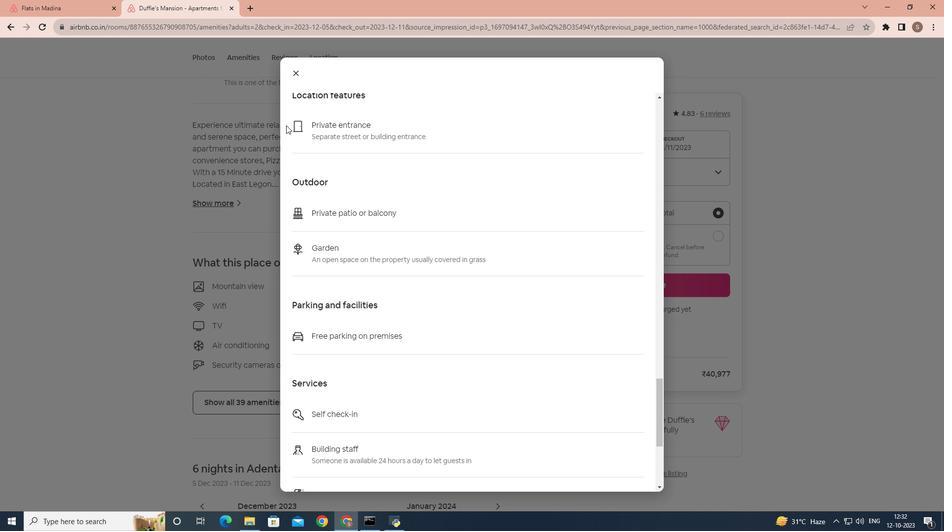 
Action: Mouse moved to (300, 77)
Screenshot: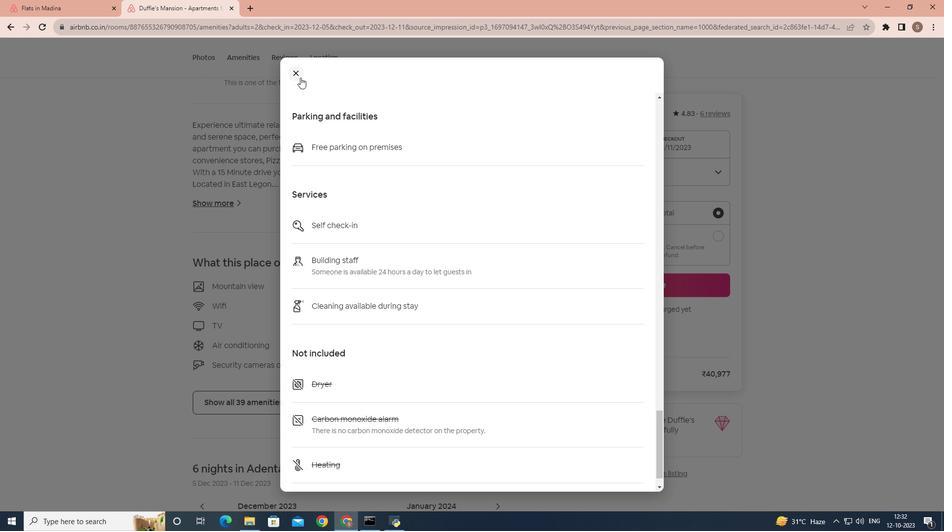 
Action: Mouse pressed left at (300, 77)
Screenshot: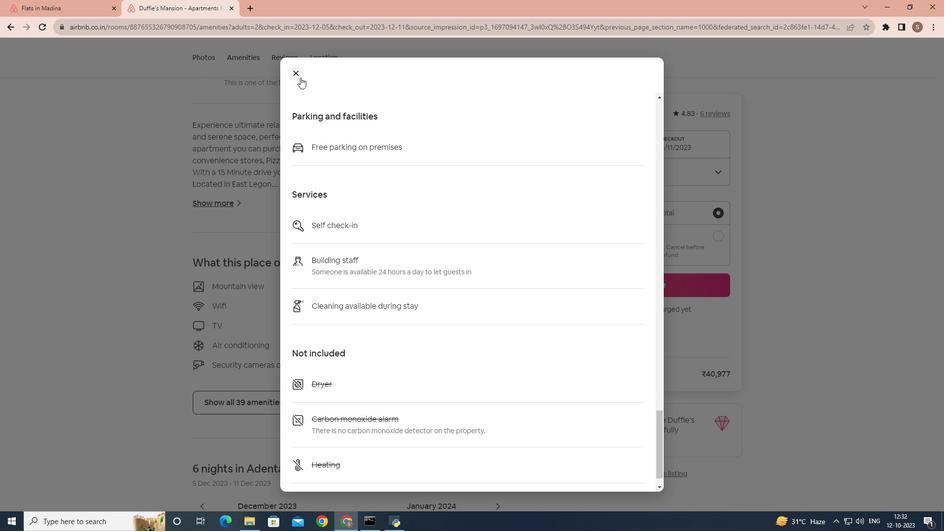
Action: Mouse moved to (284, 255)
Screenshot: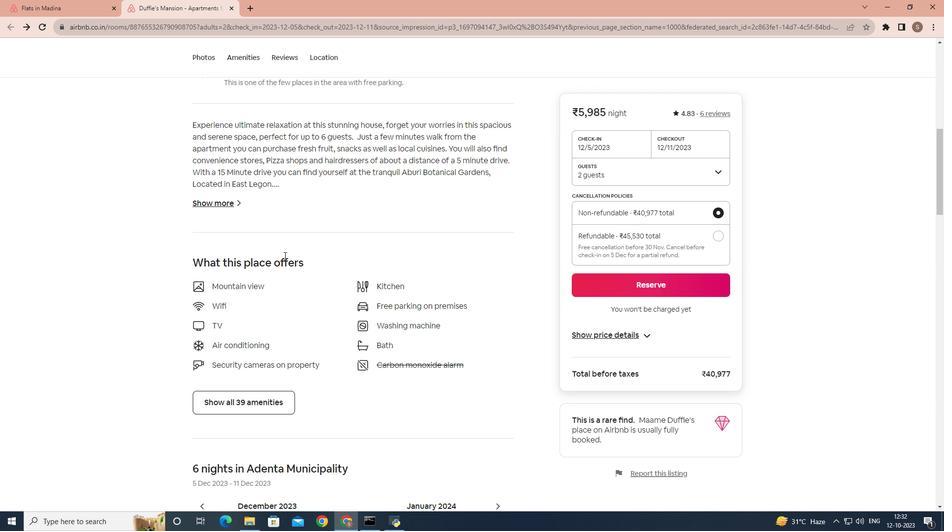 
Action: Mouse scrolled (284, 255) with delta (0, 0)
Screenshot: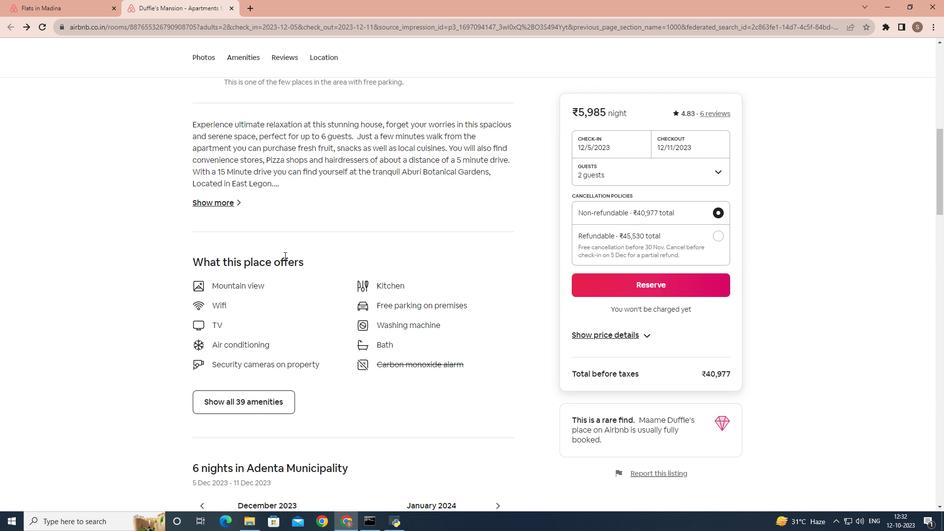 
Action: Mouse scrolled (284, 255) with delta (0, 0)
Screenshot: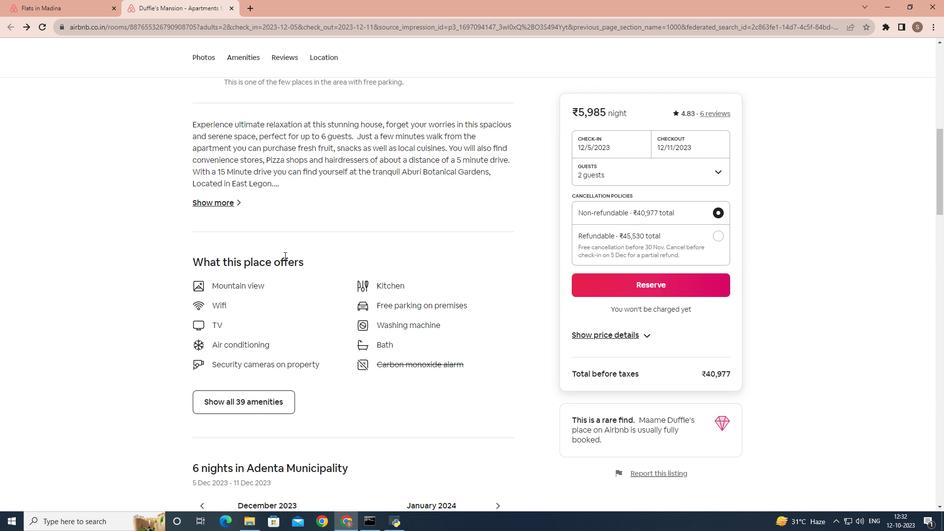 
Action: Mouse scrolled (284, 255) with delta (0, 0)
Screenshot: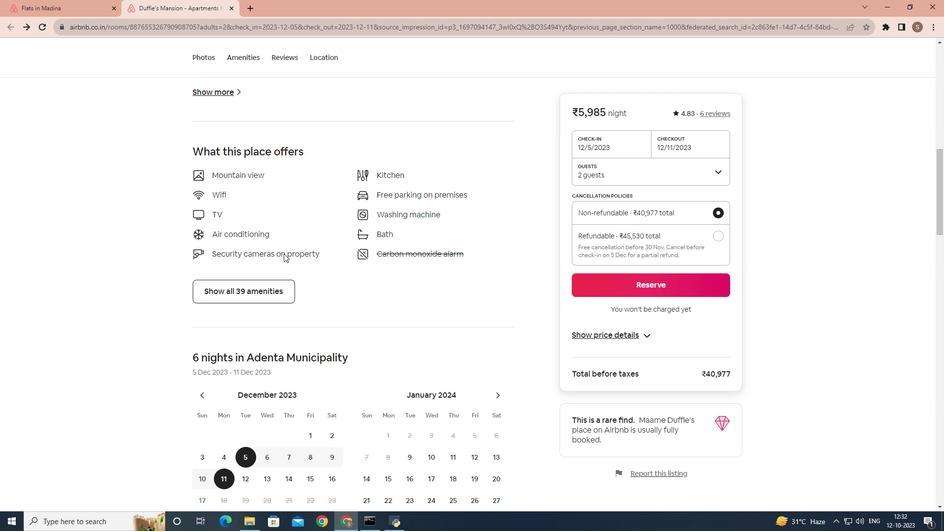 
Action: Mouse scrolled (284, 255) with delta (0, 0)
Screenshot: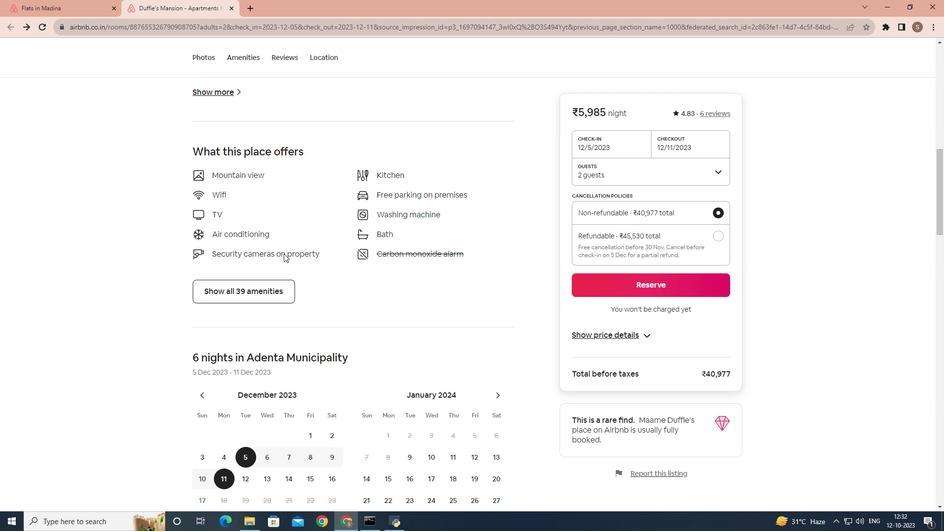 
Action: Mouse scrolled (284, 255) with delta (0, 0)
Screenshot: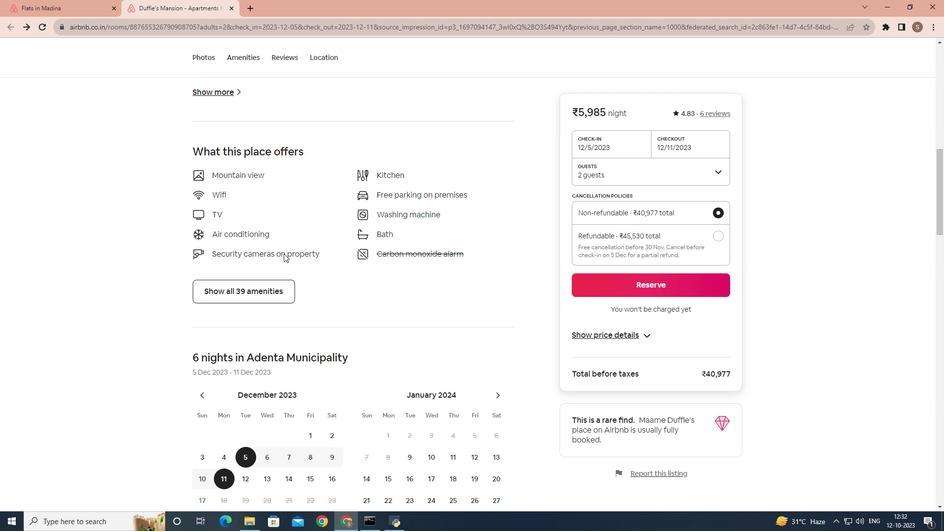 
Action: Mouse scrolled (284, 255) with delta (0, 0)
Screenshot: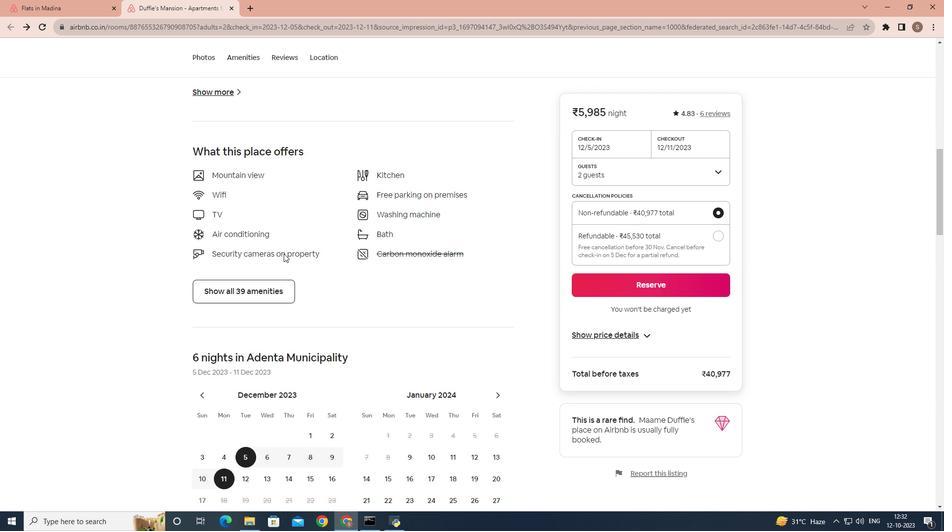 
Action: Mouse moved to (283, 253)
Screenshot: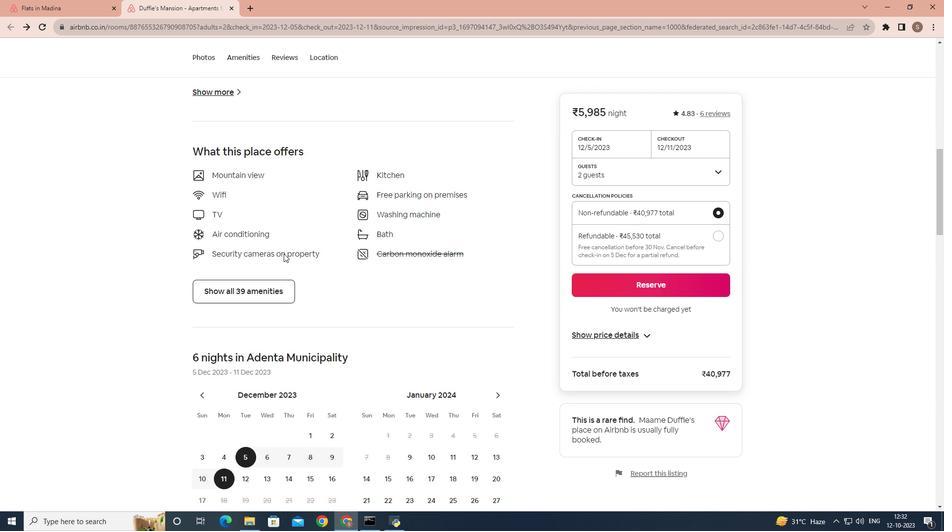 
Action: Mouse scrolled (283, 253) with delta (0, 0)
Screenshot: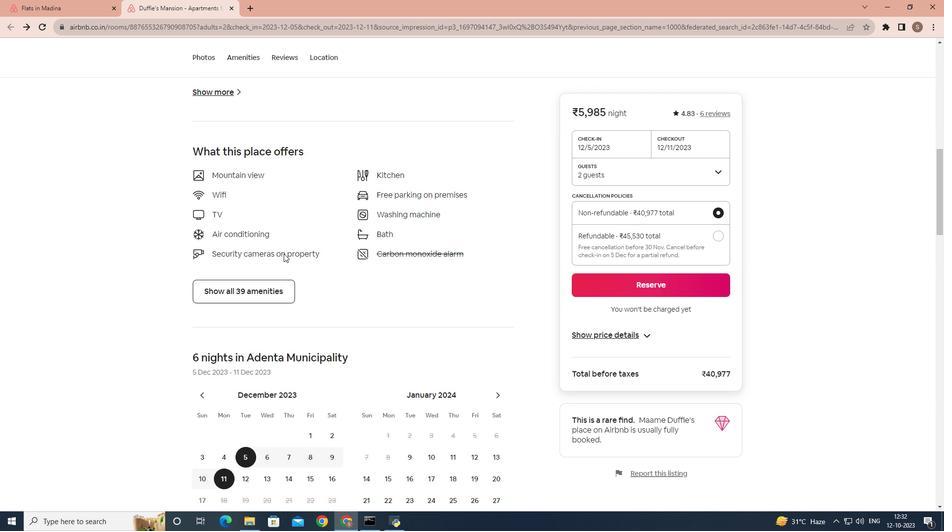 
Action: Mouse moved to (278, 244)
Screenshot: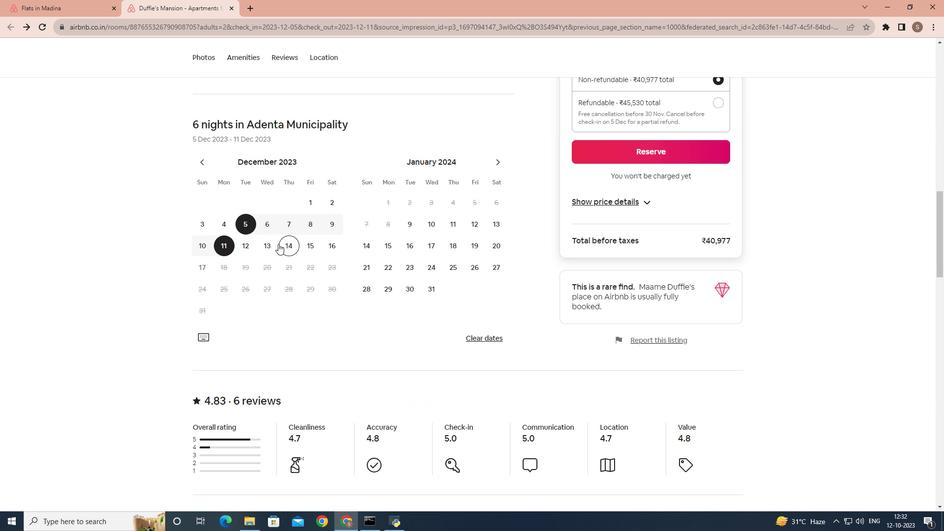 
Action: Mouse scrolled (278, 243) with delta (0, 0)
Screenshot: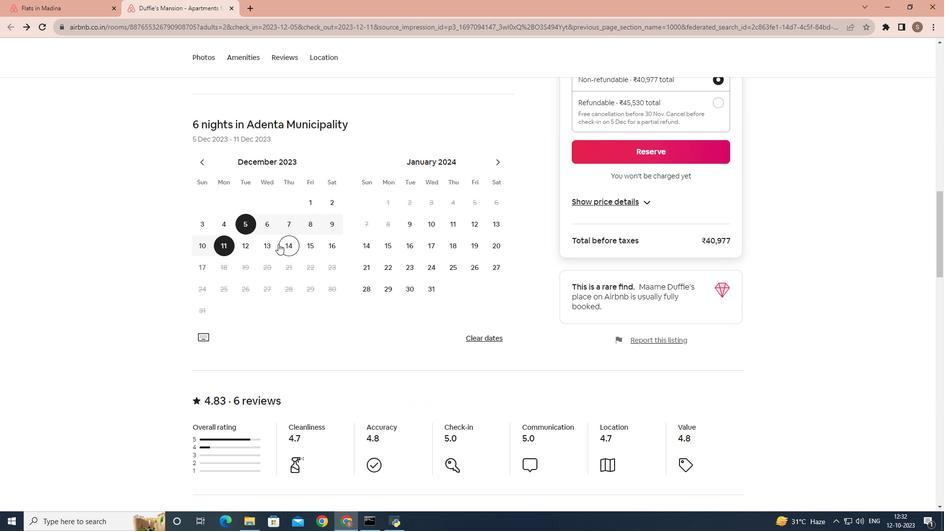 
Action: Mouse scrolled (278, 243) with delta (0, 0)
Screenshot: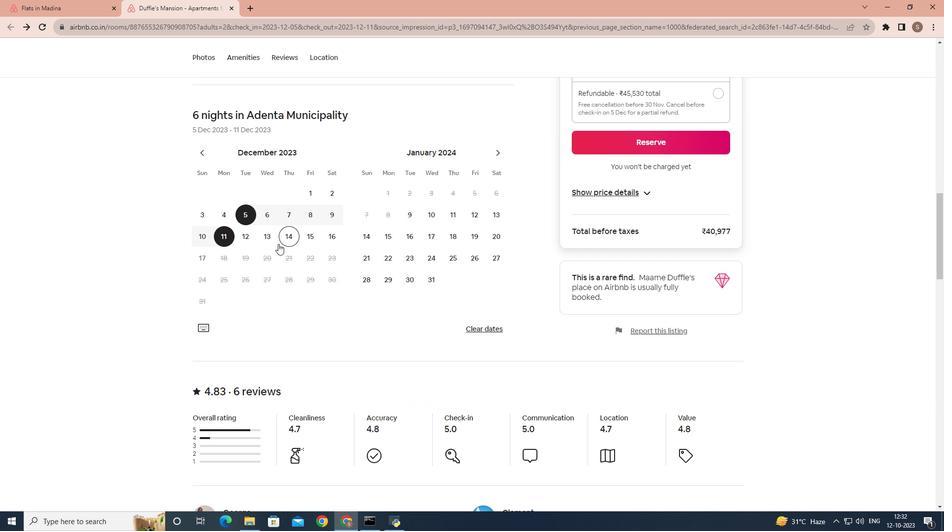 
Action: Mouse scrolled (278, 243) with delta (0, 0)
Screenshot: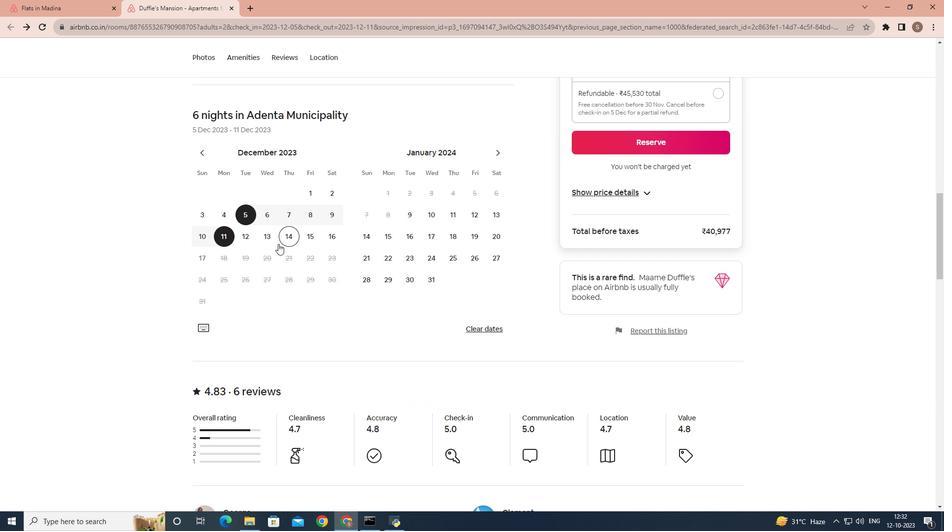 
Action: Mouse scrolled (278, 243) with delta (0, 0)
Screenshot: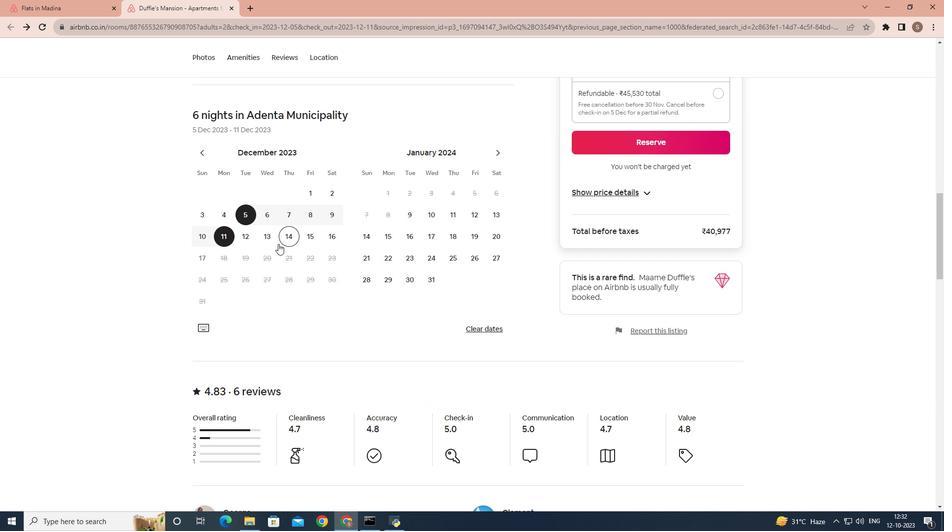 
Action: Mouse scrolled (278, 243) with delta (0, 0)
Screenshot: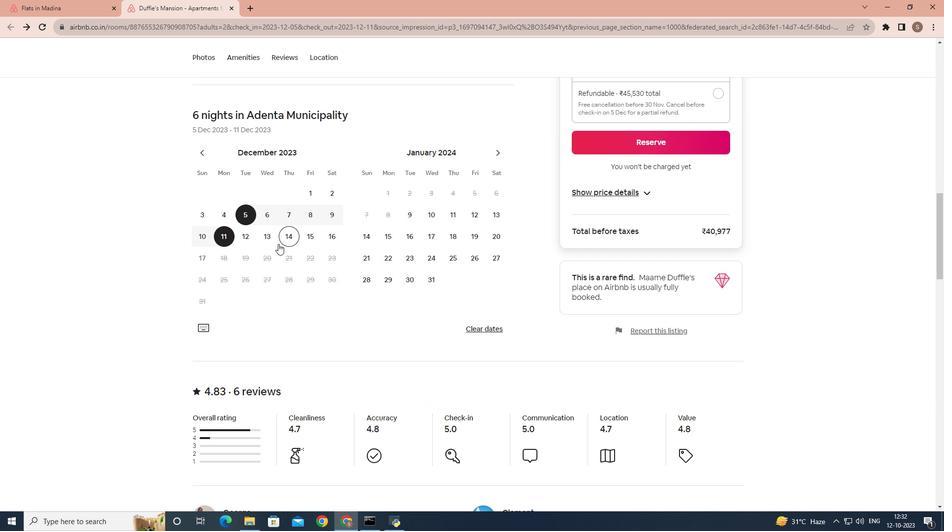
Action: Mouse scrolled (278, 243) with delta (0, 0)
Screenshot: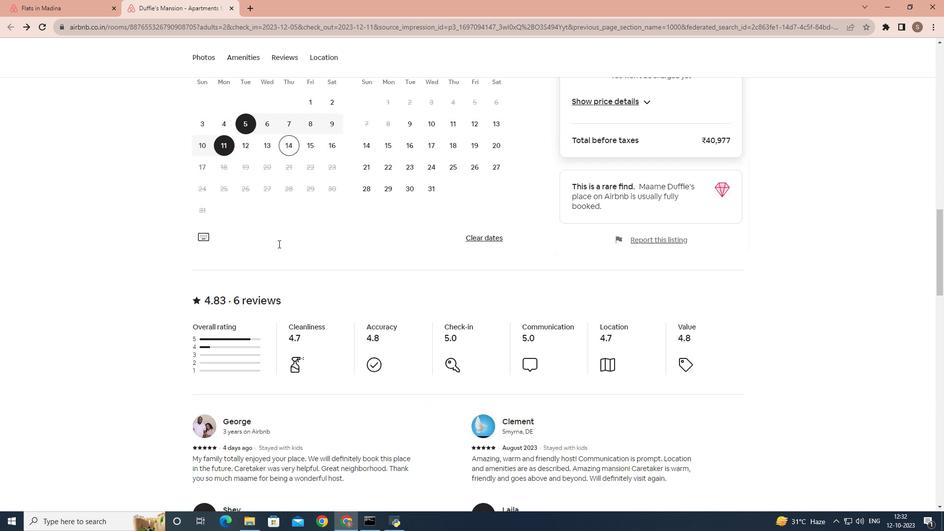 
Action: Mouse moved to (278, 255)
Screenshot: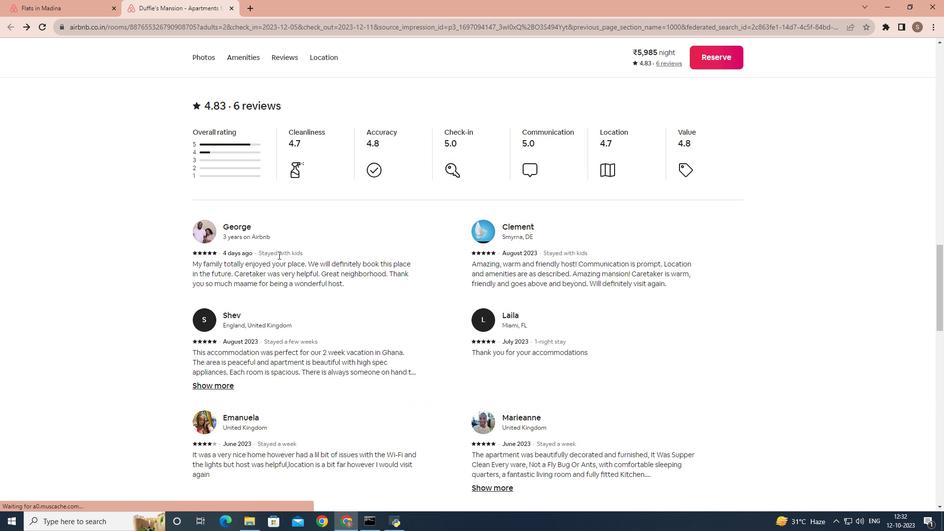 
Action: Mouse scrolled (278, 254) with delta (0, 0)
Screenshot: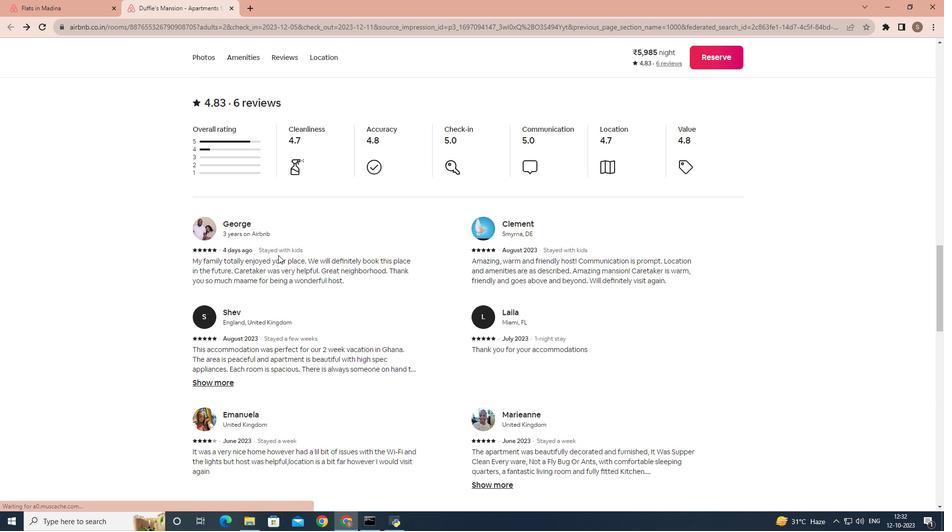 
Action: Mouse scrolled (278, 254) with delta (0, 0)
Screenshot: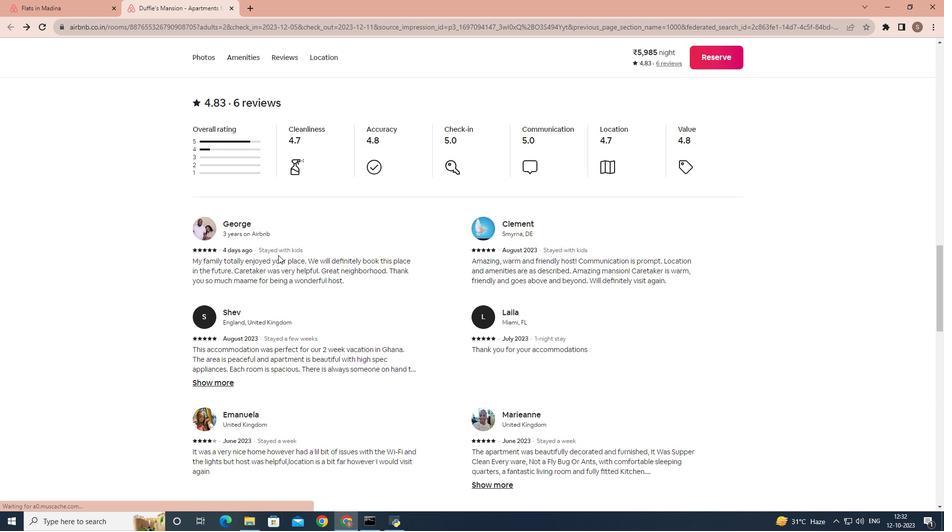 
Action: Mouse scrolled (278, 254) with delta (0, 0)
Screenshot: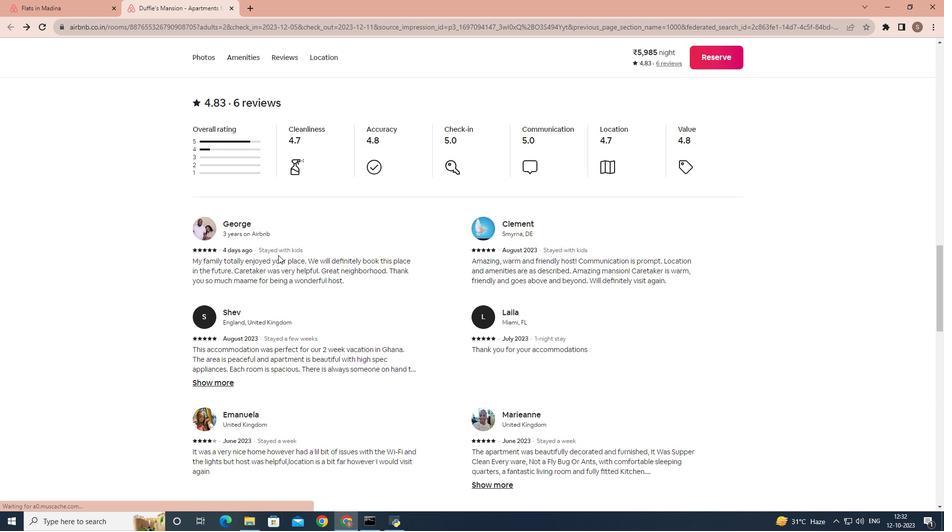 
Action: Mouse scrolled (278, 254) with delta (0, 0)
Screenshot: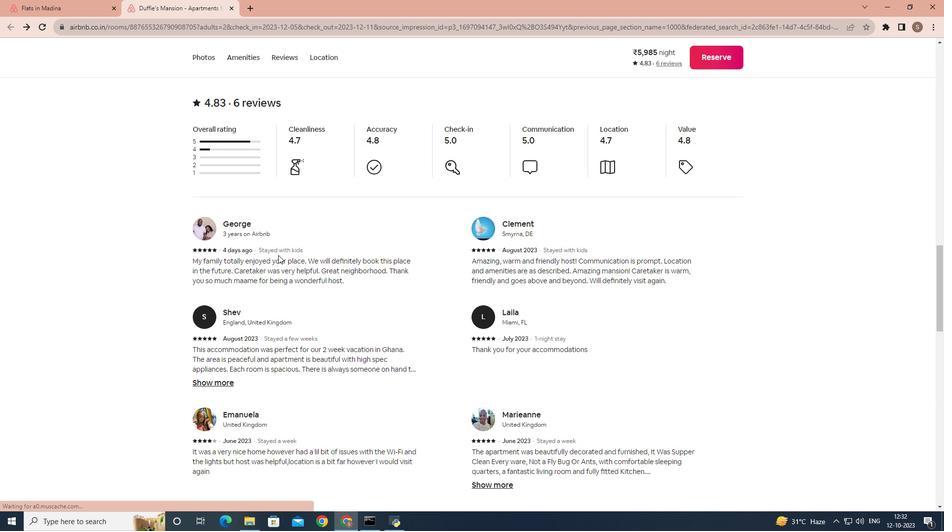 
Action: Mouse scrolled (278, 254) with delta (0, 0)
Screenshot: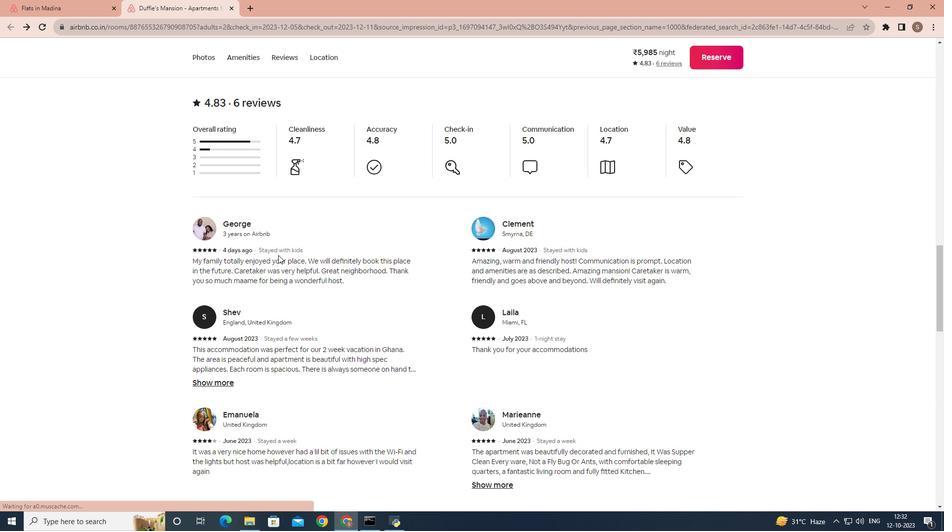 
Action: Mouse moved to (254, 287)
Screenshot: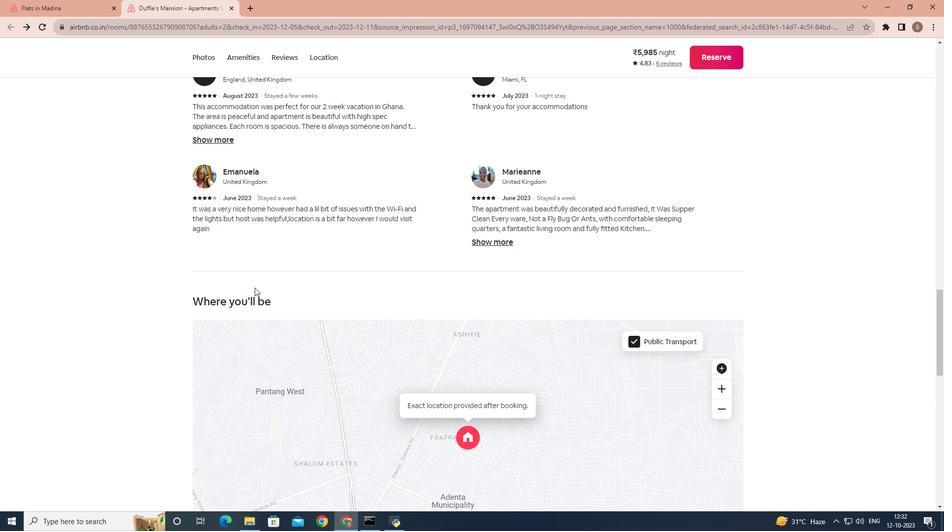 
Action: Mouse scrolled (254, 287) with delta (0, 0)
Screenshot: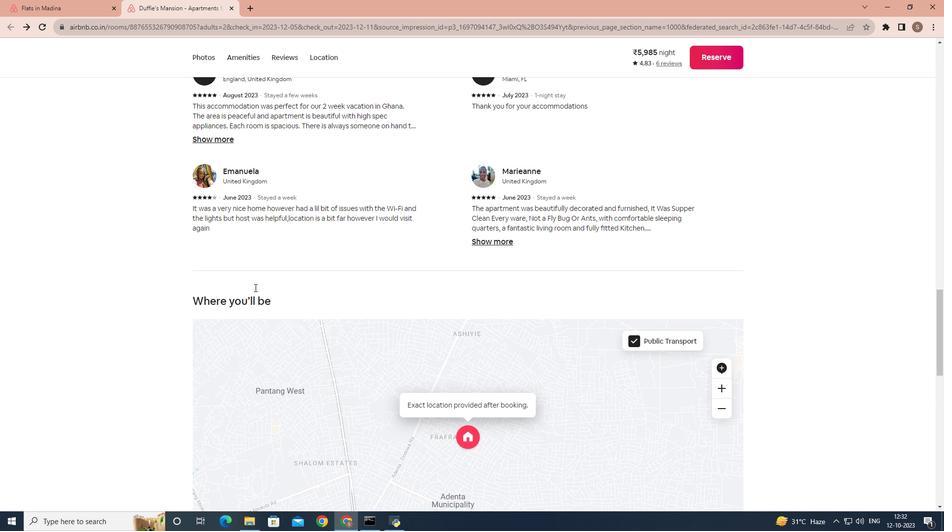 
Action: Mouse scrolled (254, 287) with delta (0, 0)
Screenshot: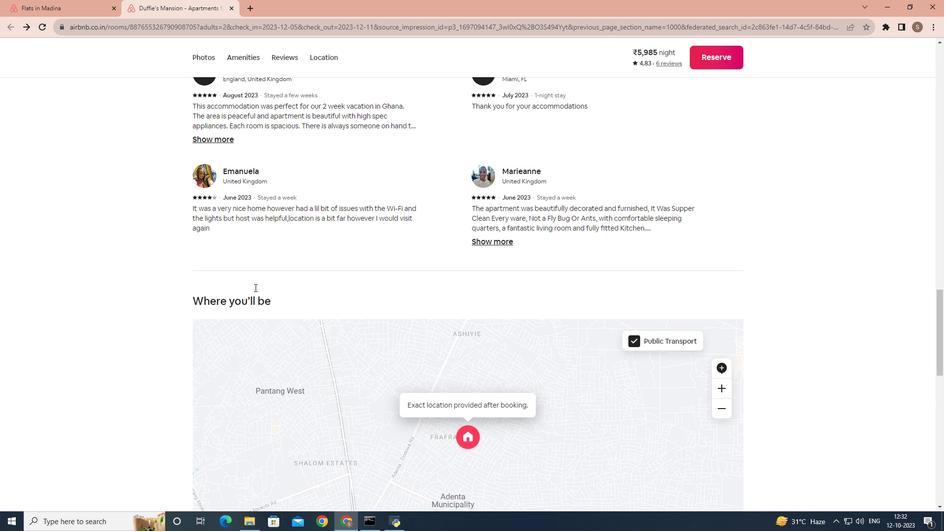 
Action: Mouse scrolled (254, 287) with delta (0, 0)
Screenshot: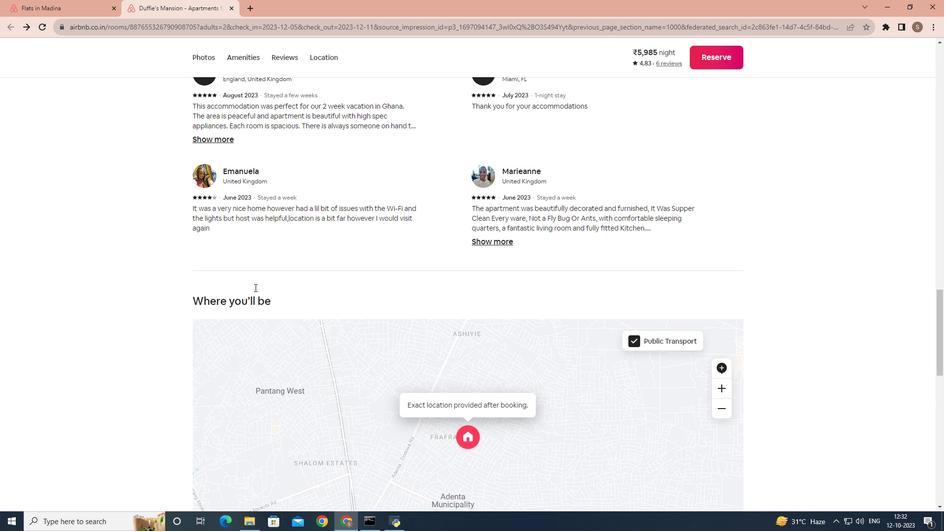 
Action: Mouse scrolled (254, 287) with delta (0, 0)
Screenshot: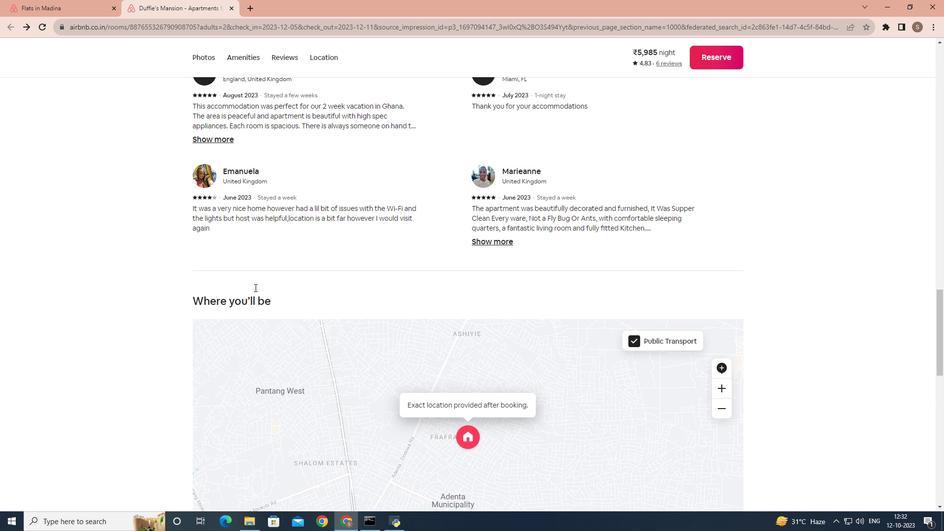 
Action: Mouse scrolled (254, 287) with delta (0, 0)
Screenshot: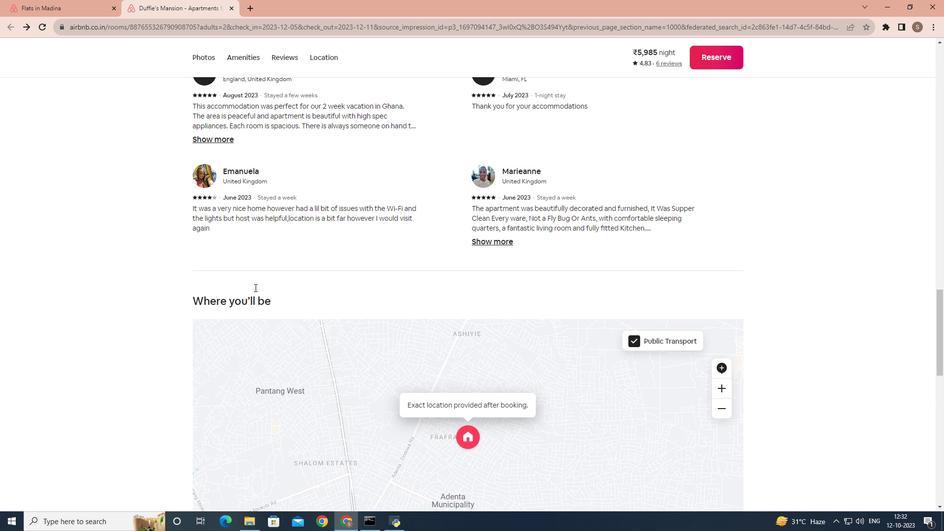 
Action: Mouse scrolled (254, 288) with delta (0, 0)
Screenshot: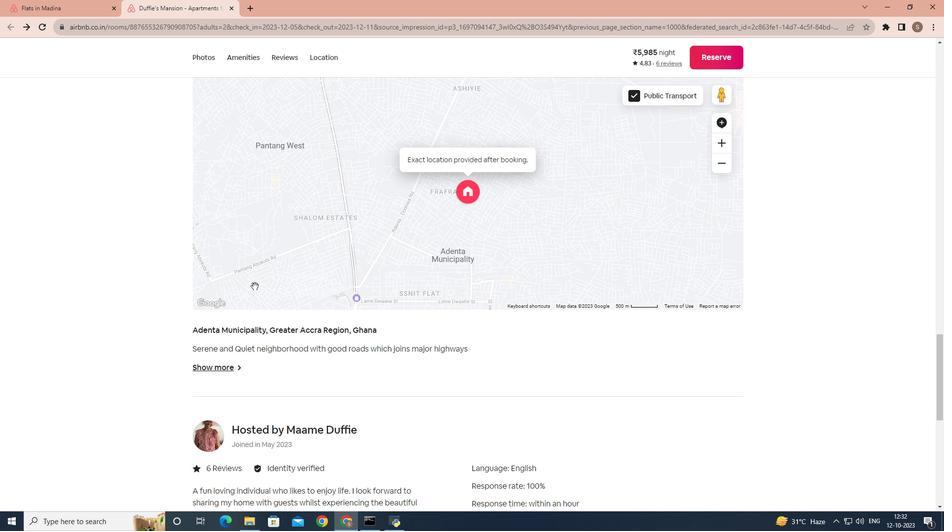 
Action: Mouse moved to (219, 415)
Screenshot: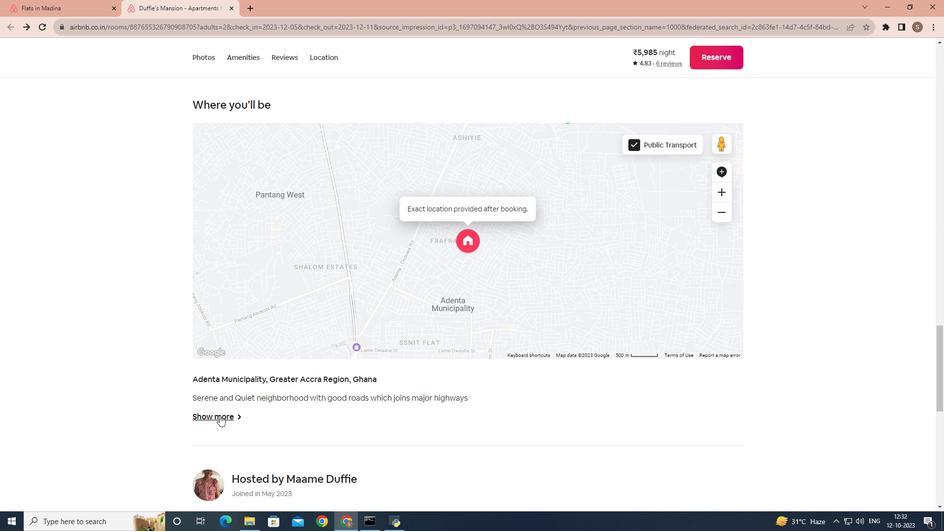 
Action: Mouse pressed left at (219, 415)
Screenshot: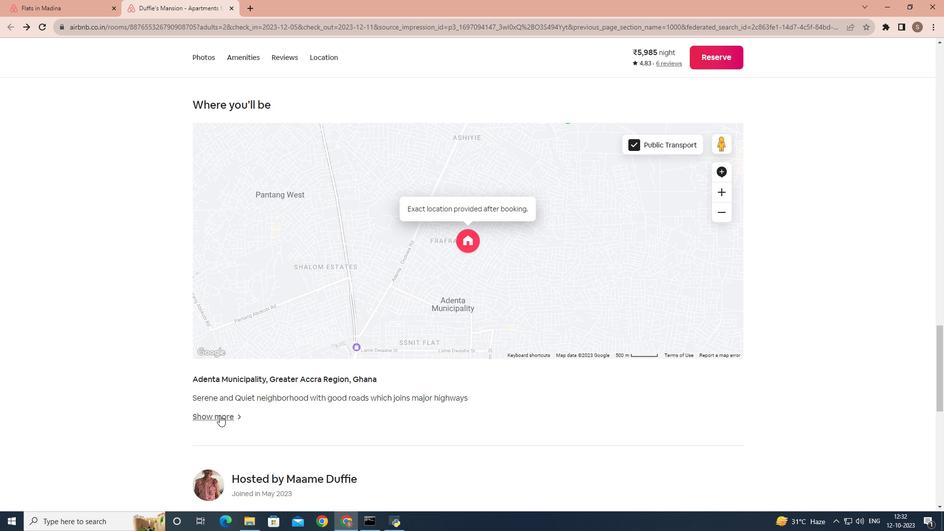 
Action: Mouse moved to (12, 52)
Screenshot: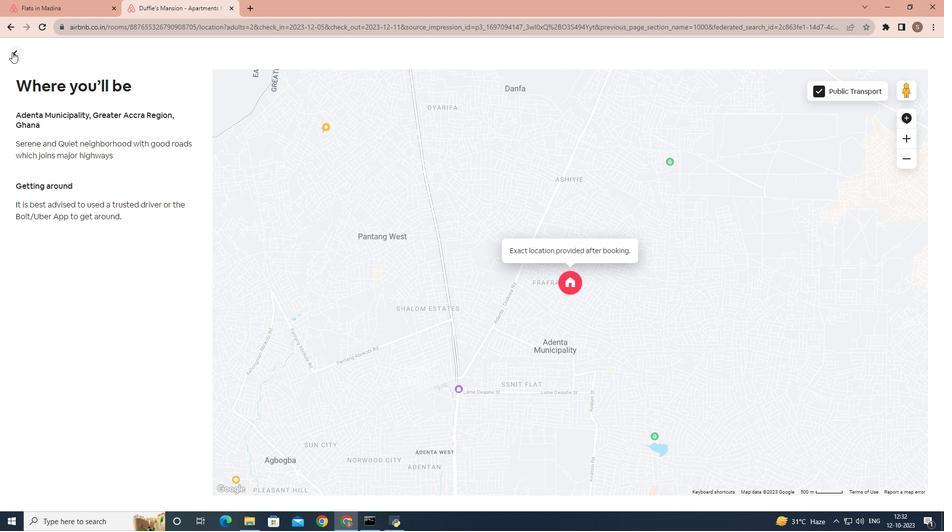 
Action: Mouse pressed left at (12, 52)
Screenshot: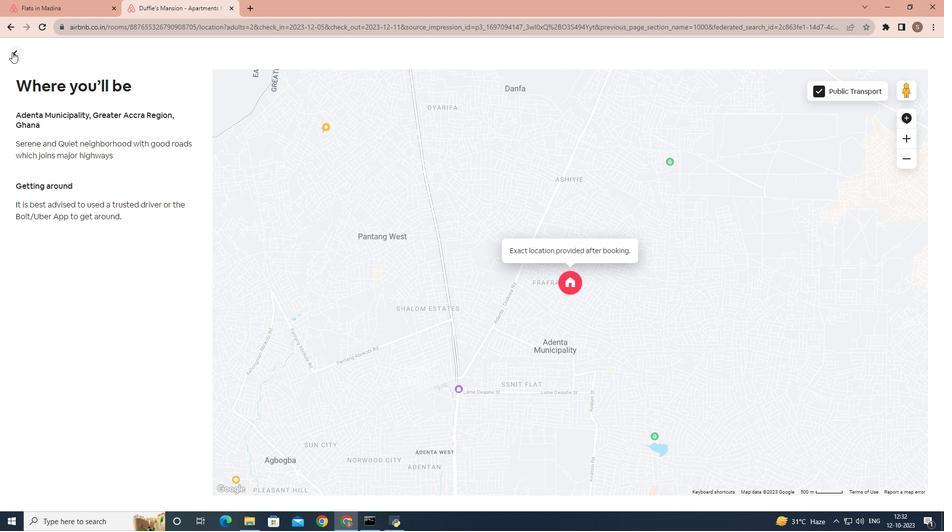 
Action: Mouse moved to (211, 289)
Screenshot: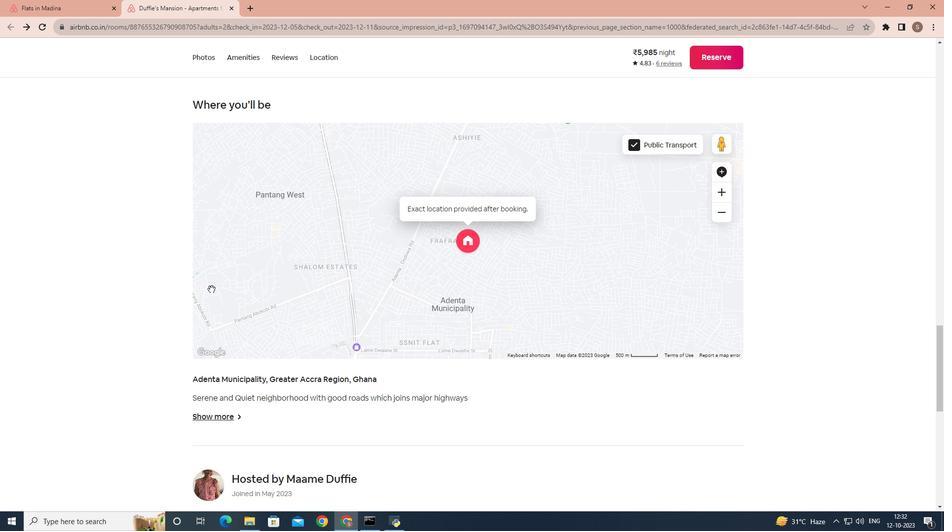 
Action: Mouse scrolled (211, 288) with delta (0, 0)
Screenshot: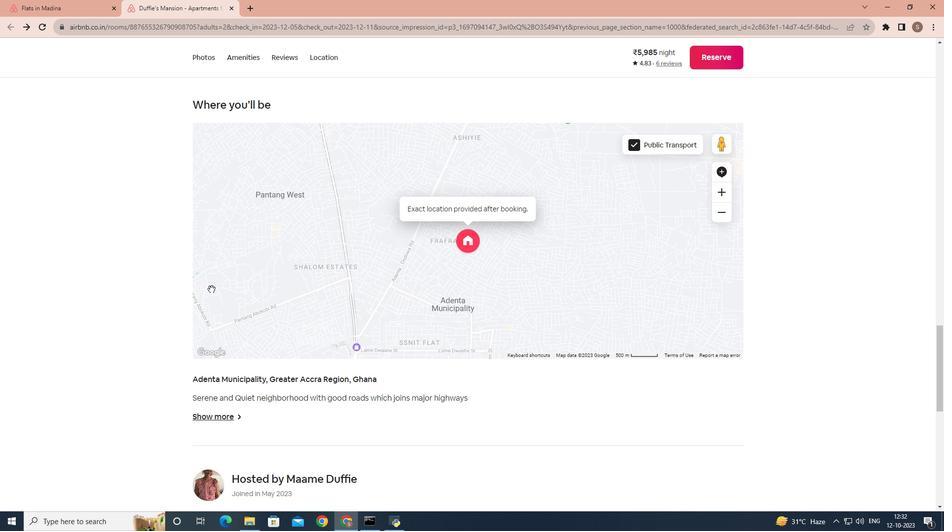 
Action: Mouse scrolled (211, 288) with delta (0, 0)
Screenshot: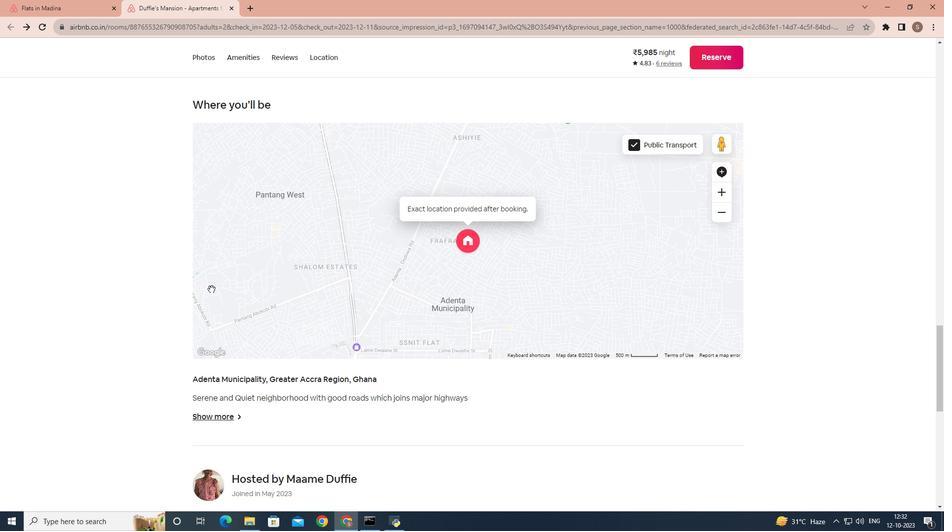 
Action: Mouse scrolled (211, 288) with delta (0, 0)
Screenshot: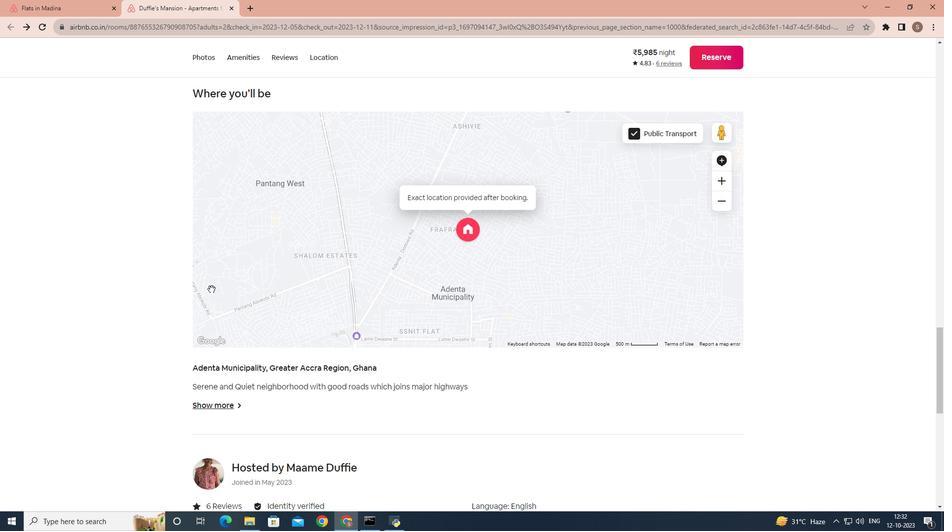 
Action: Mouse scrolled (211, 288) with delta (0, 0)
Screenshot: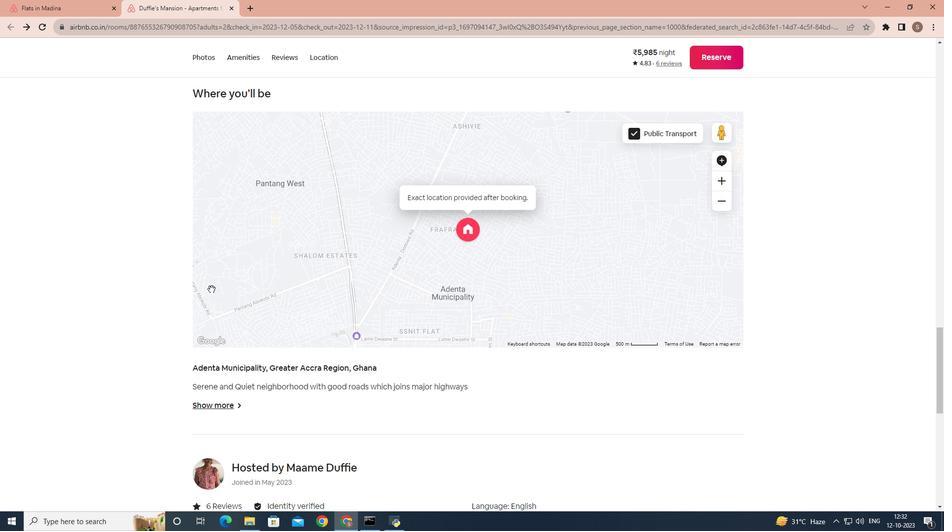 
Action: Mouse moved to (211, 288)
Screenshot: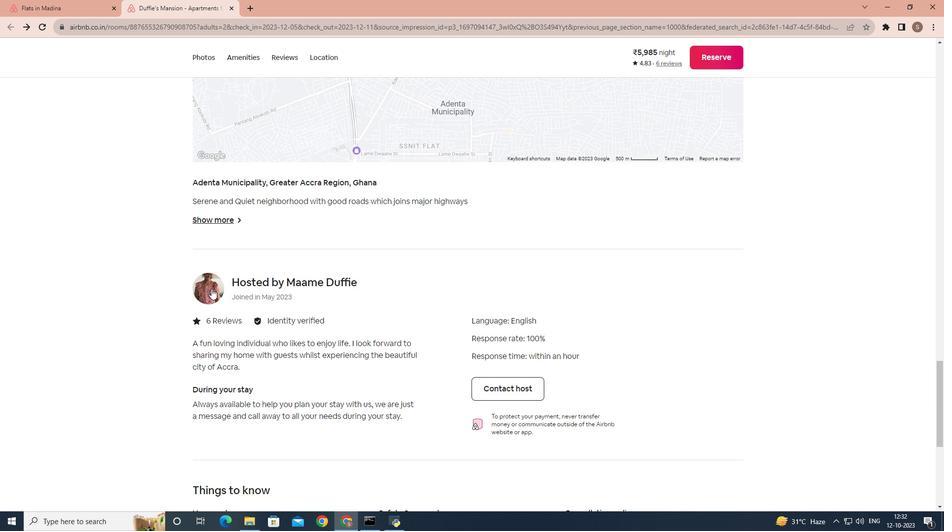 
Action: Mouse scrolled (211, 288) with delta (0, 0)
Screenshot: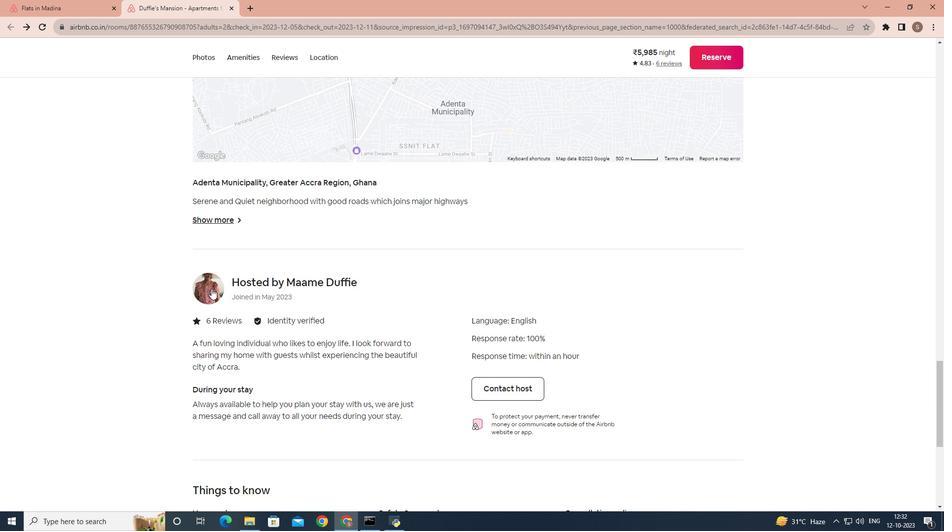 
Action: Mouse scrolled (211, 288) with delta (0, 0)
Screenshot: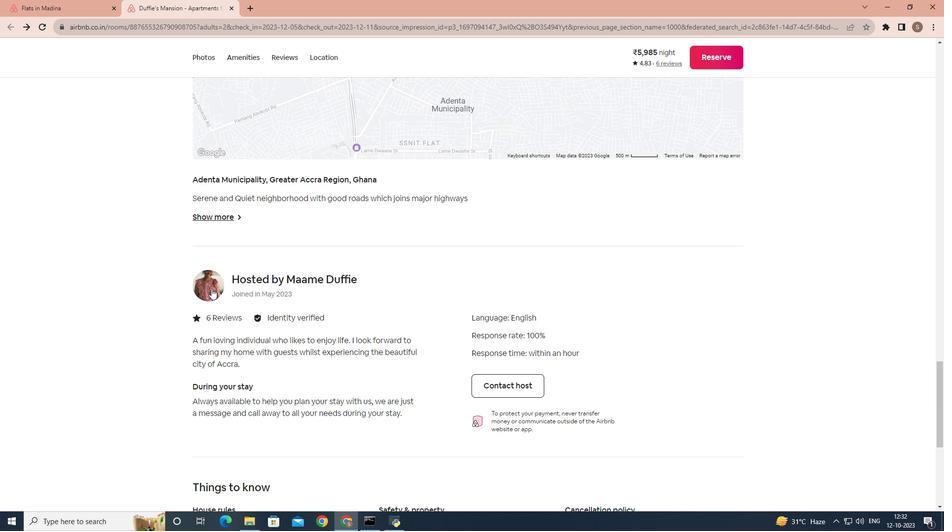 
Action: Mouse scrolled (211, 288) with delta (0, 0)
Screenshot: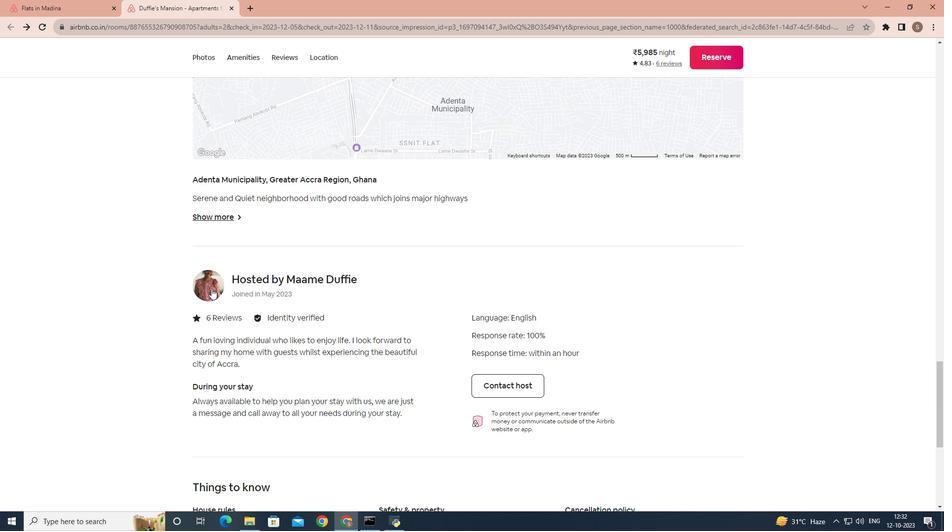
Action: Mouse scrolled (211, 288) with delta (0, 0)
Screenshot: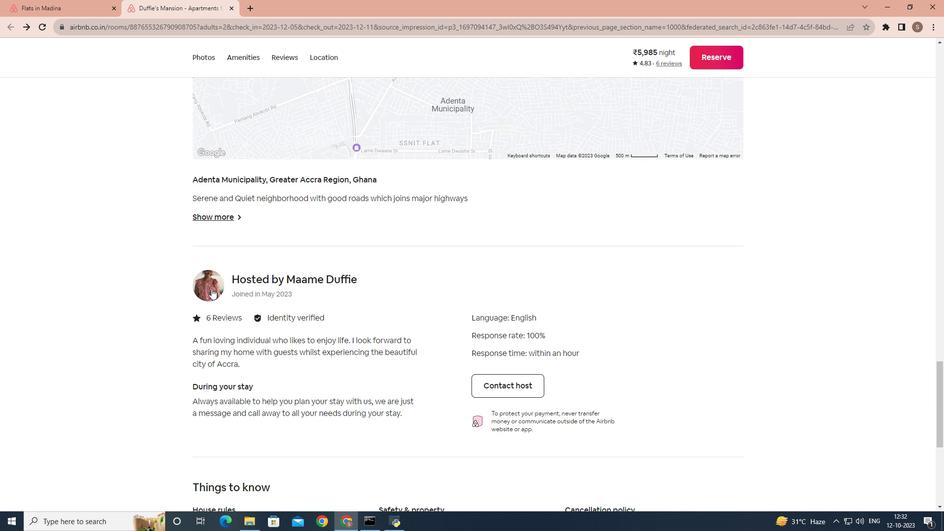 
Action: Mouse moved to (223, 282)
Screenshot: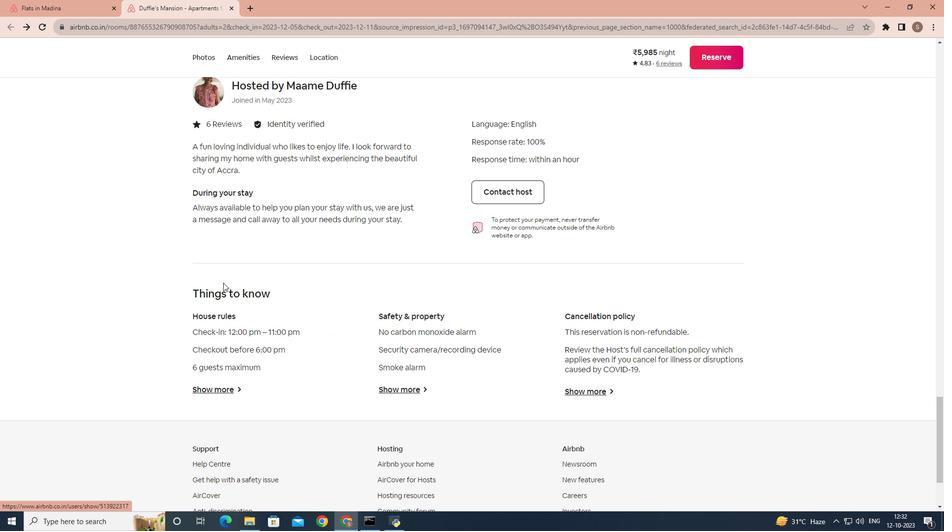 
Action: Mouse scrolled (223, 282) with delta (0, 0)
Screenshot: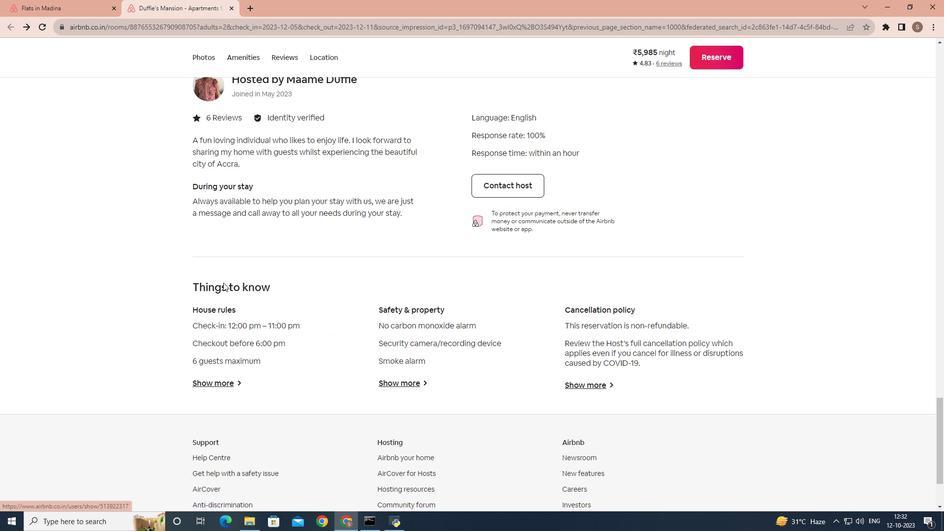 
Action: Mouse scrolled (223, 282) with delta (0, 0)
Screenshot: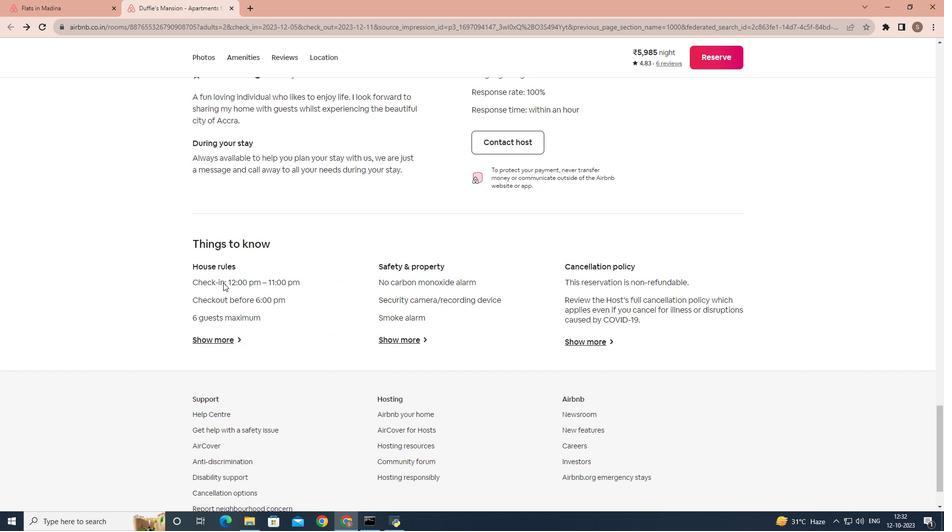
Action: Mouse moved to (222, 294)
Screenshot: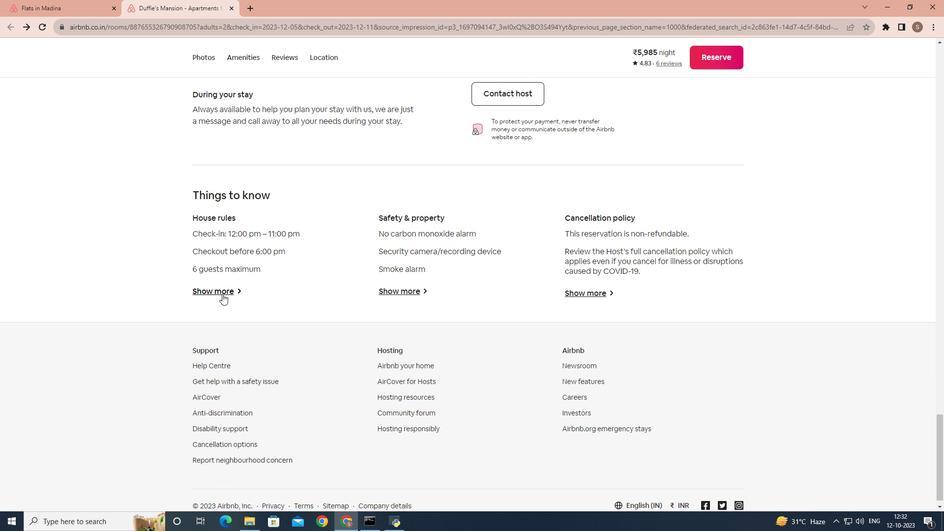 
Action: Mouse pressed left at (222, 294)
Screenshot: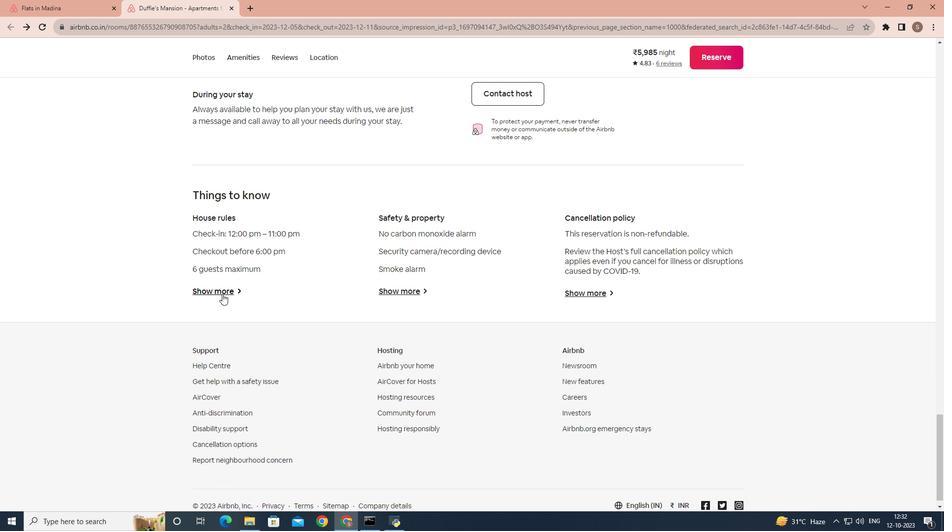 
Action: Mouse moved to (348, 230)
Screenshot: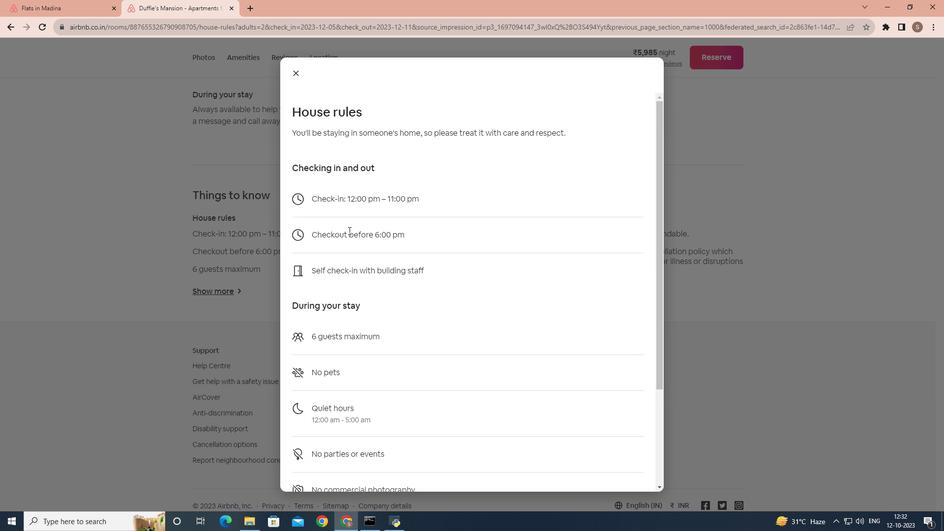 
Action: Mouse scrolled (348, 230) with delta (0, 0)
Screenshot: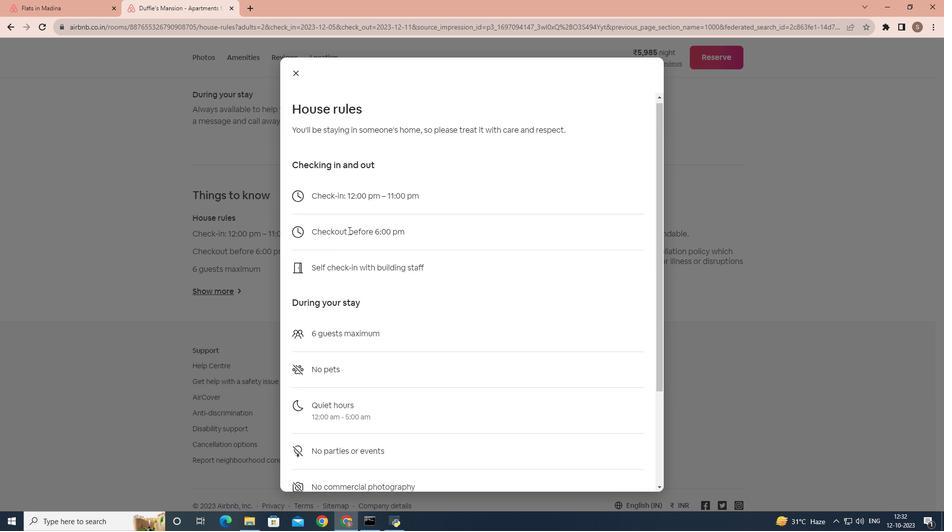 
Action: Mouse scrolled (348, 230) with delta (0, 0)
Screenshot: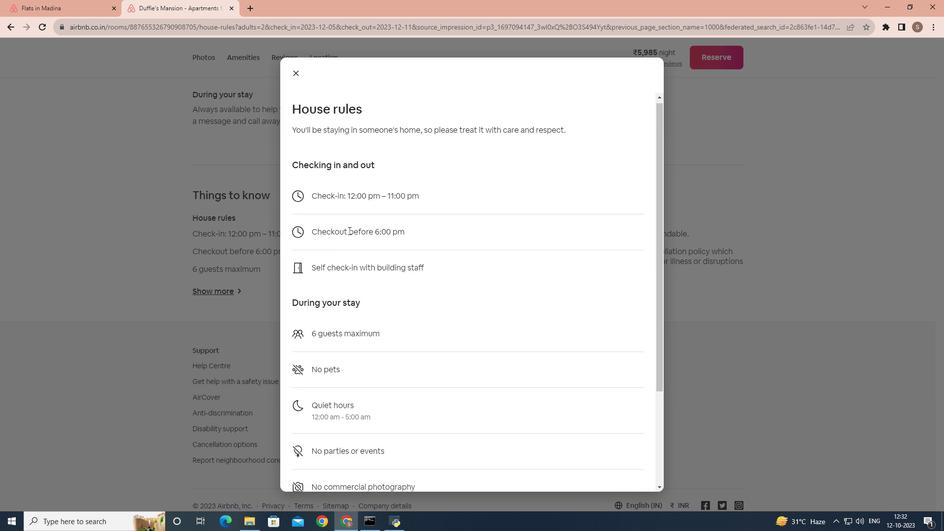
Action: Mouse scrolled (348, 230) with delta (0, 0)
Screenshot: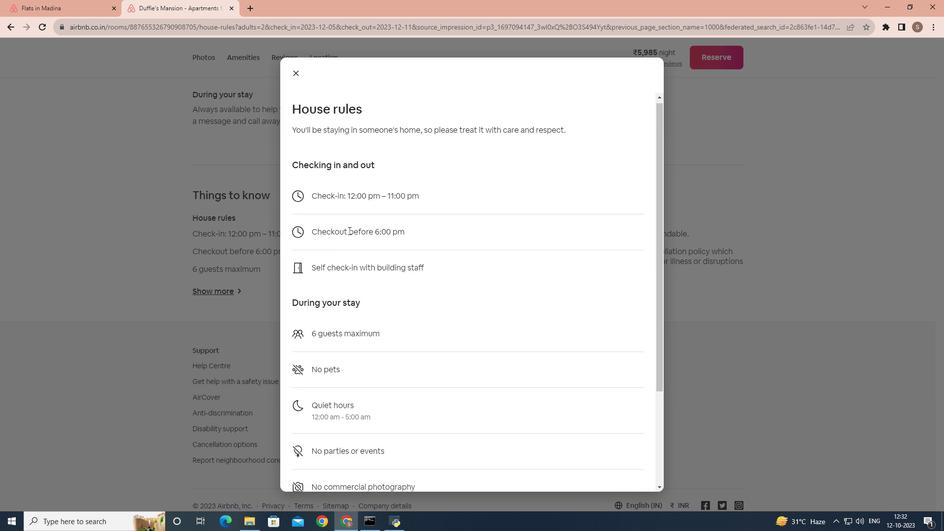 
Action: Mouse scrolled (348, 230) with delta (0, 0)
Screenshot: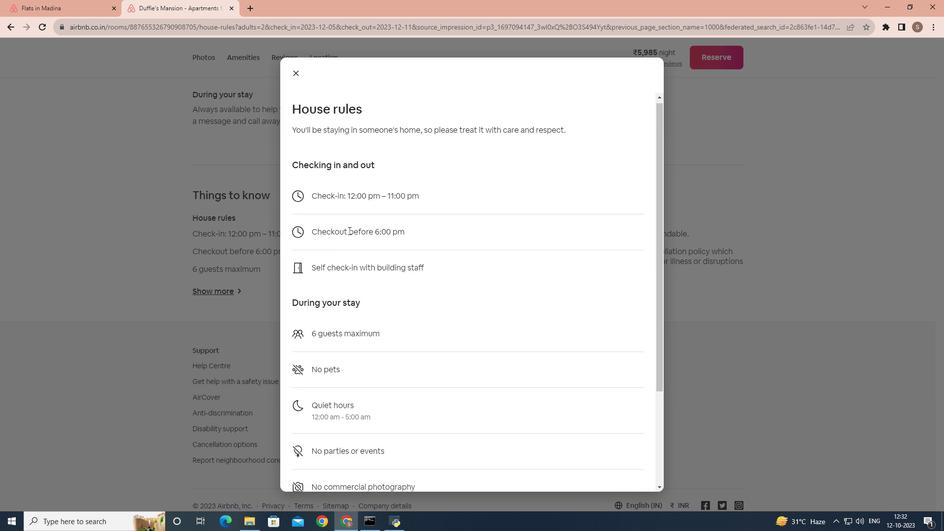 
Action: Mouse scrolled (348, 230) with delta (0, 0)
Screenshot: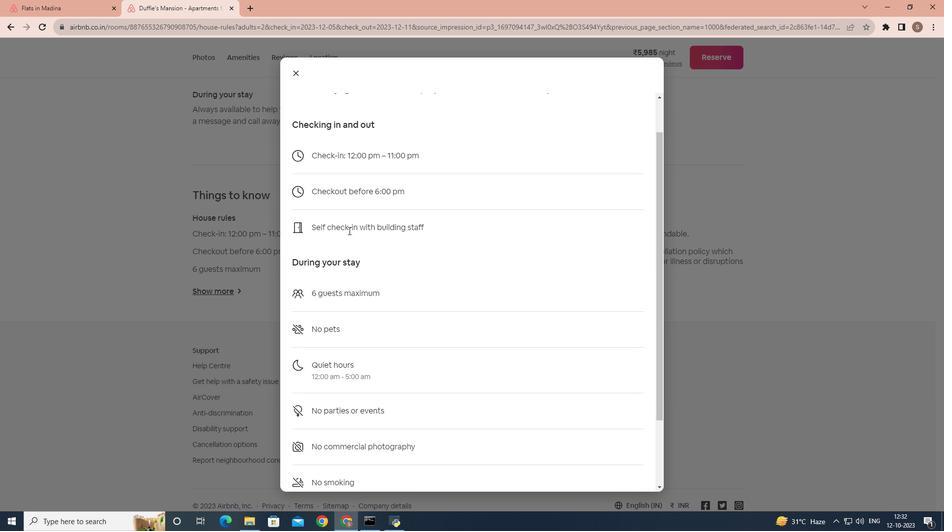 
Action: Mouse moved to (300, 77)
Screenshot: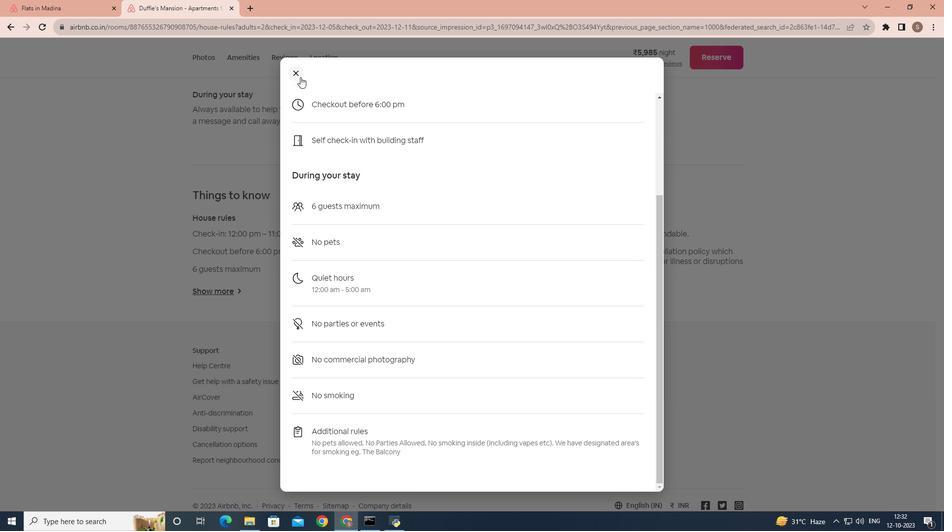 
Action: Mouse pressed left at (300, 77)
Screenshot: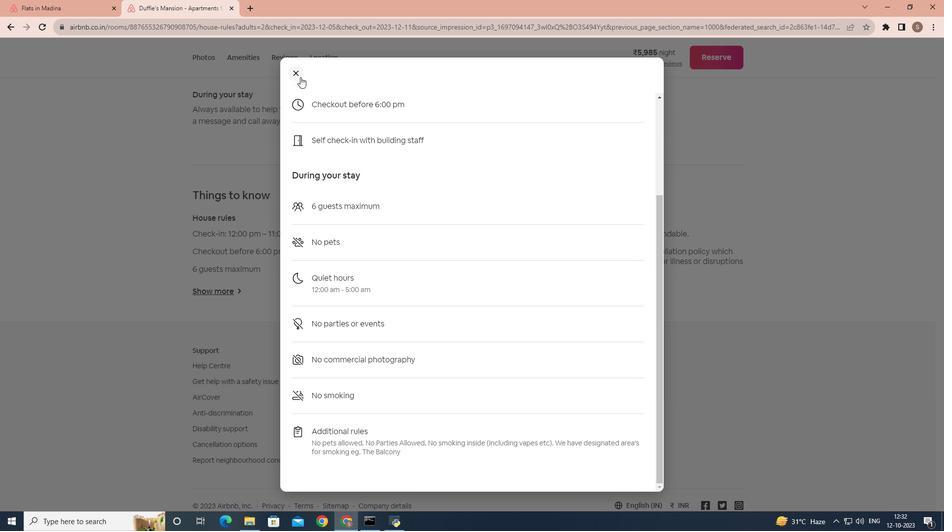 
Action: Mouse moved to (388, 290)
Screenshot: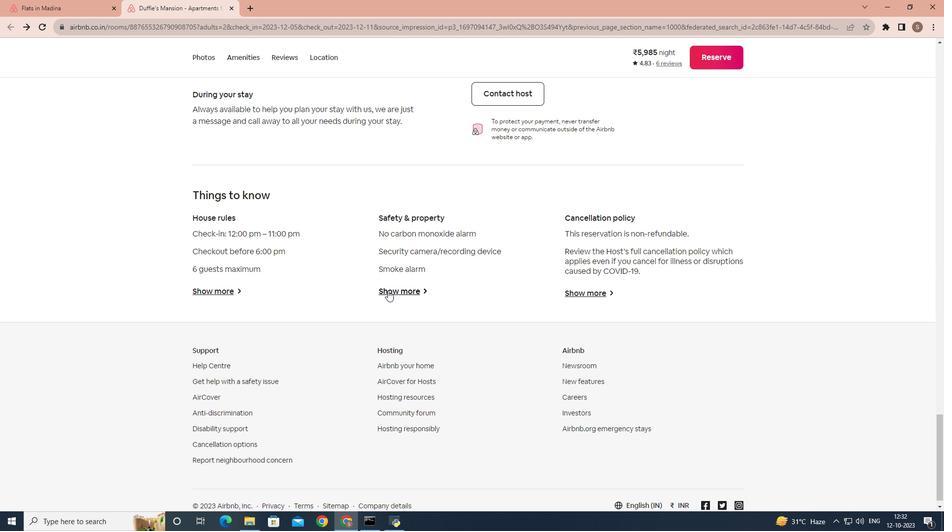 
Action: Mouse pressed left at (388, 290)
Screenshot: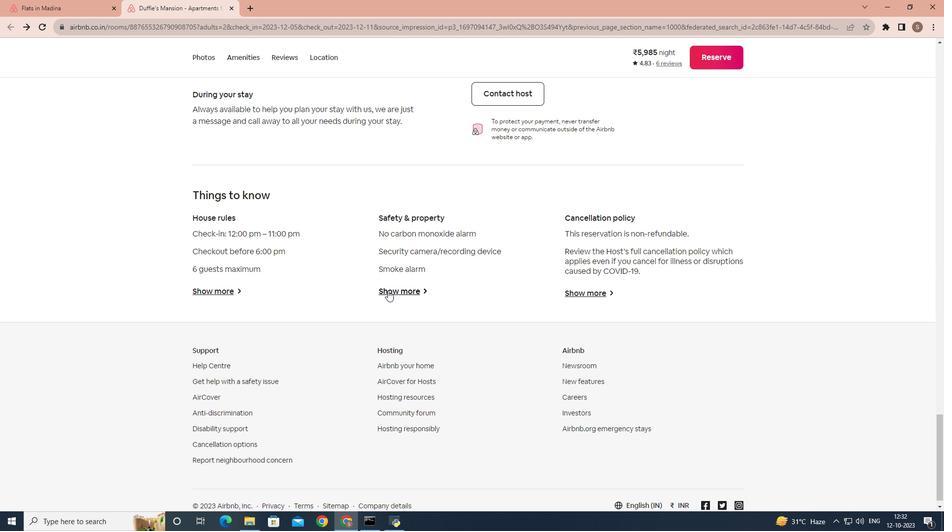 
Action: Mouse moved to (293, 126)
Screenshot: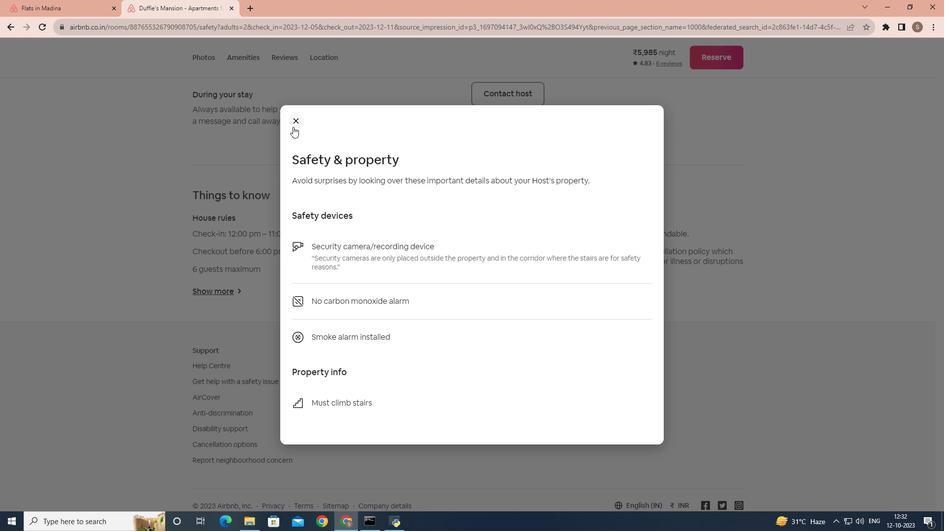 
Action: Mouse pressed left at (293, 126)
Screenshot: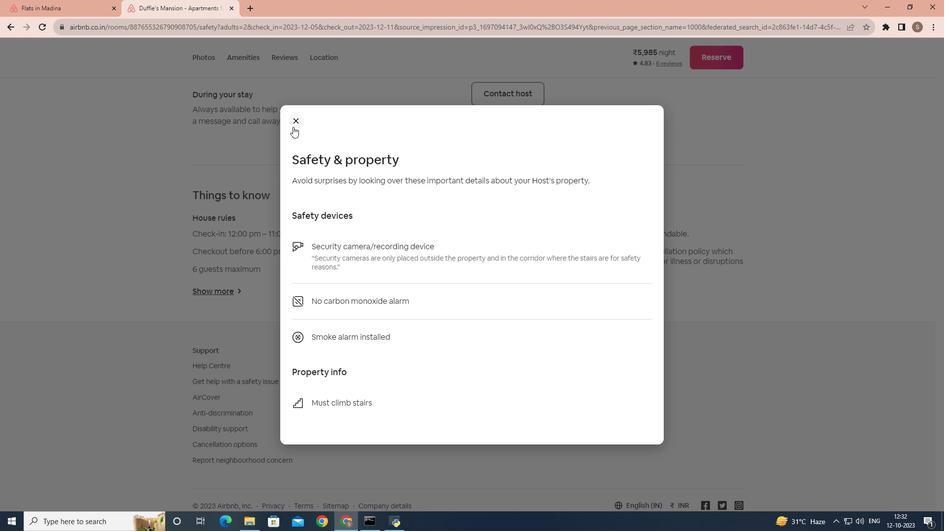 
Action: Mouse moved to (575, 291)
Screenshot: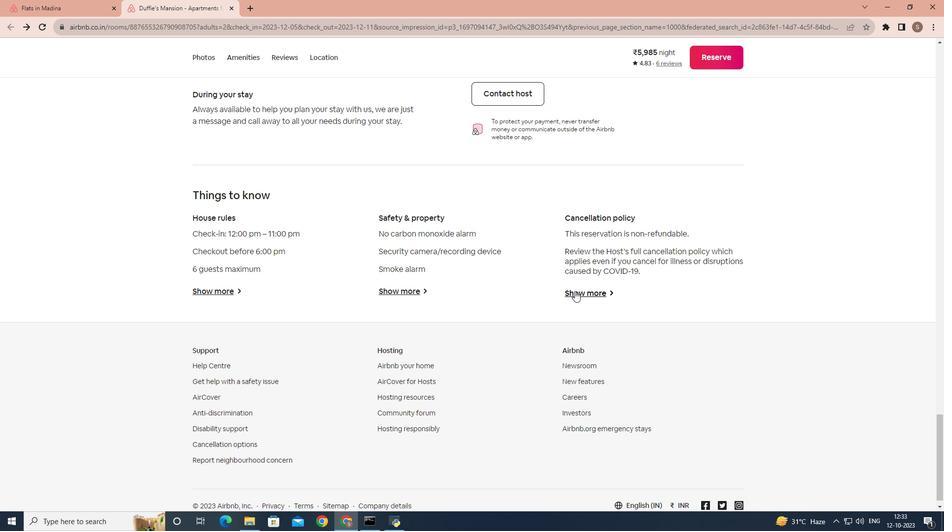 
Action: Mouse pressed left at (575, 291)
Screenshot: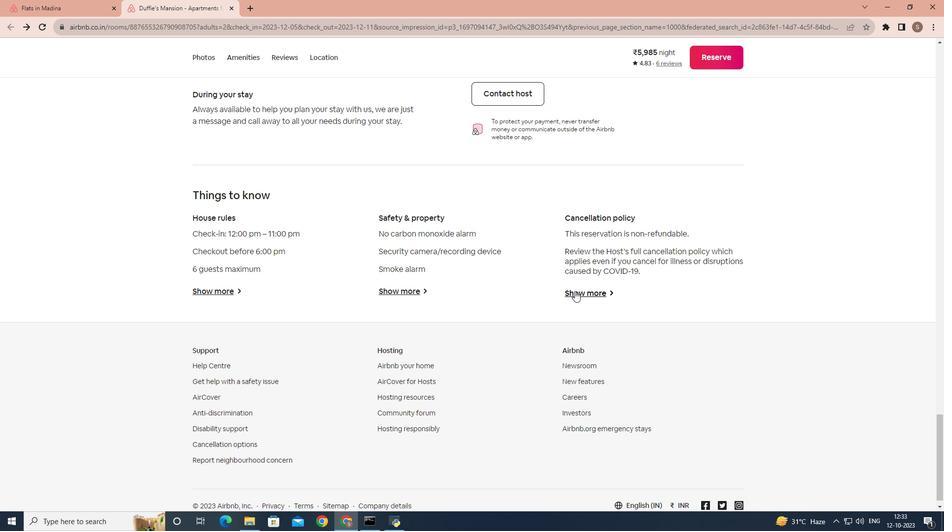 
Action: Mouse moved to (349, 167)
Screenshot: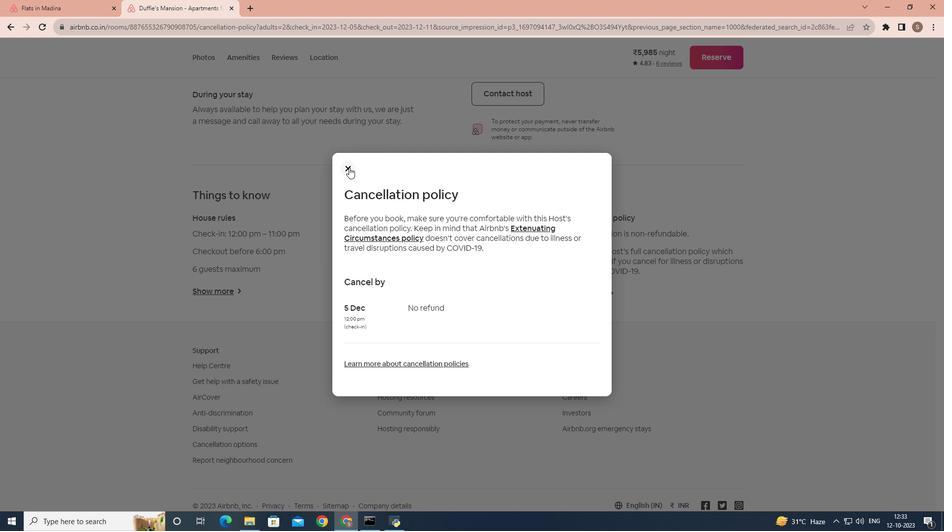 
Action: Mouse pressed left at (349, 167)
Screenshot: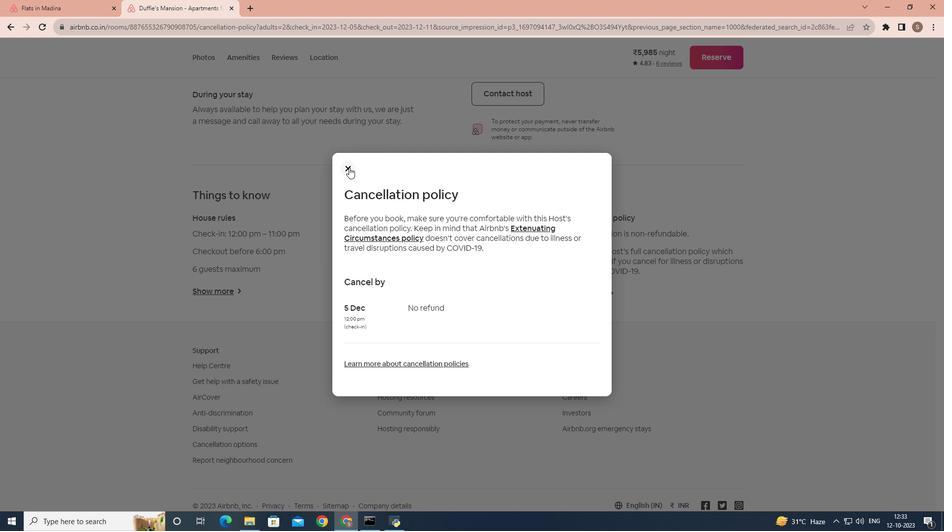 
Action: Mouse moved to (215, 237)
Screenshot: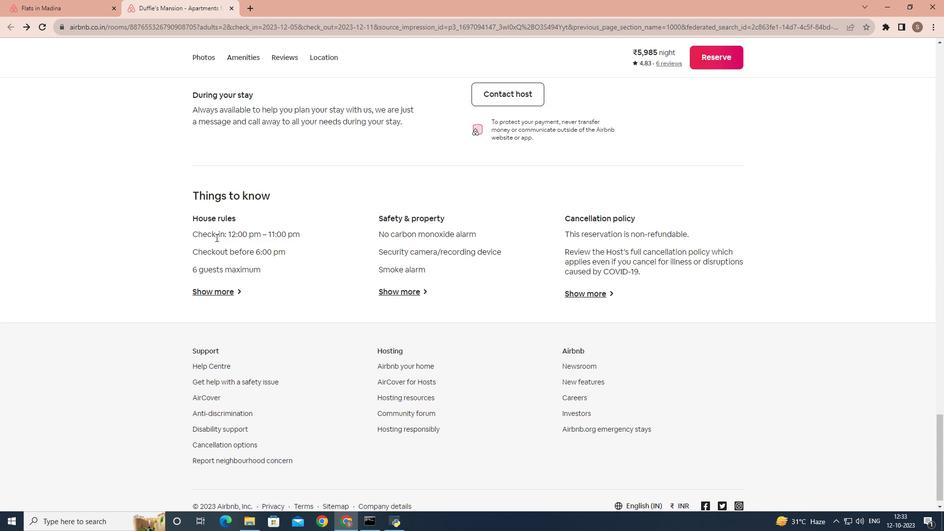 
Action: Mouse scrolled (215, 238) with delta (0, 0)
Screenshot: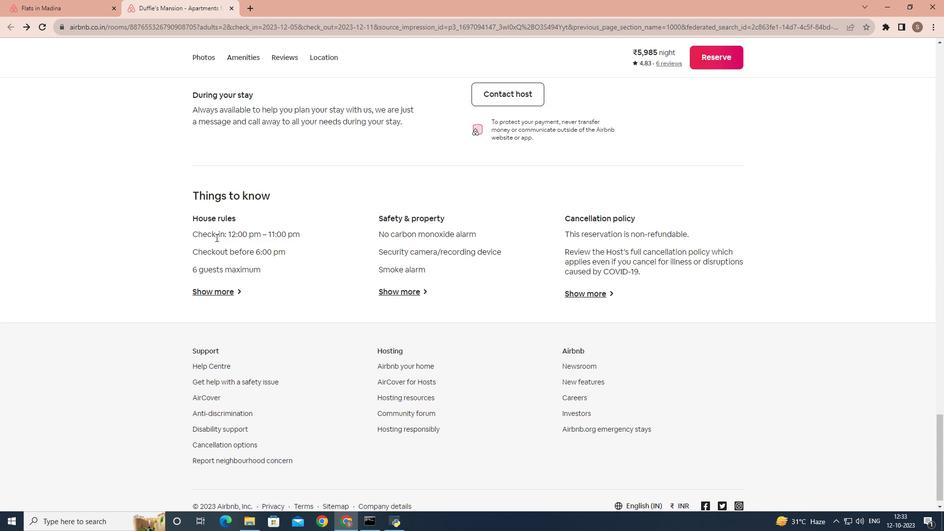 
Action: Mouse scrolled (215, 238) with delta (0, 0)
Screenshot: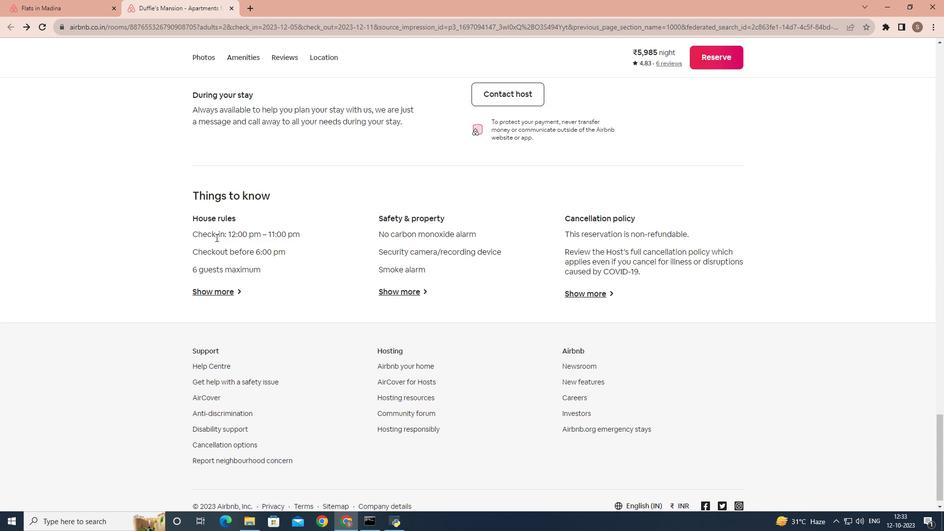 
Action: Mouse moved to (215, 237)
Screenshot: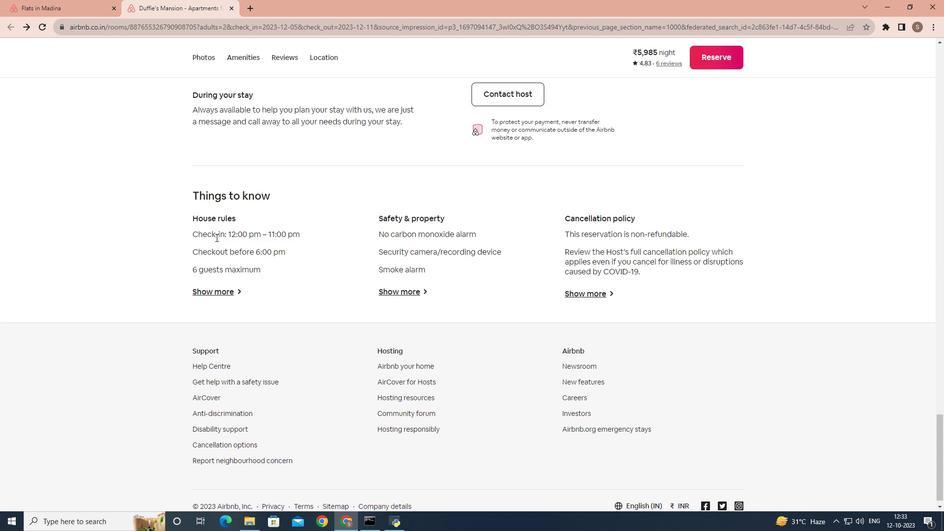 
Action: Mouse scrolled (215, 238) with delta (0, 0)
Screenshot: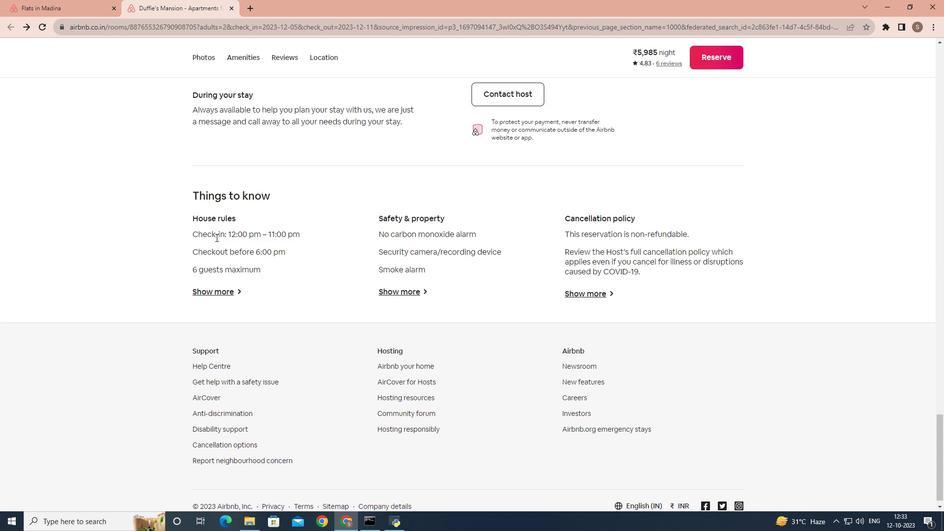 
Action: Mouse scrolled (215, 238) with delta (0, 0)
Screenshot: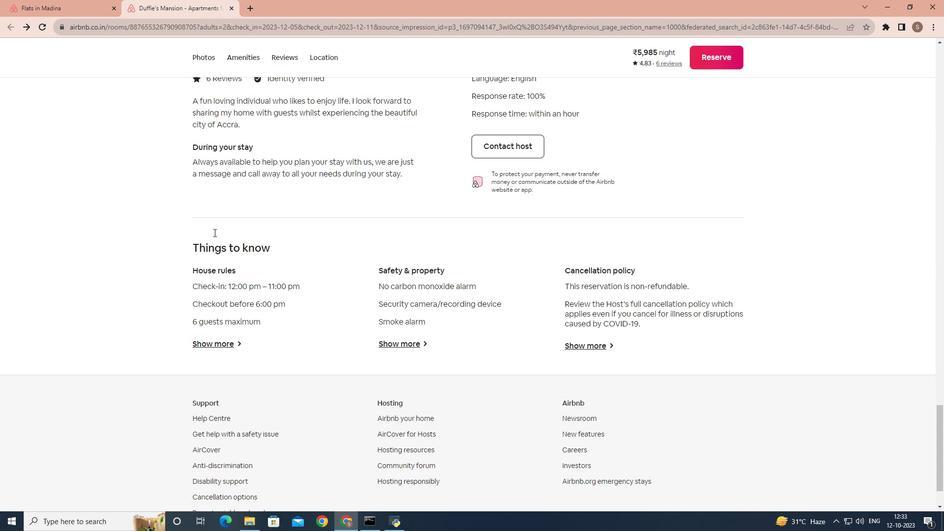 
Action: Mouse scrolled (215, 238) with delta (0, 0)
Screenshot: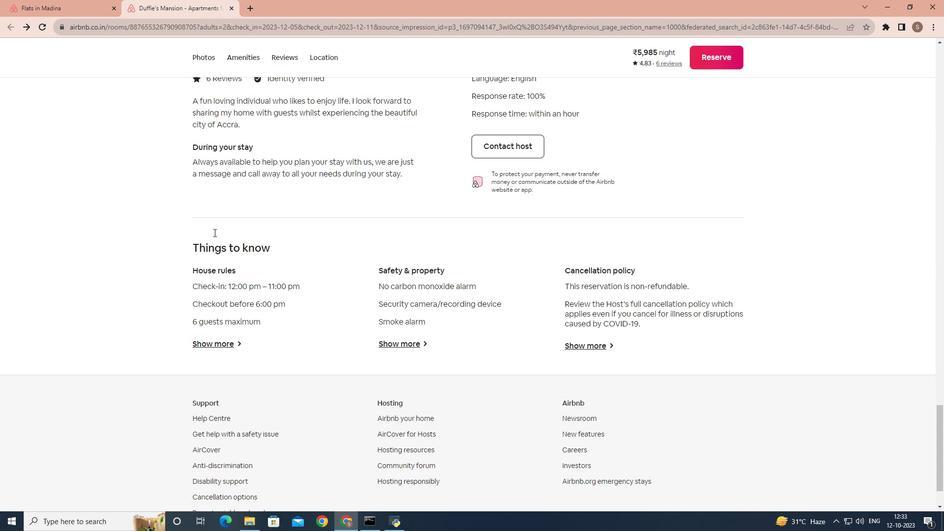 
Action: Mouse moved to (215, 237)
Screenshot: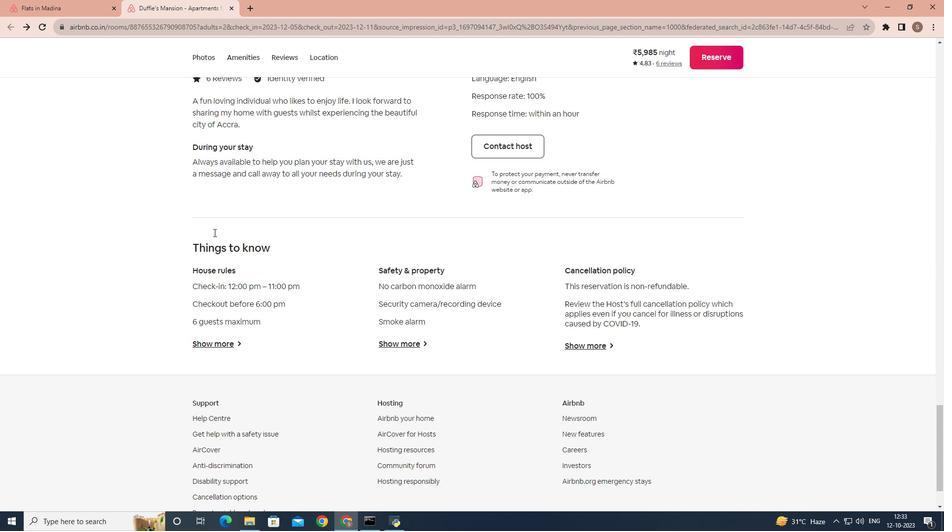 
Action: Mouse scrolled (215, 237) with delta (0, 0)
Screenshot: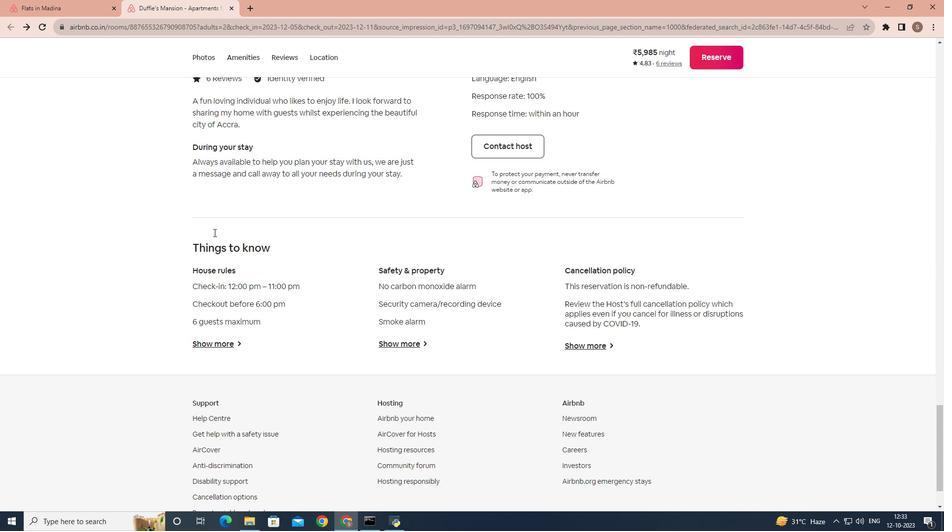 
Action: Mouse moved to (212, 226)
Screenshot: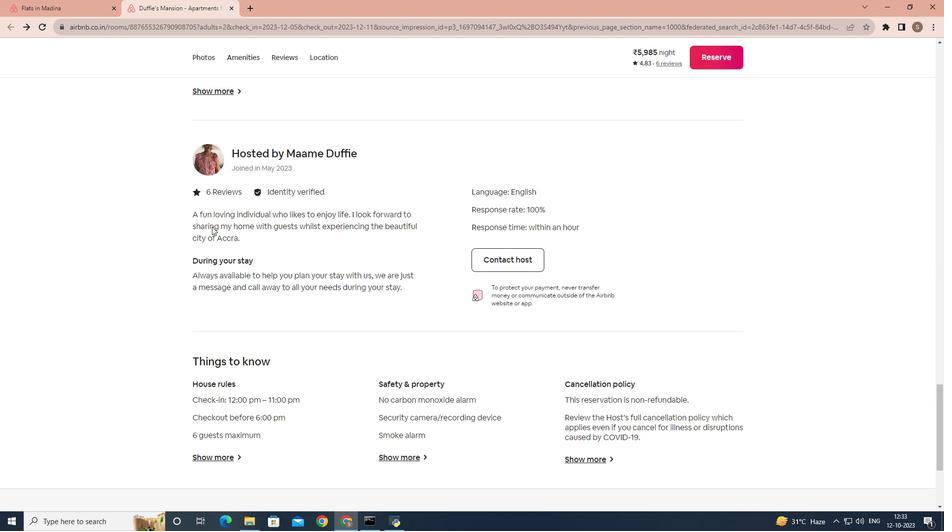 
Action: Mouse scrolled (212, 227) with delta (0, 0)
Screenshot: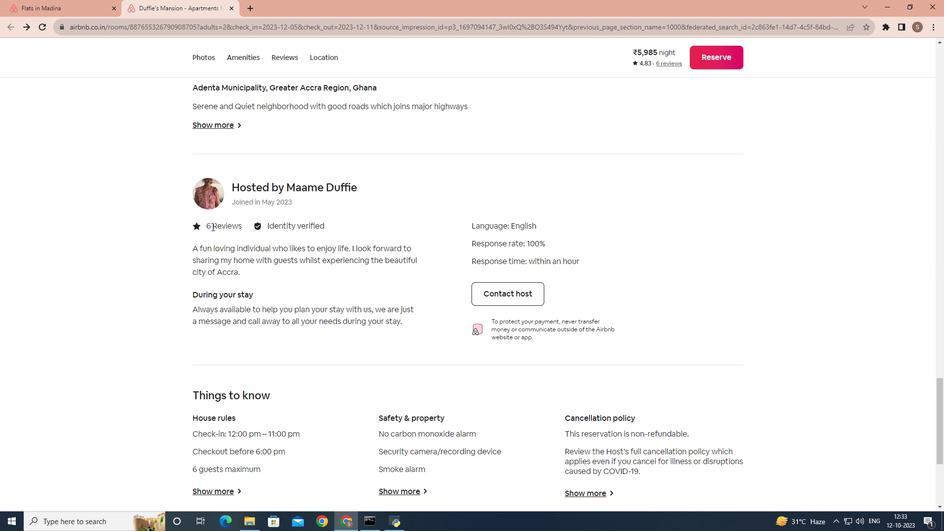 
Action: Mouse scrolled (212, 227) with delta (0, 0)
Screenshot: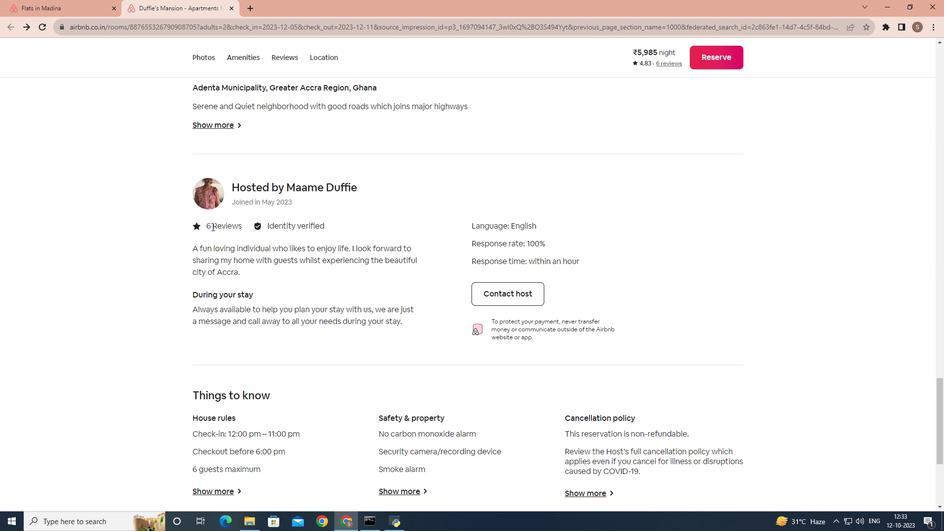 
Action: Mouse scrolled (212, 227) with delta (0, 0)
Screenshot: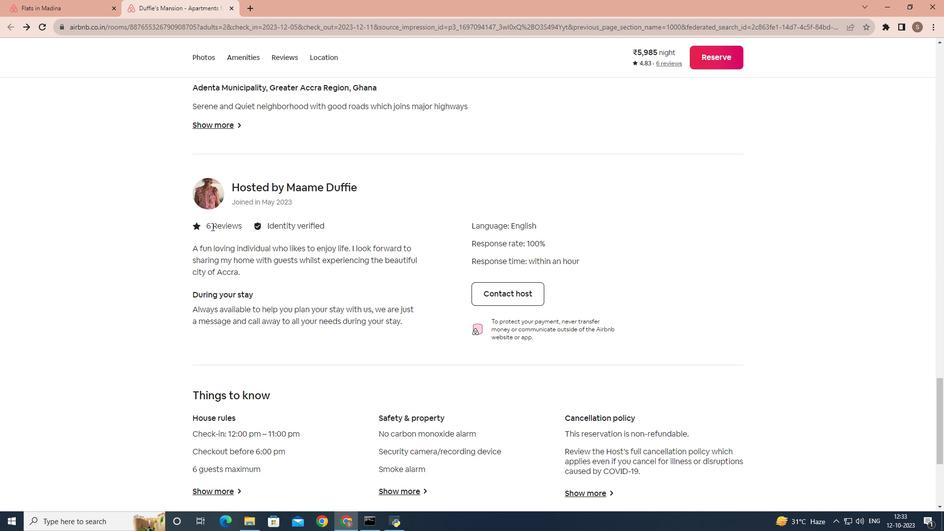 
Action: Mouse scrolled (212, 227) with delta (0, 0)
Screenshot: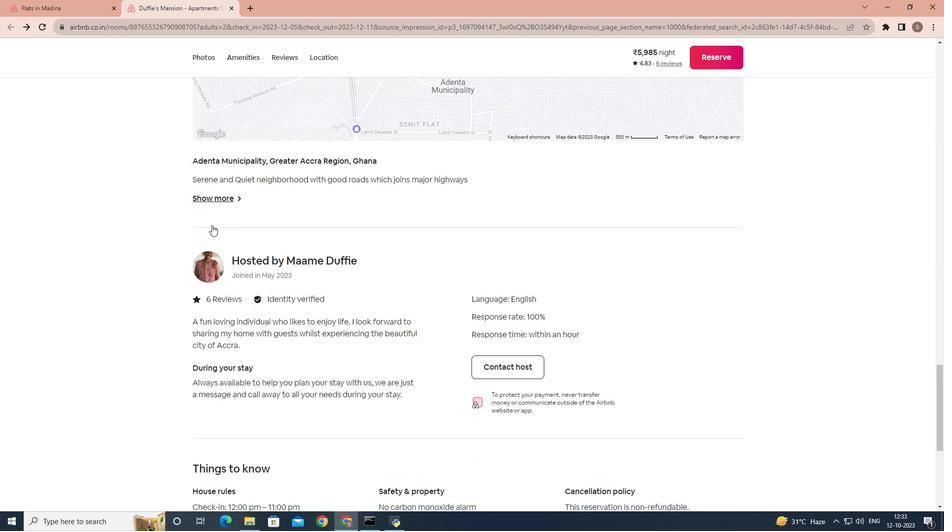 
Action: Mouse moved to (212, 226)
Screenshot: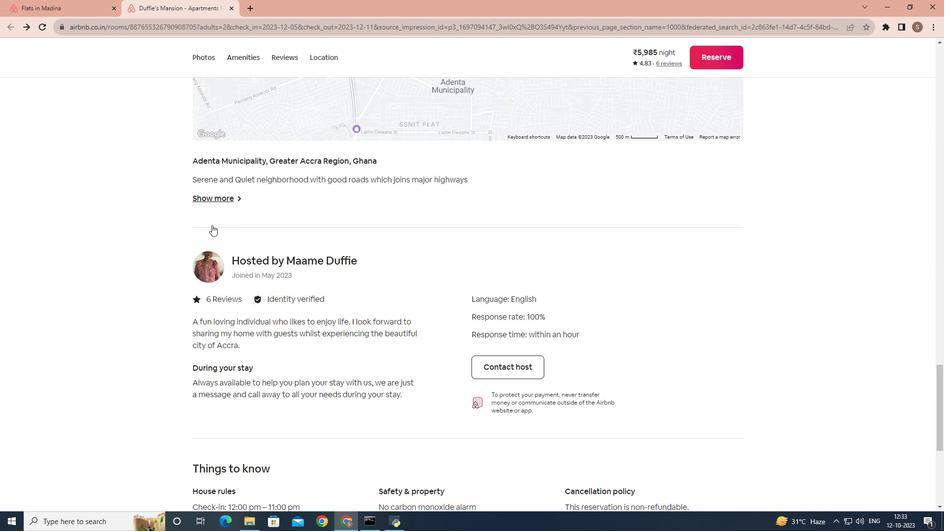 
Action: Mouse scrolled (212, 226) with delta (0, 0)
Screenshot: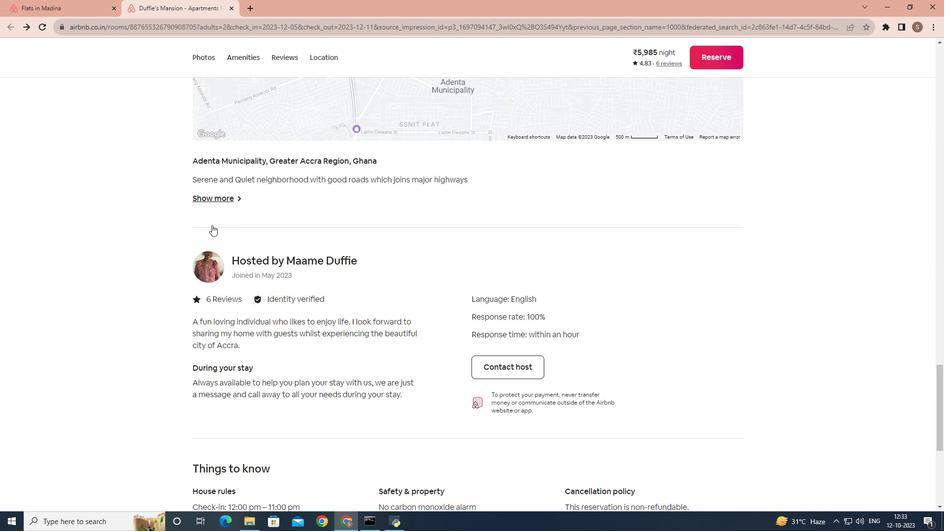 
Action: Mouse moved to (211, 223)
Screenshot: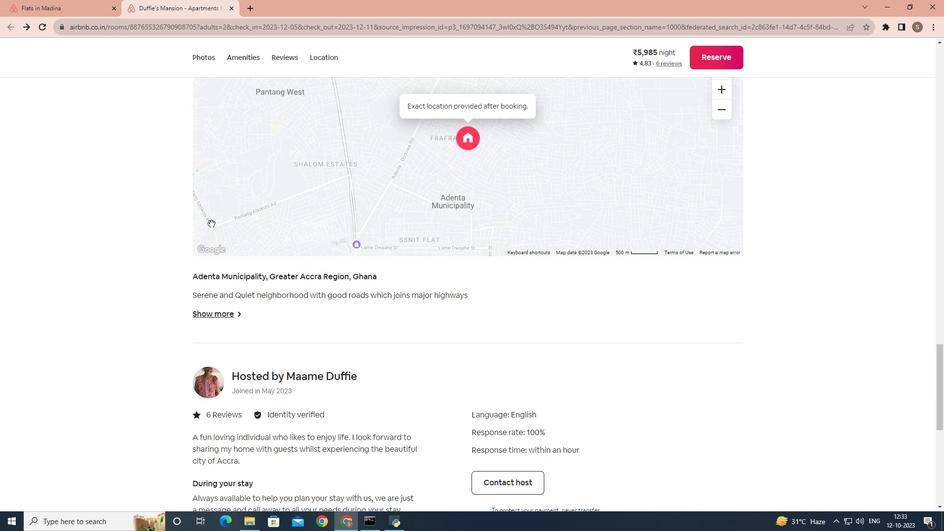 
Action: Mouse scrolled (211, 224) with delta (0, 0)
Screenshot: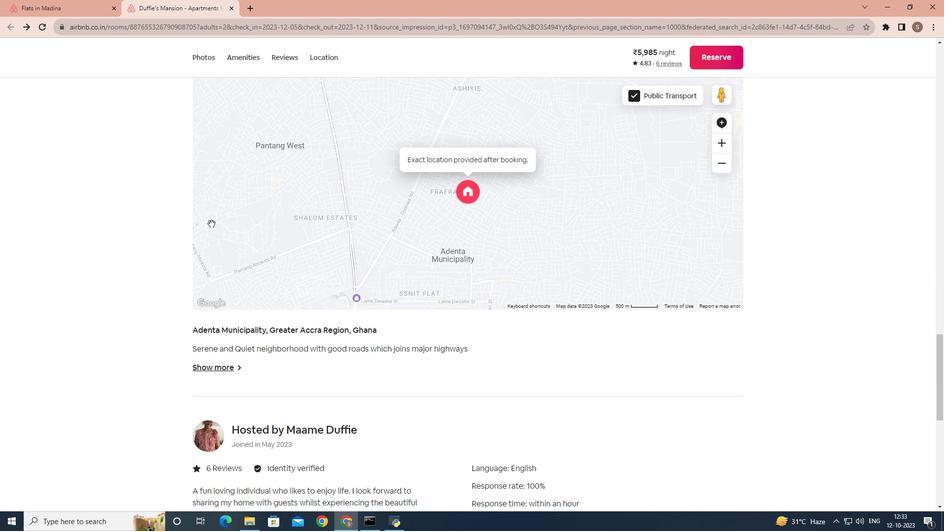 
Action: Mouse scrolled (211, 224) with delta (0, 0)
Screenshot: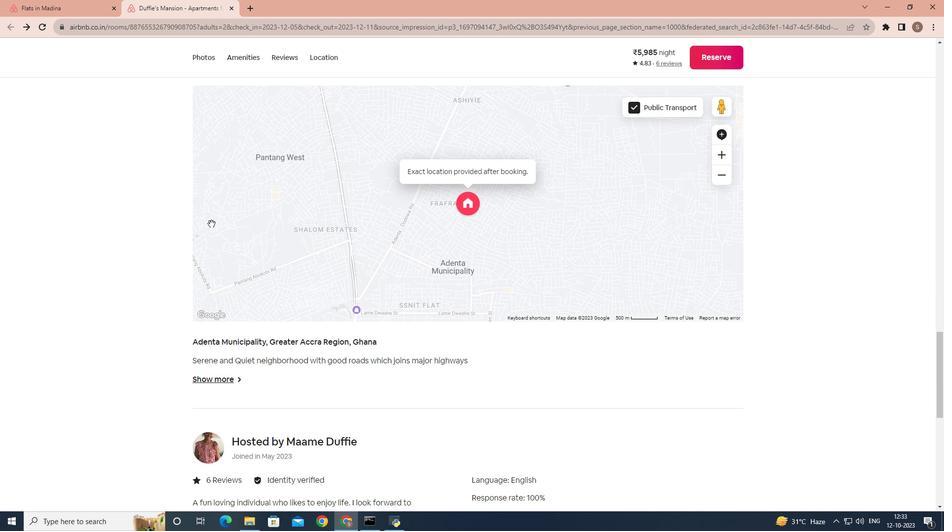 
Action: Mouse scrolled (211, 224) with delta (0, 0)
Screenshot: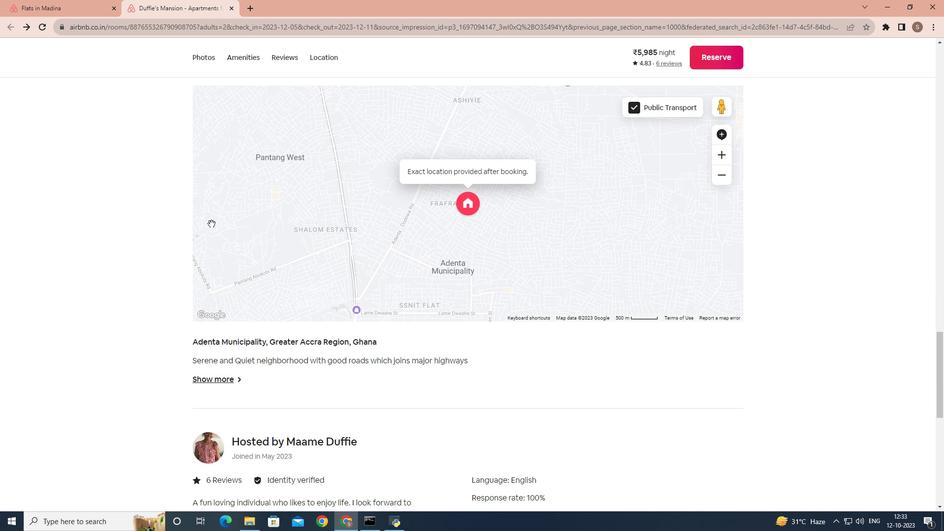 
Action: Mouse scrolled (211, 224) with delta (0, 0)
Screenshot: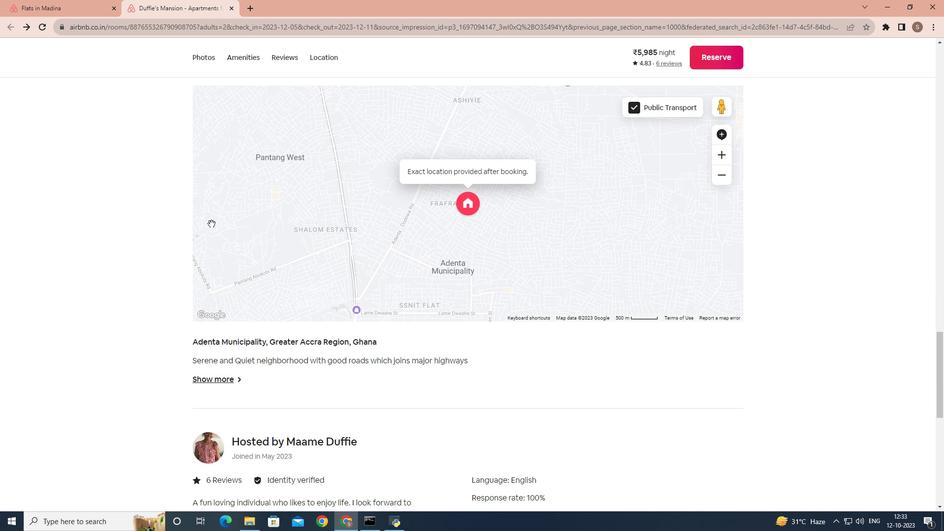 
Action: Mouse scrolled (211, 224) with delta (0, 0)
Screenshot: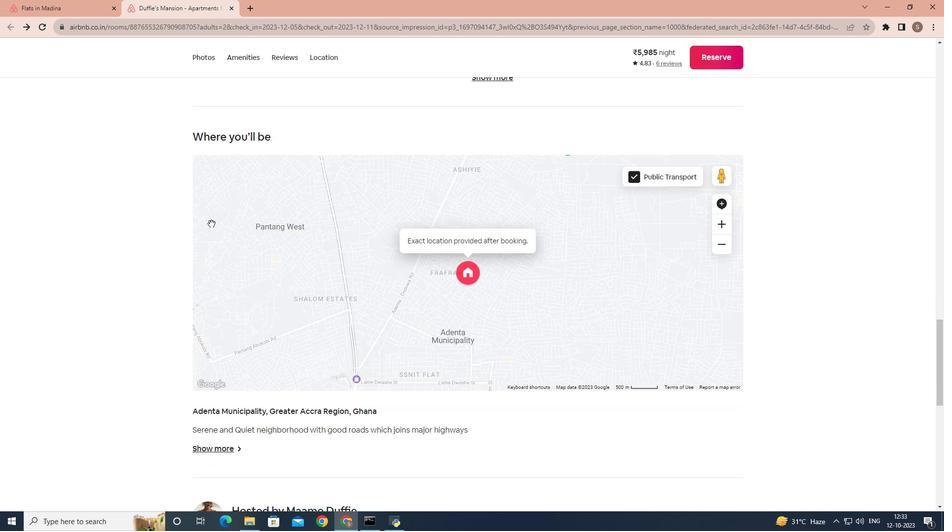 
Action: Mouse scrolled (211, 224) with delta (0, 0)
Screenshot: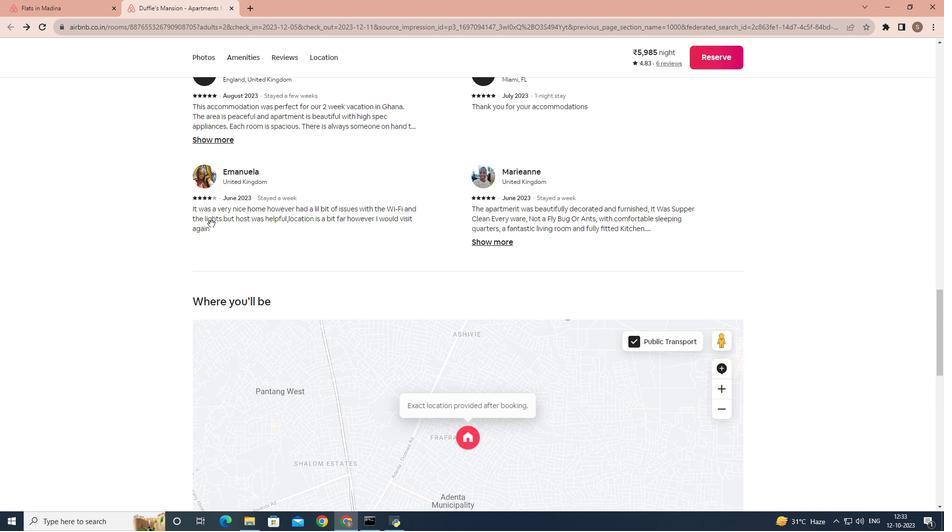 
Action: Mouse scrolled (211, 224) with delta (0, 0)
Screenshot: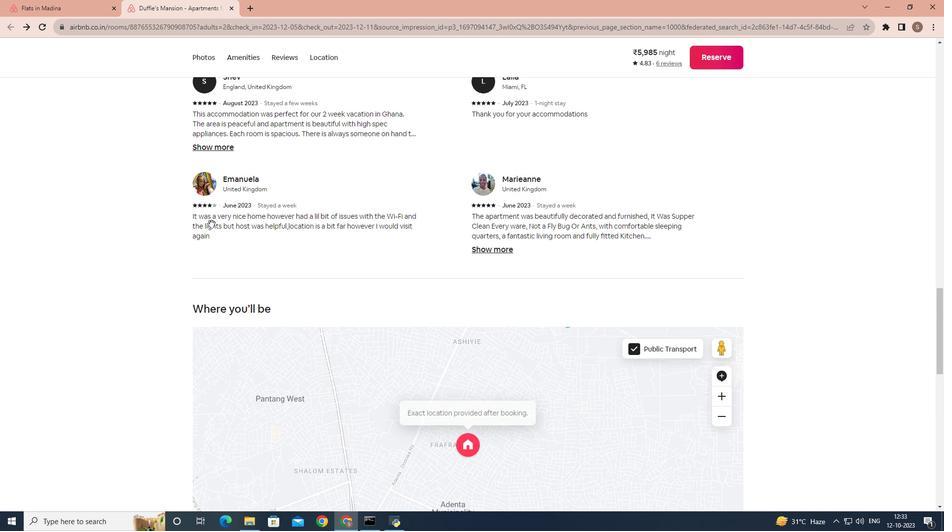 
Action: Mouse scrolled (211, 224) with delta (0, 0)
Screenshot: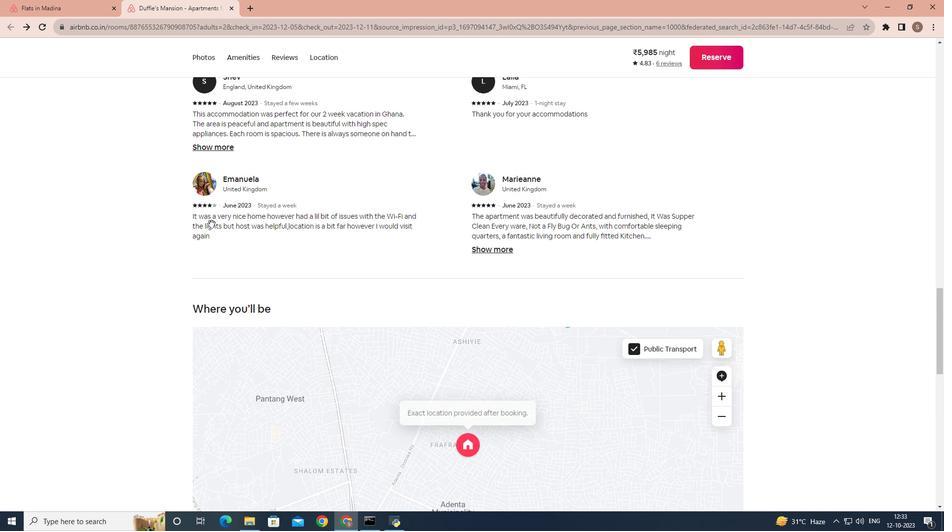 
Action: Mouse scrolled (211, 224) with delta (0, 0)
Screenshot: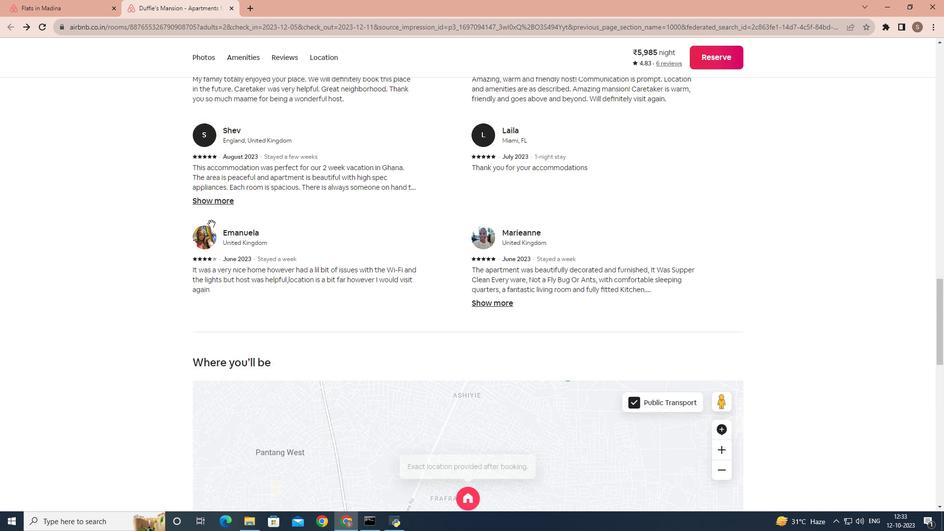 
Action: Mouse scrolled (211, 224) with delta (0, 0)
Screenshot: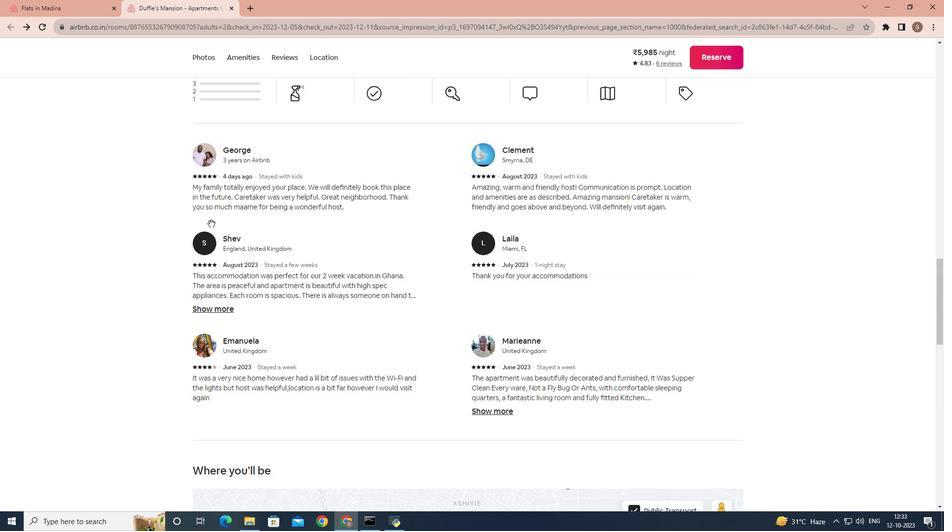 
Action: Mouse scrolled (211, 224) with delta (0, 0)
Screenshot: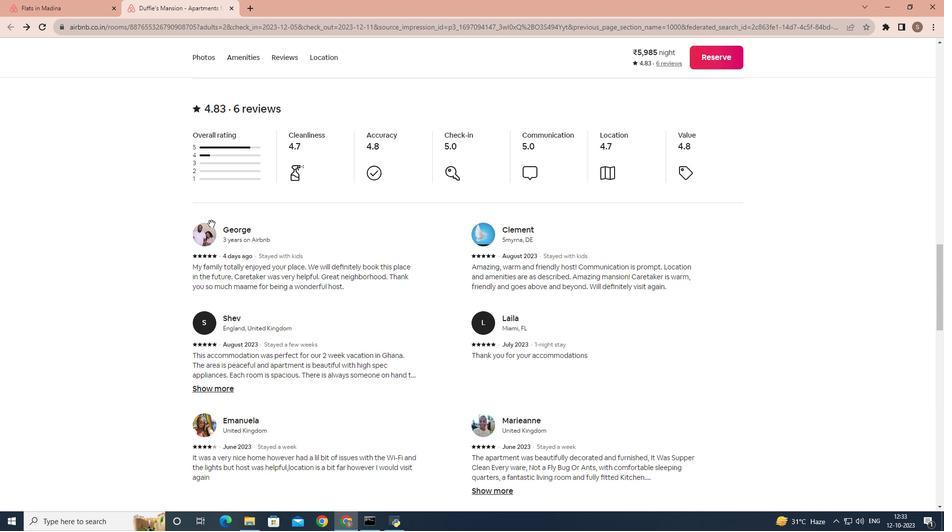 
Action: Mouse scrolled (211, 224) with delta (0, 0)
Screenshot: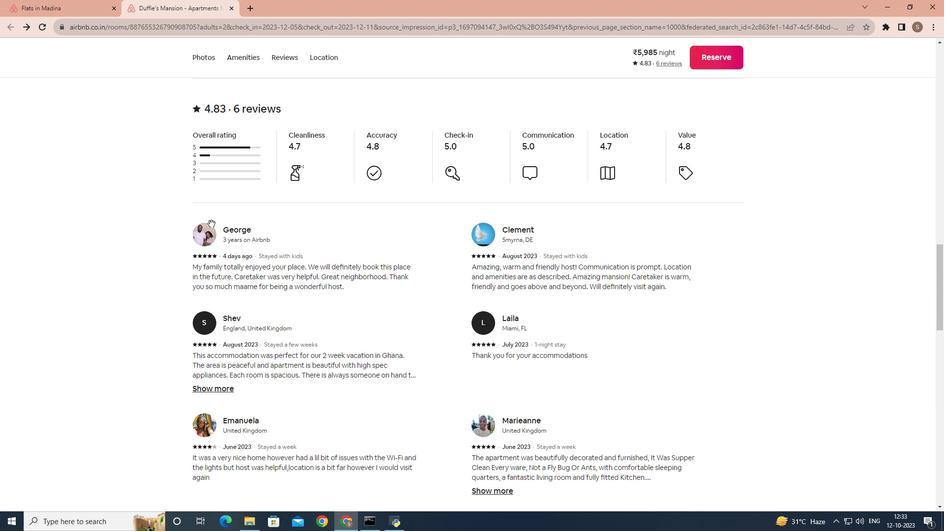 
Action: Mouse scrolled (211, 224) with delta (0, 0)
Screenshot: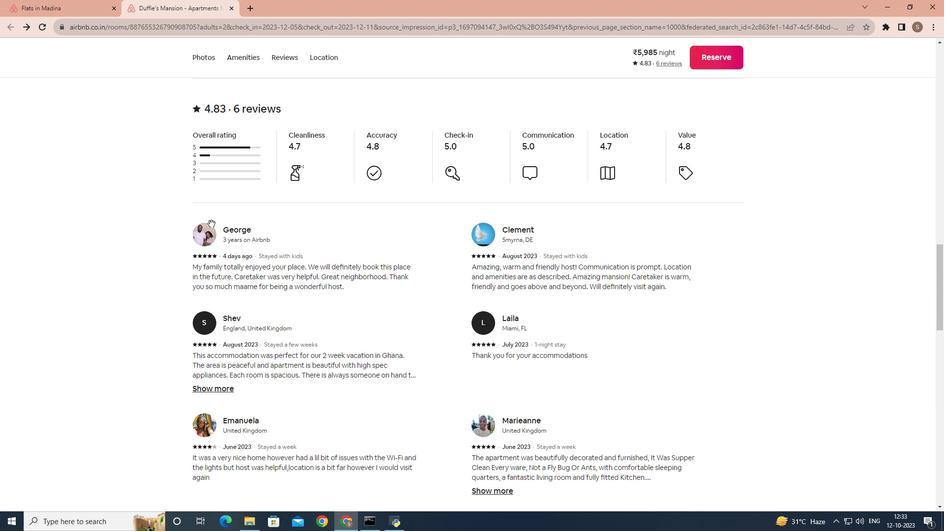 
Action: Mouse scrolled (211, 224) with delta (0, 0)
Screenshot: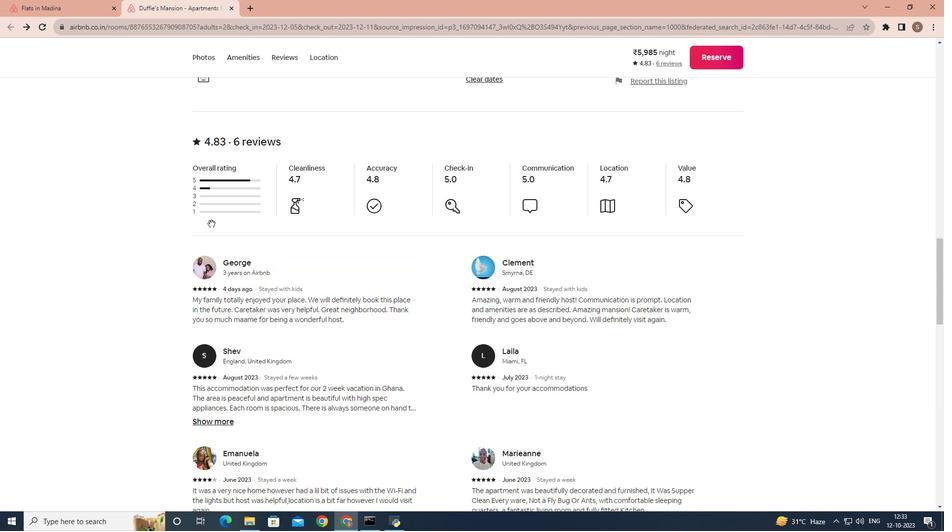 
Action: Mouse scrolled (211, 224) with delta (0, 0)
Screenshot: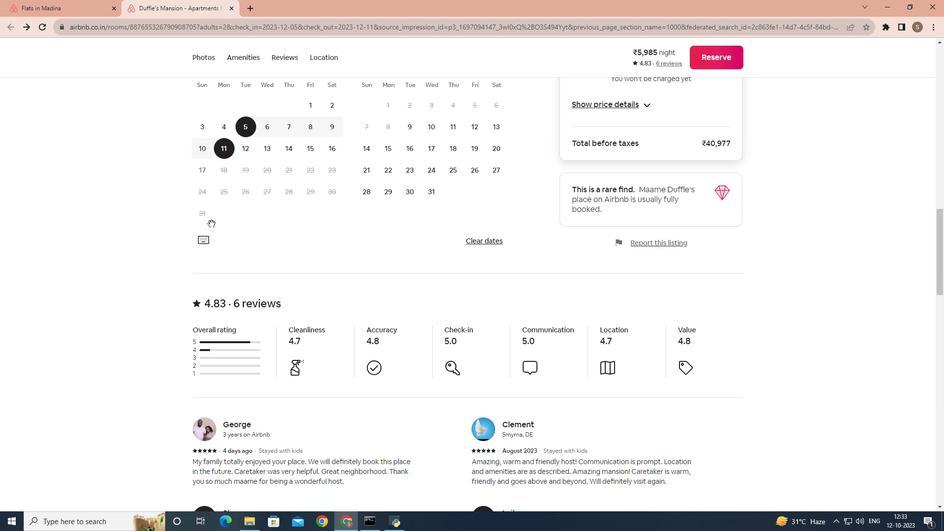 
Action: Mouse scrolled (211, 224) with delta (0, 0)
Screenshot: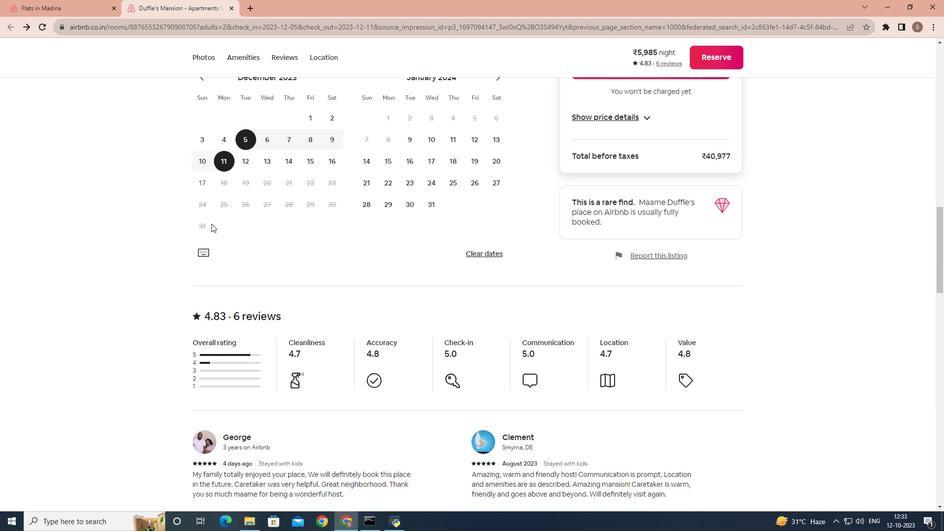 
Action: Mouse scrolled (211, 224) with delta (0, 0)
Screenshot: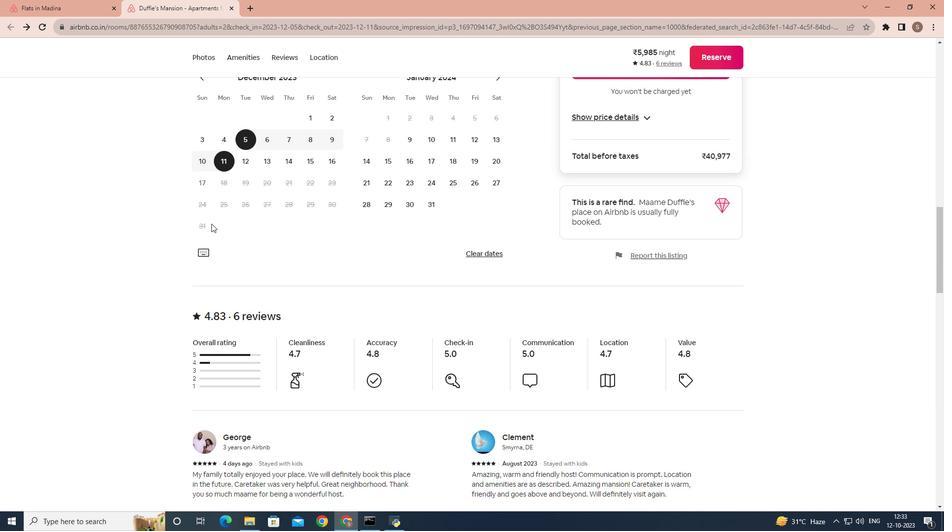 
Action: Mouse scrolled (211, 224) with delta (0, 0)
Screenshot: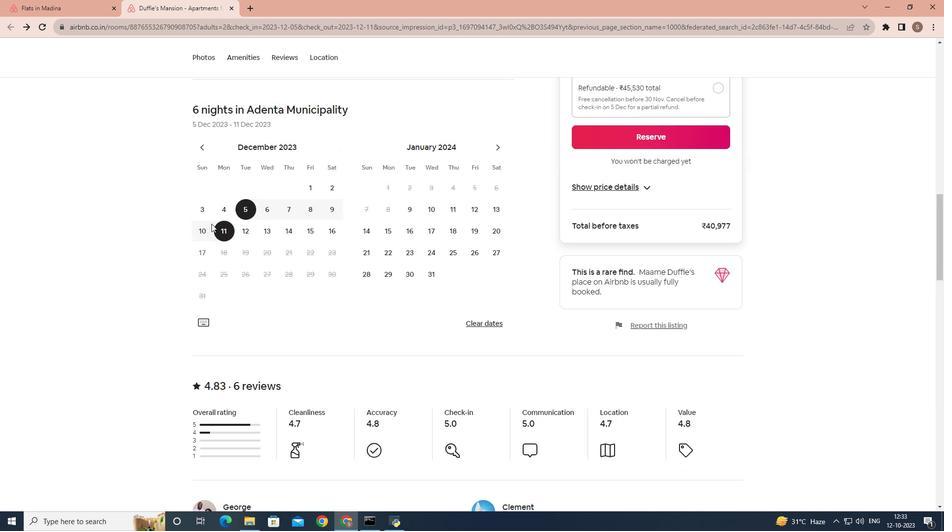 
Action: Mouse scrolled (211, 224) with delta (0, 0)
Screenshot: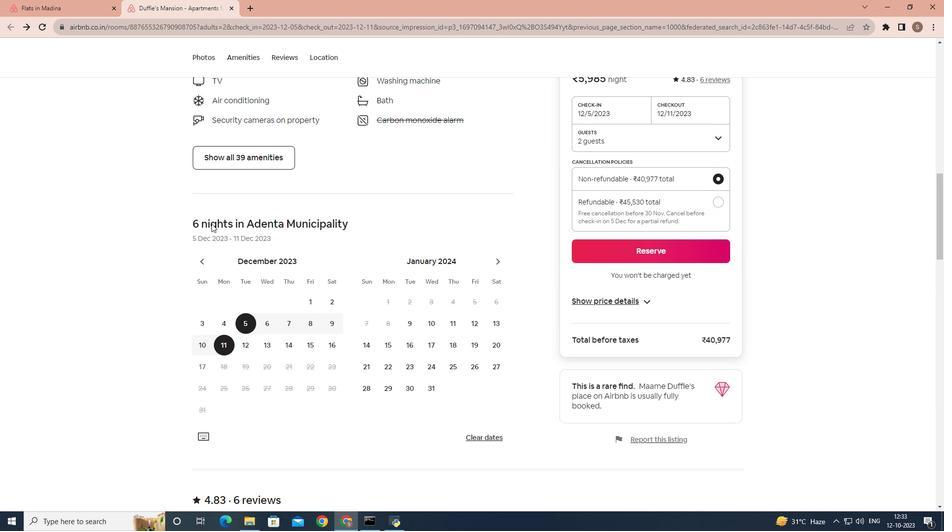 
Action: Mouse scrolled (211, 224) with delta (0, 0)
Screenshot: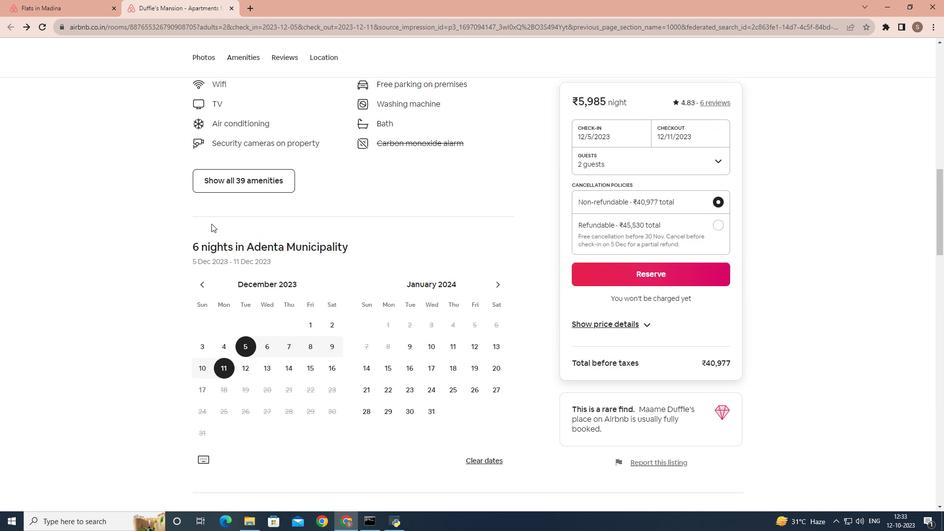 
Action: Mouse scrolled (211, 224) with delta (0, 0)
Screenshot: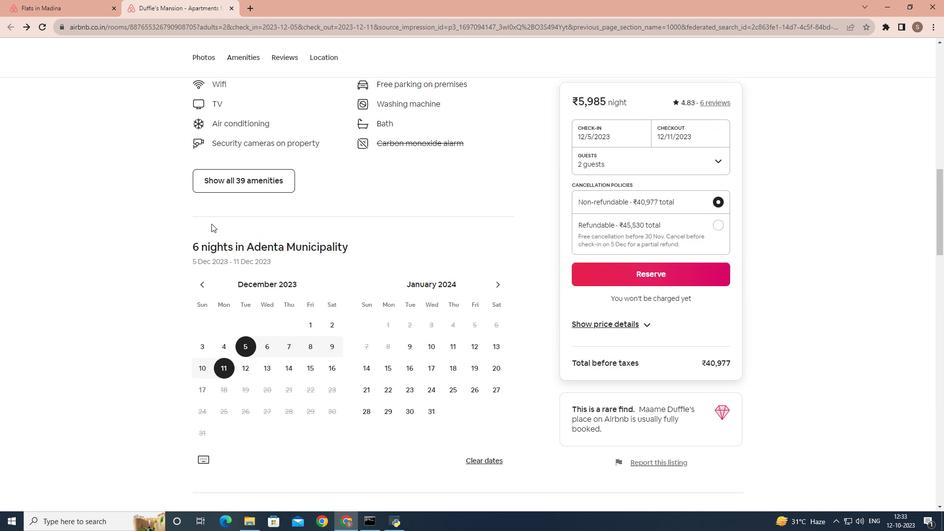 
Action: Mouse scrolled (211, 224) with delta (0, 0)
Screenshot: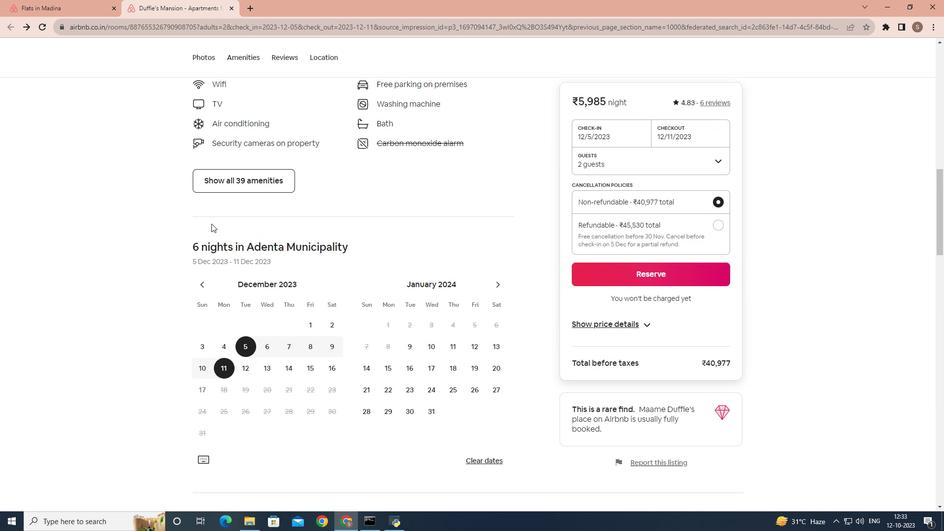 
Action: Mouse scrolled (211, 224) with delta (0, 0)
Screenshot: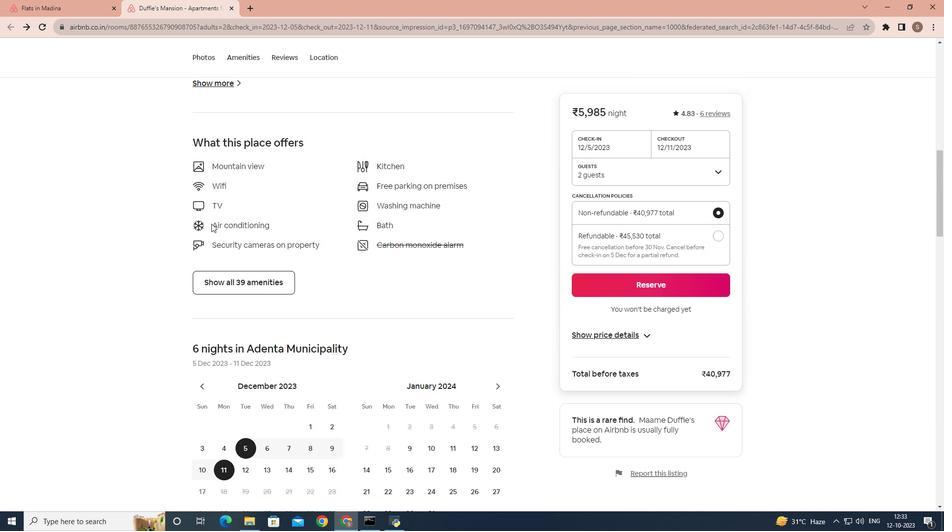 
Action: Mouse scrolled (211, 224) with delta (0, 0)
Screenshot: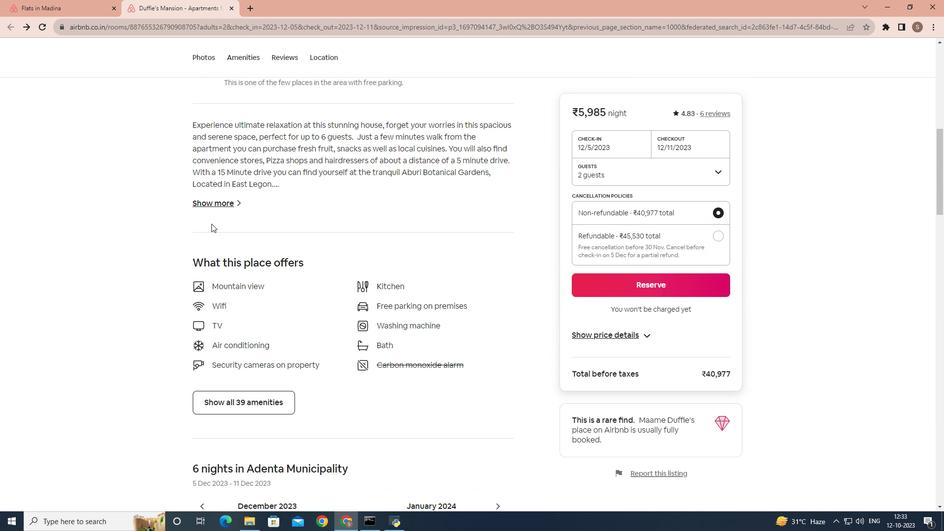 
Action: Mouse scrolled (211, 224) with delta (0, 0)
